 Task: Find connections with filter location Colatina with filter topic #happyfounderswith filter profile language German with filter current company Twitter with filter school Indraprastha Institute of Information Technology, Delhi with filter industry Telecommunications with filter service category Market Research with filter keywords title Pharmacy Assistant
Action: Mouse moved to (623, 116)
Screenshot: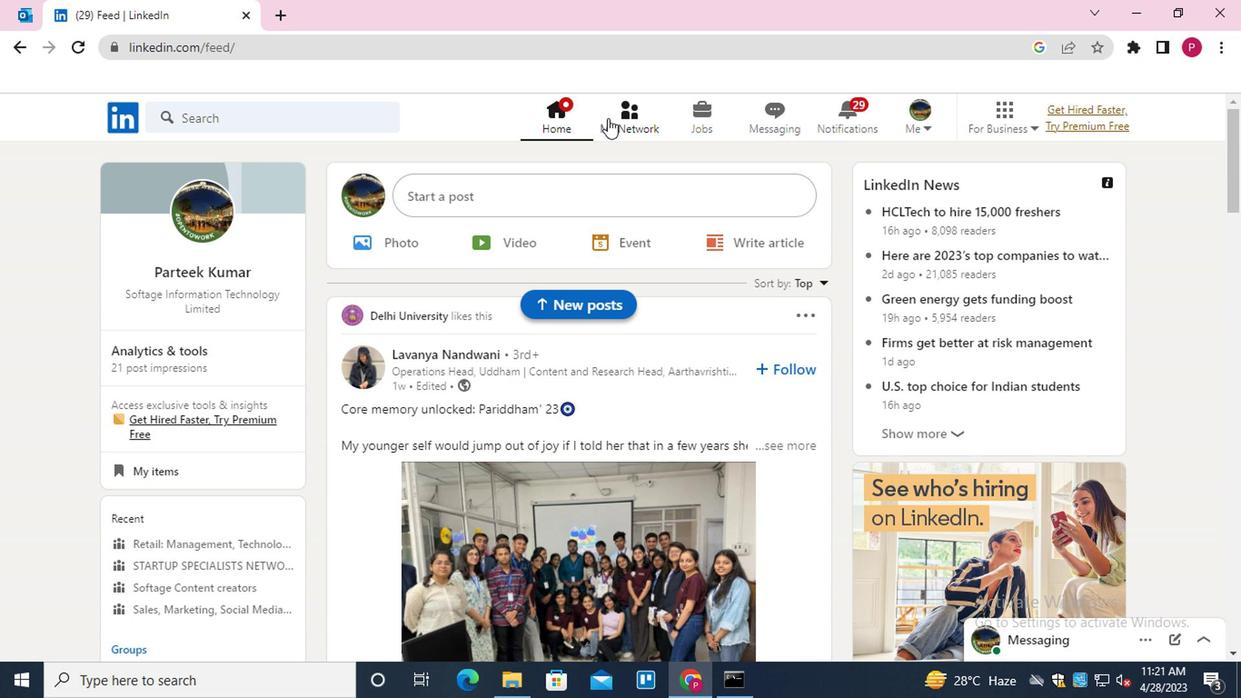 
Action: Mouse pressed left at (623, 116)
Screenshot: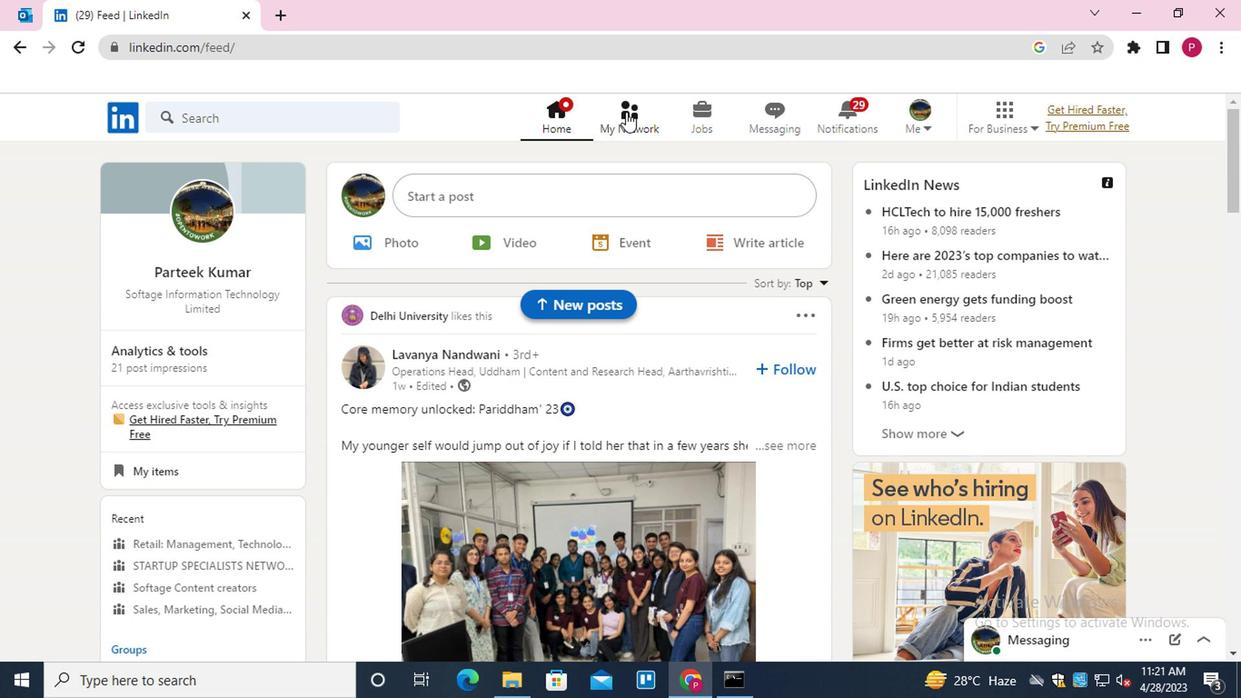 
Action: Mouse moved to (306, 219)
Screenshot: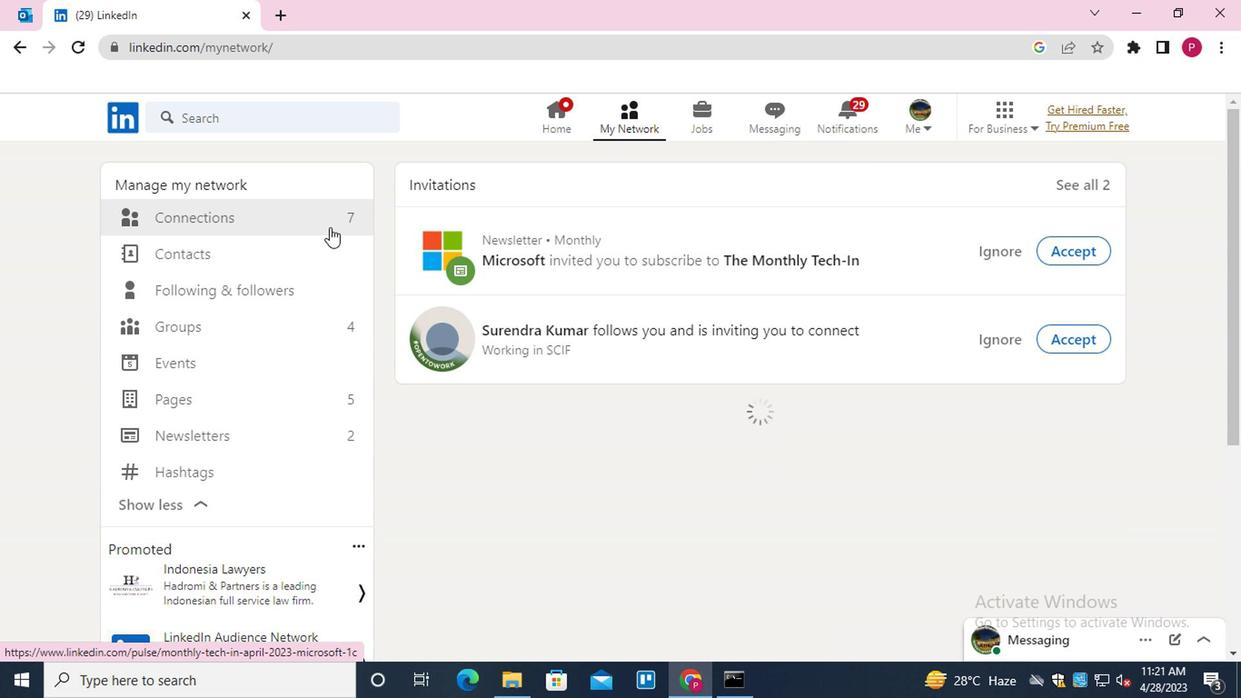 
Action: Mouse pressed left at (306, 219)
Screenshot: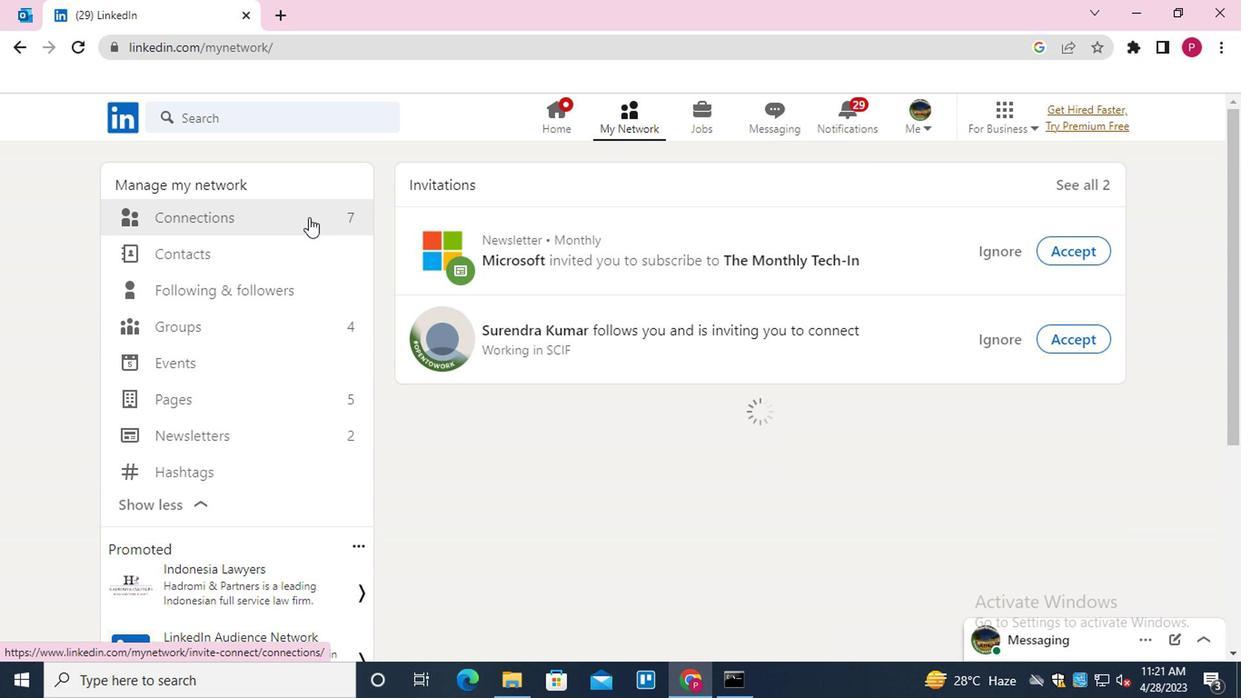 
Action: Mouse moved to (748, 227)
Screenshot: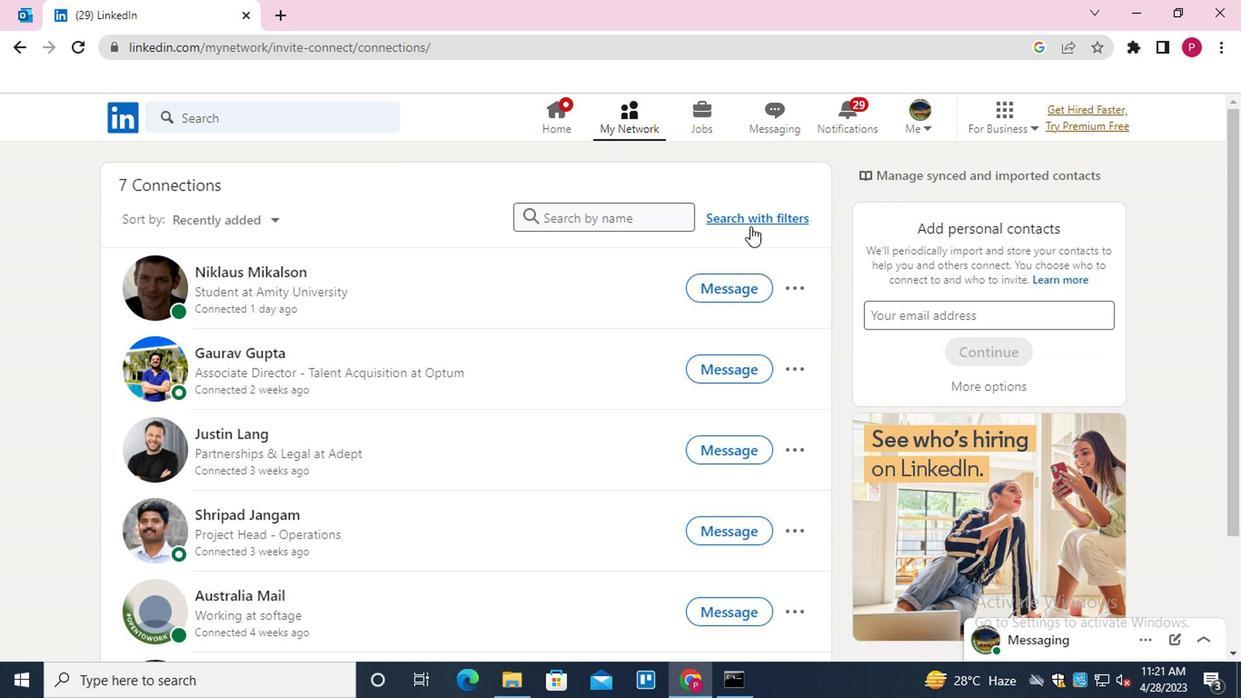 
Action: Mouse pressed left at (748, 227)
Screenshot: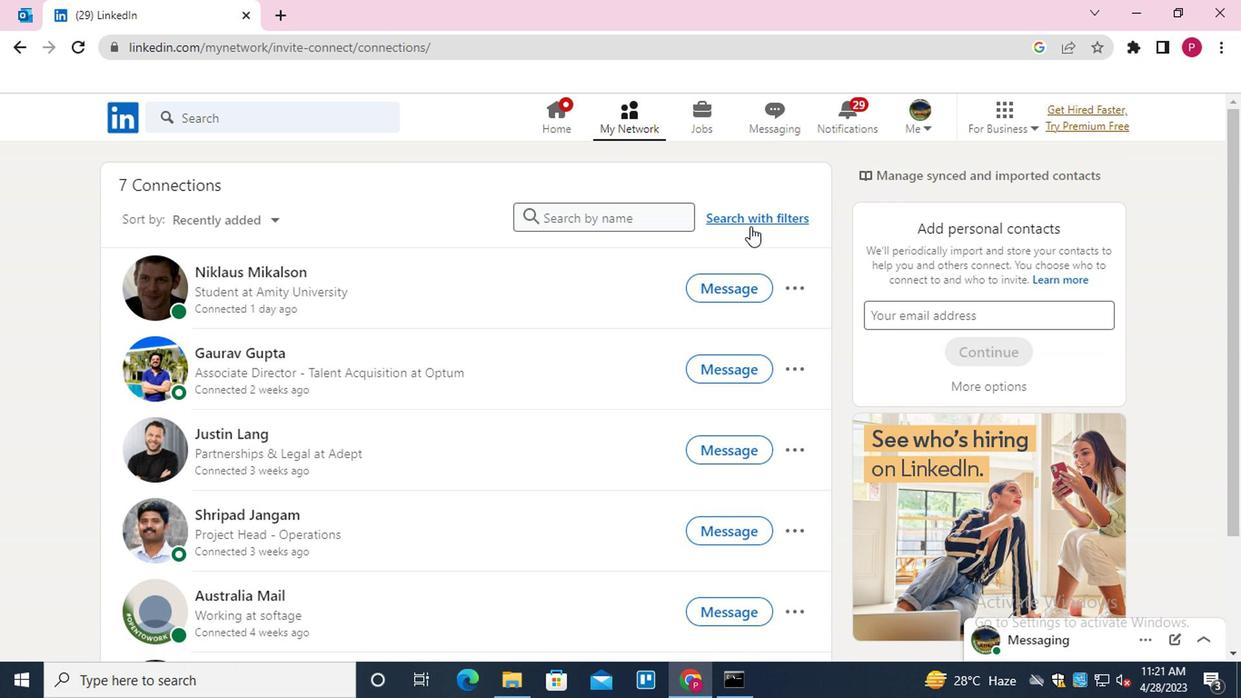 
Action: Mouse moved to (685, 169)
Screenshot: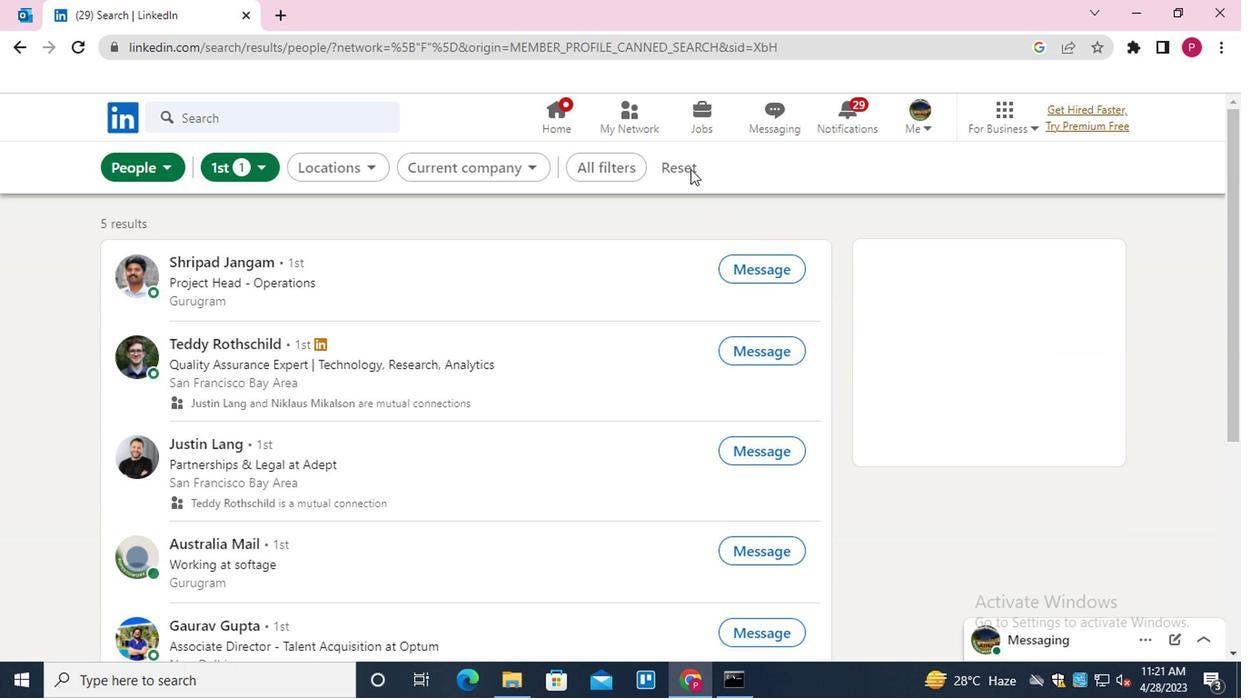 
Action: Mouse pressed left at (685, 169)
Screenshot: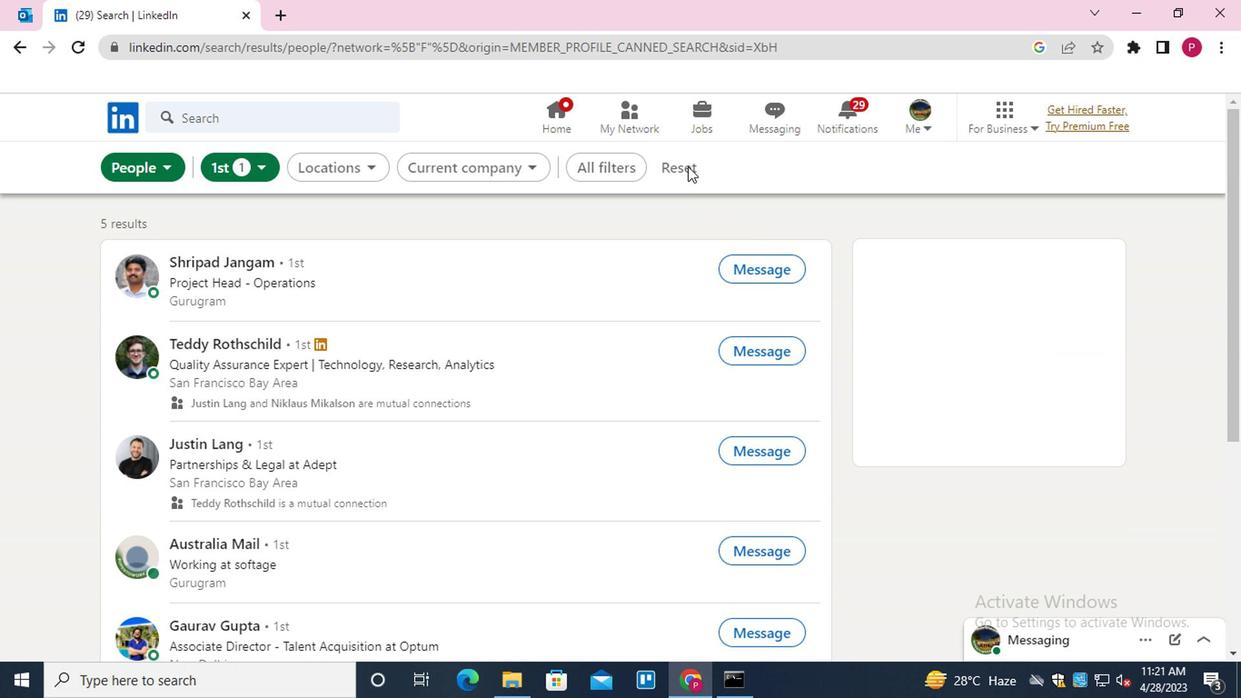 
Action: Mouse moved to (667, 169)
Screenshot: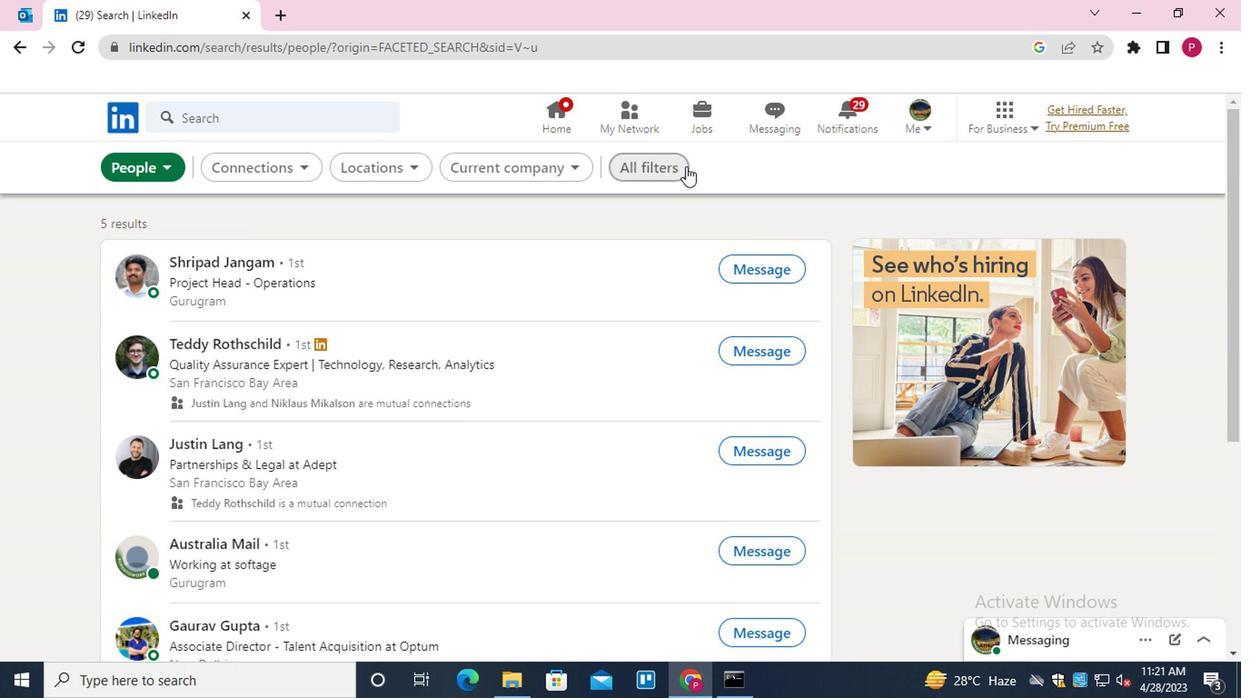 
Action: Mouse pressed left at (667, 169)
Screenshot: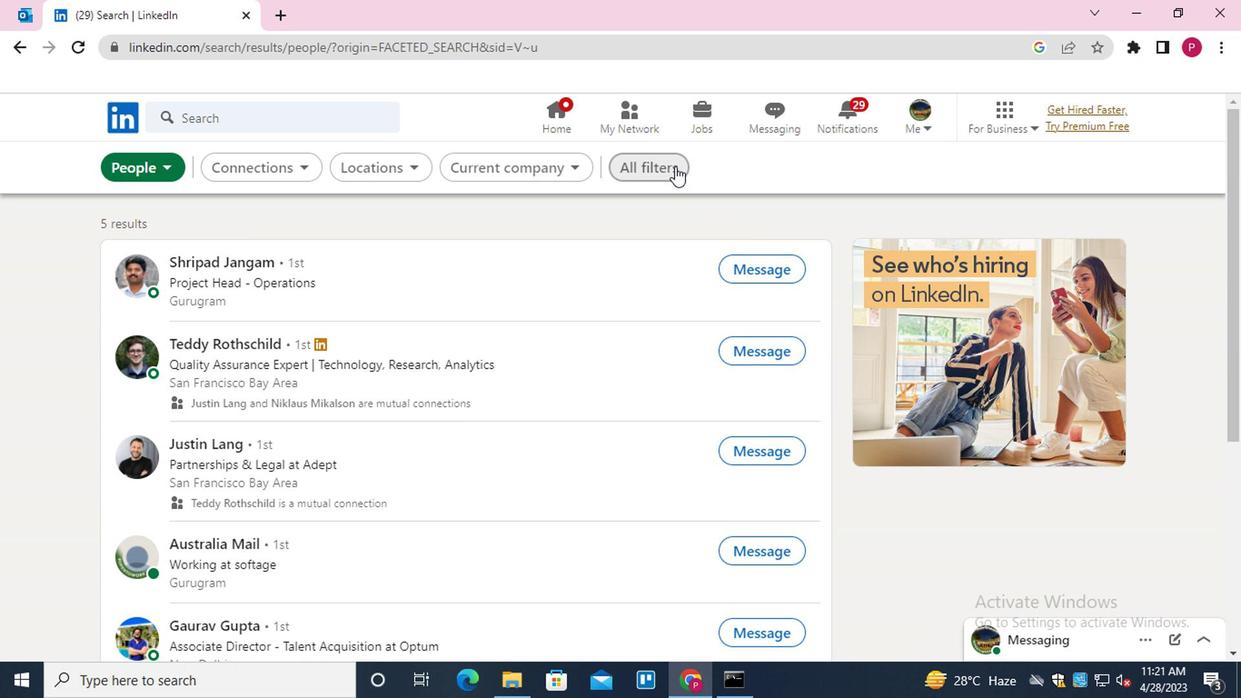 
Action: Mouse moved to (1001, 480)
Screenshot: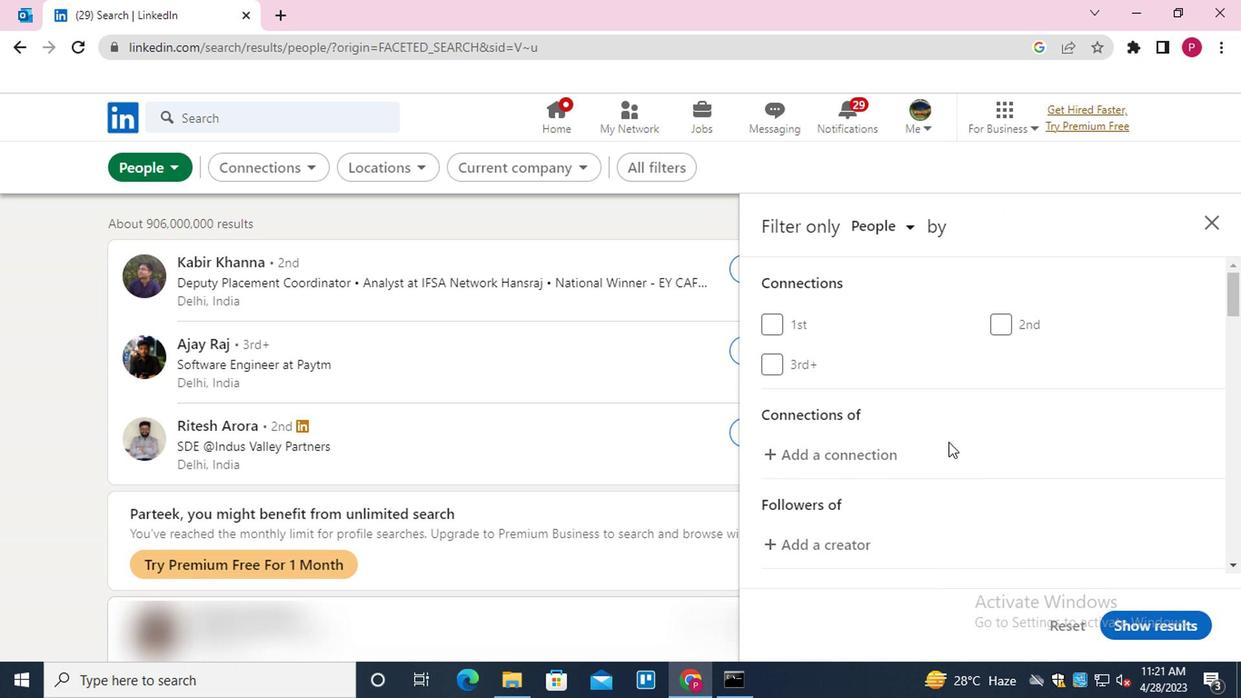
Action: Mouse scrolled (1001, 478) with delta (0, -1)
Screenshot: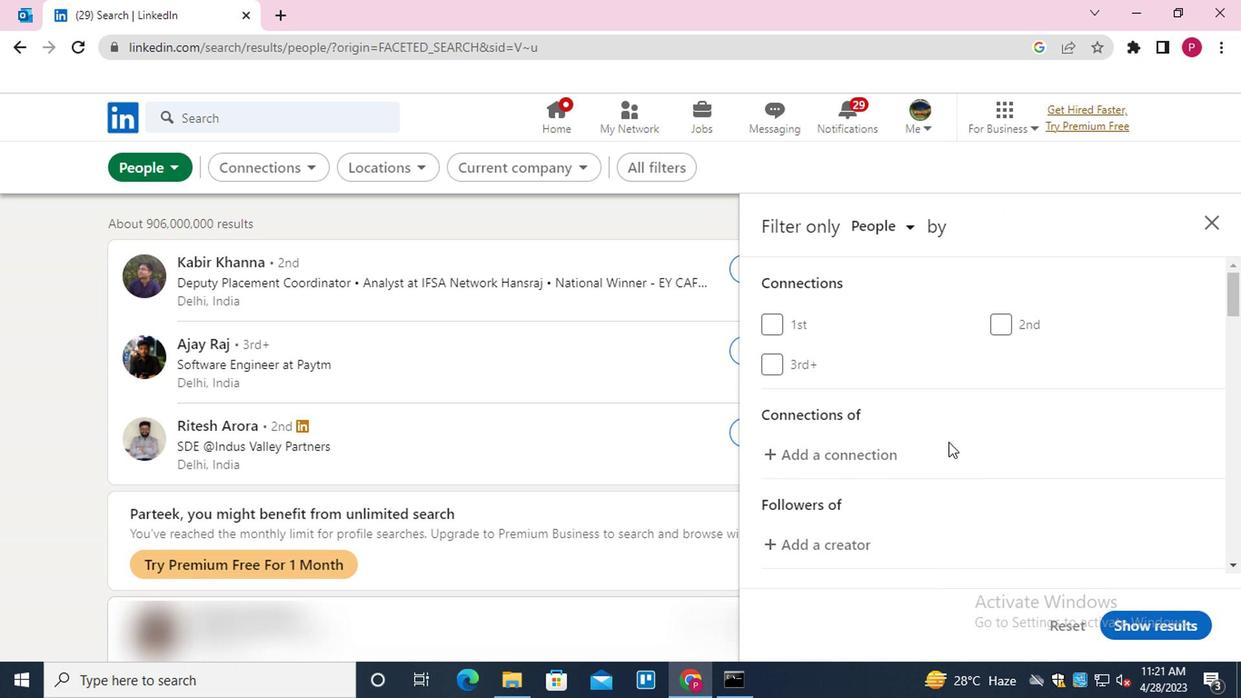 
Action: Mouse moved to (1005, 482)
Screenshot: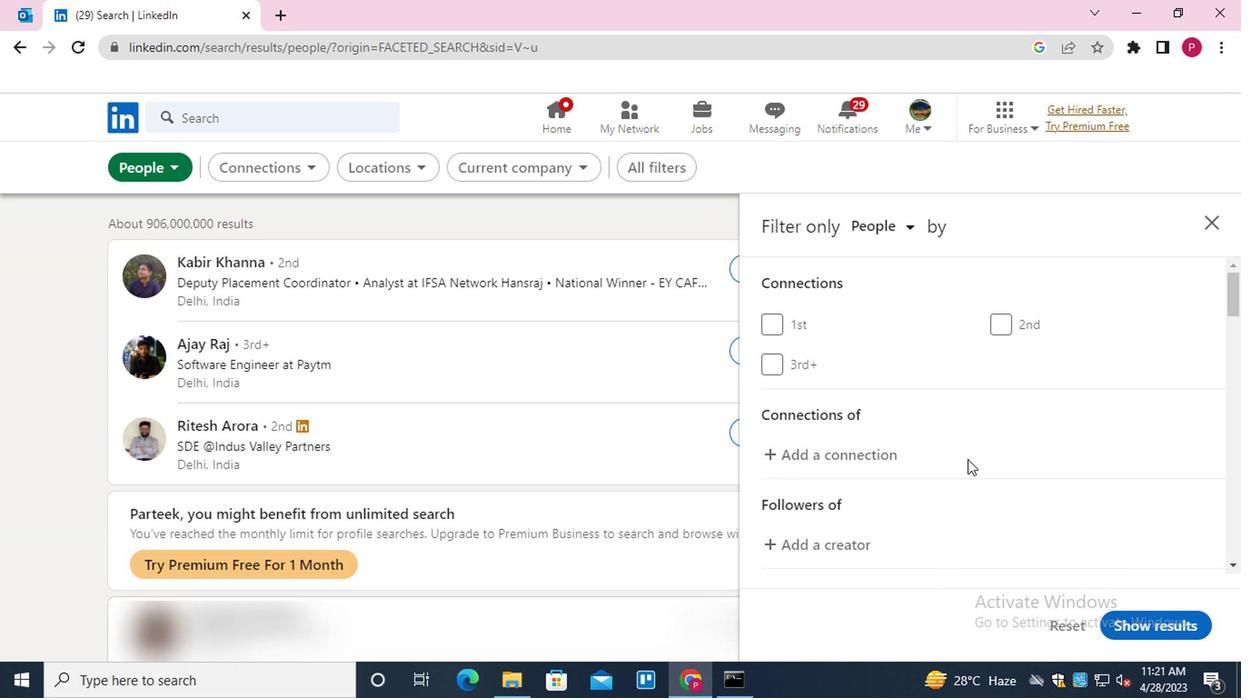 
Action: Mouse scrolled (1005, 481) with delta (0, -1)
Screenshot: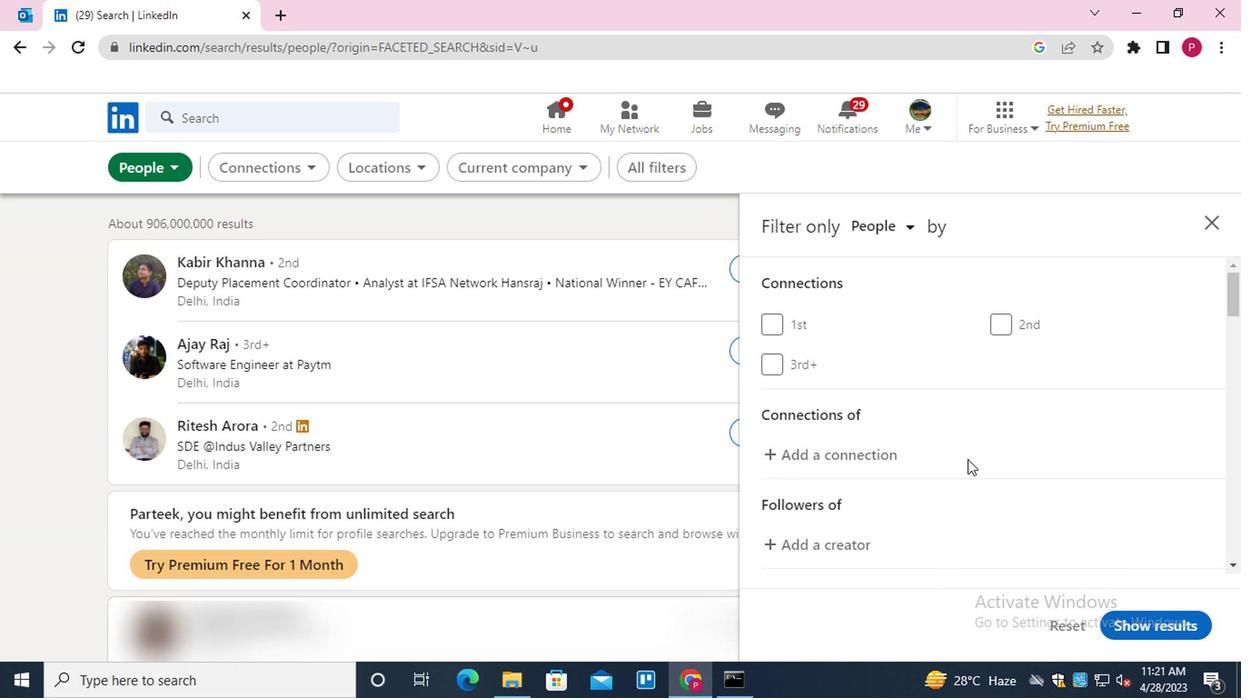 
Action: Mouse scrolled (1005, 481) with delta (0, -1)
Screenshot: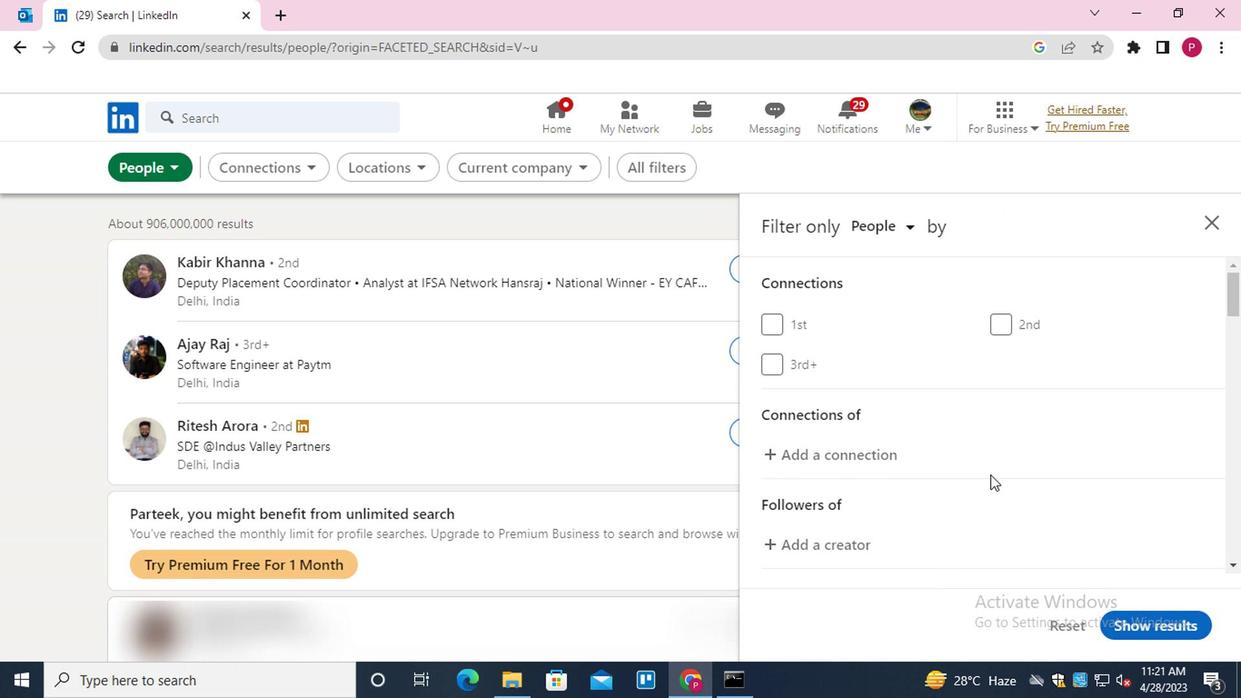 
Action: Mouse moved to (1063, 433)
Screenshot: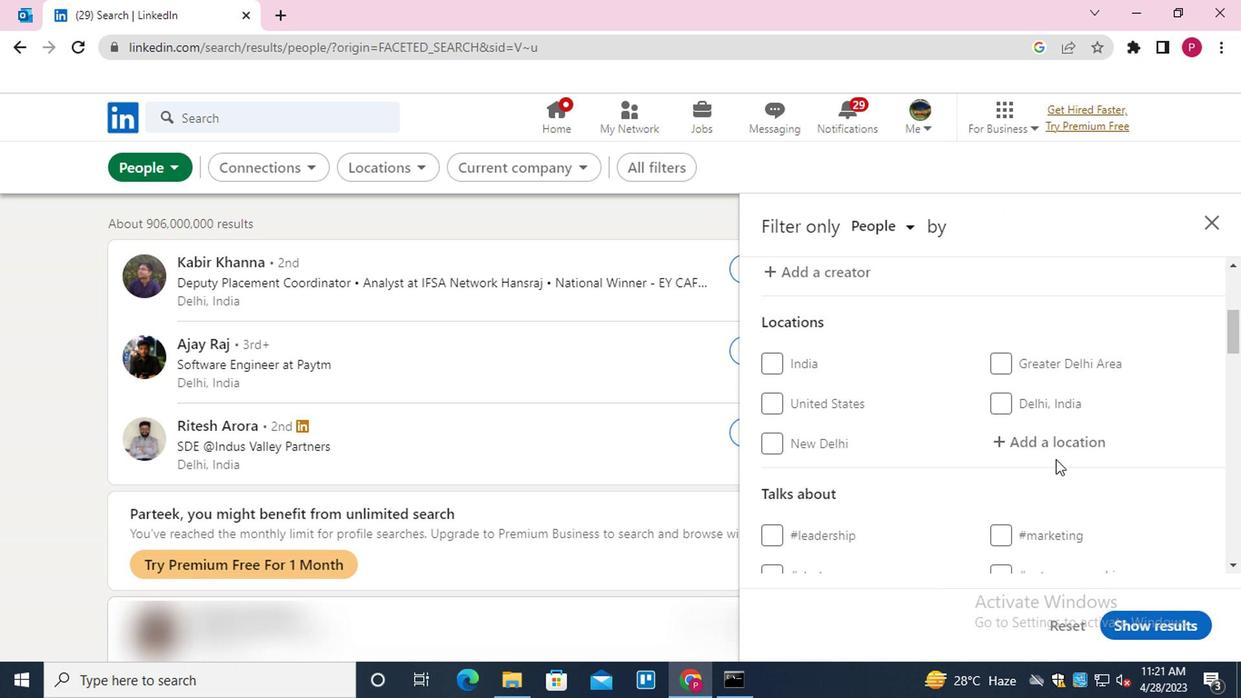 
Action: Mouse pressed left at (1063, 433)
Screenshot: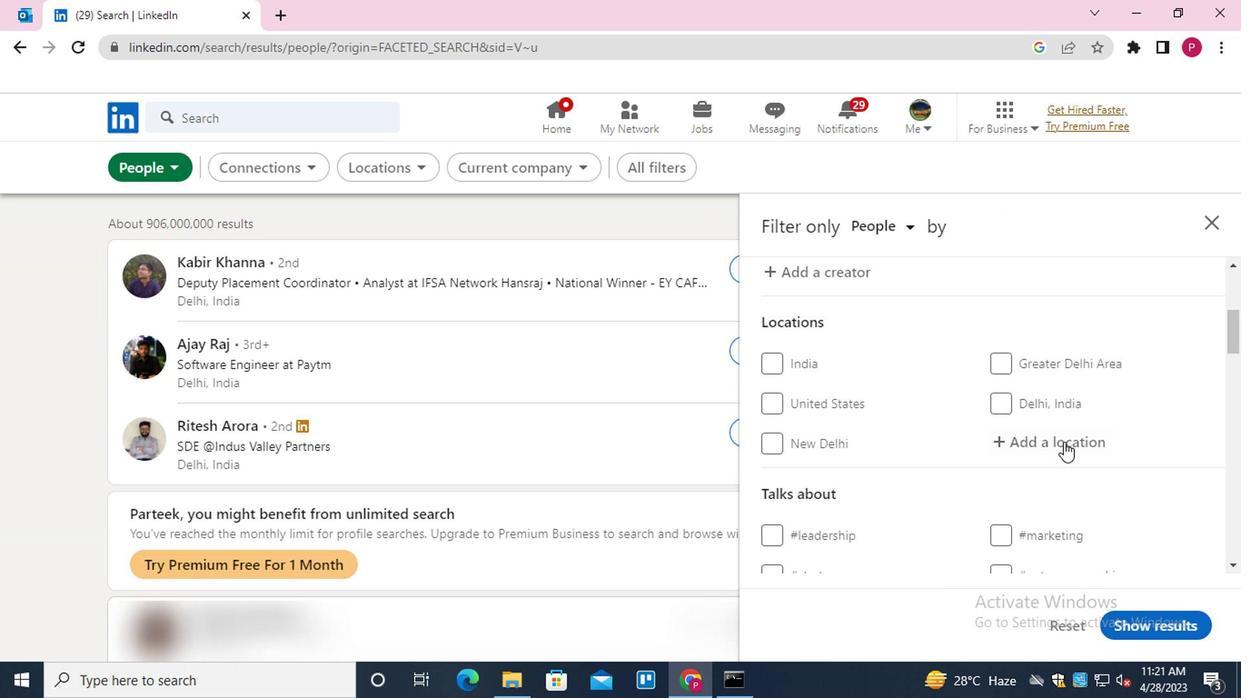 
Action: Key pressed <Key.shift>COLATINA<Key.down><Key.down><Key.enter>
Screenshot: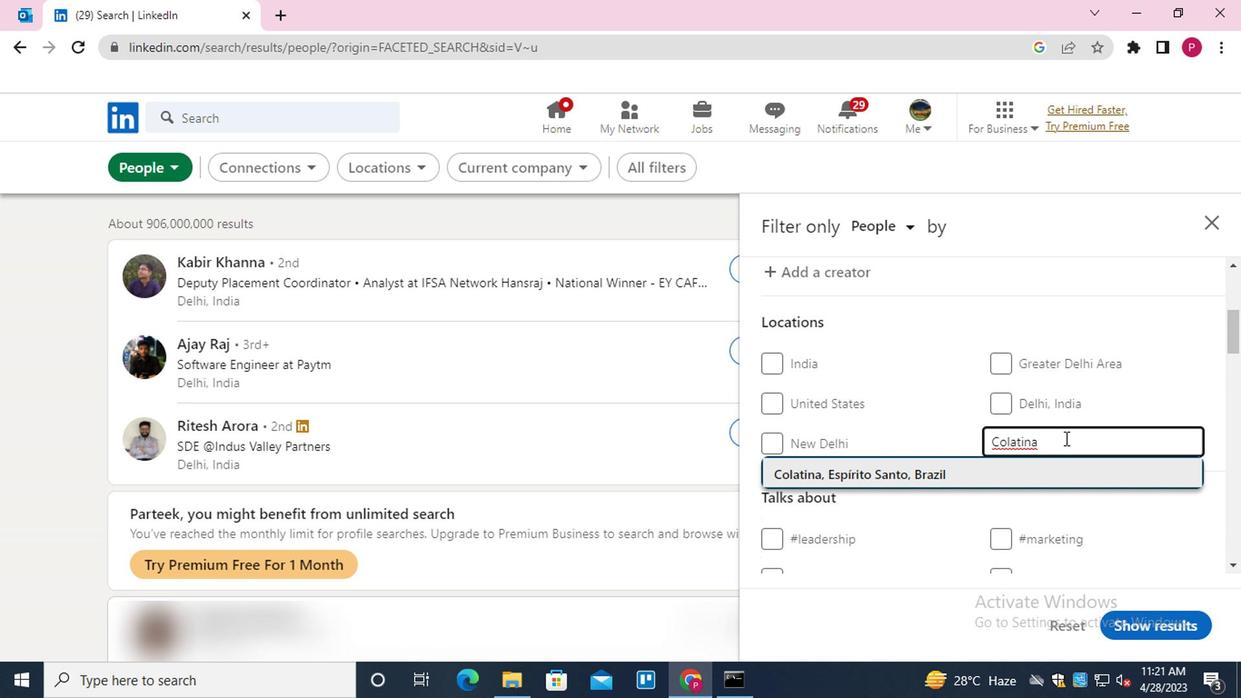 
Action: Mouse moved to (1056, 435)
Screenshot: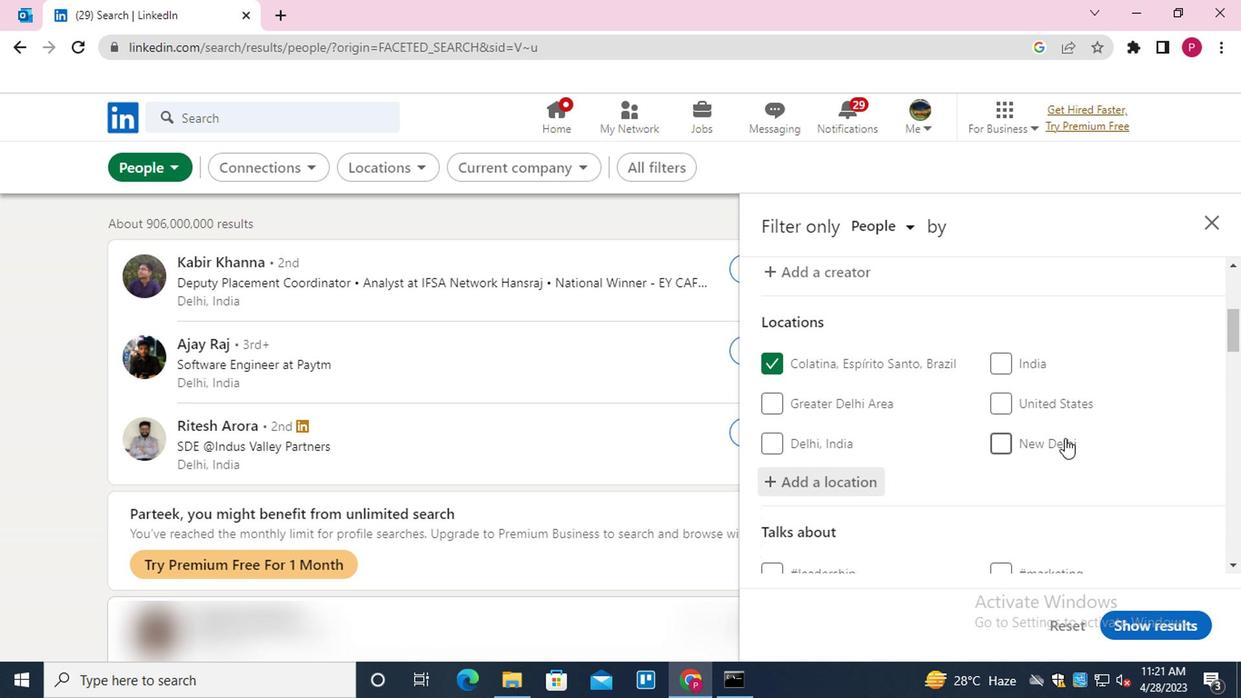 
Action: Mouse scrolled (1056, 435) with delta (0, 0)
Screenshot: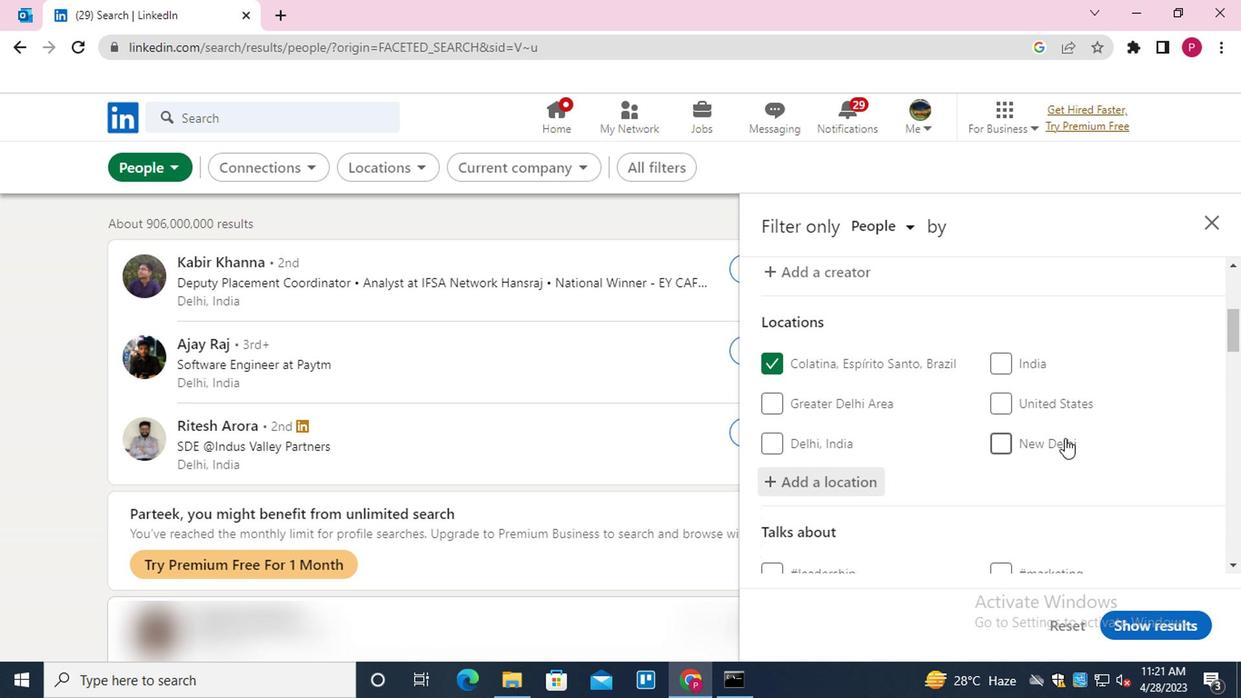 
Action: Mouse moved to (1048, 453)
Screenshot: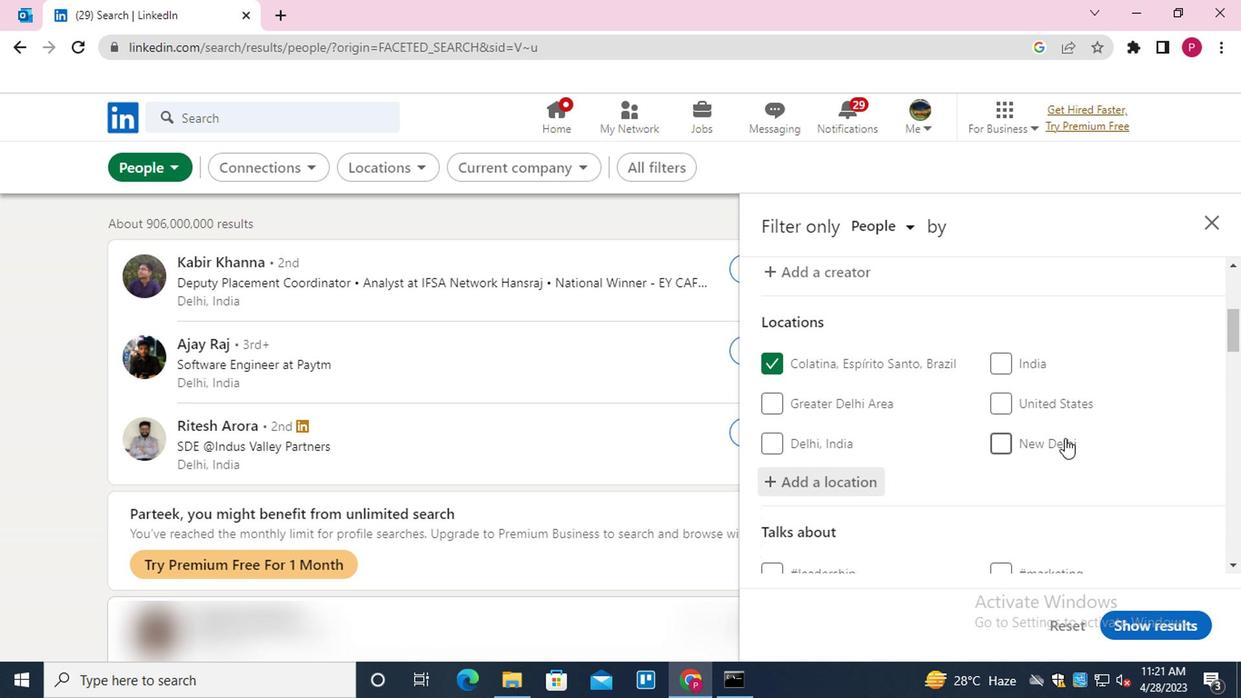 
Action: Mouse scrolled (1048, 452) with delta (0, -1)
Screenshot: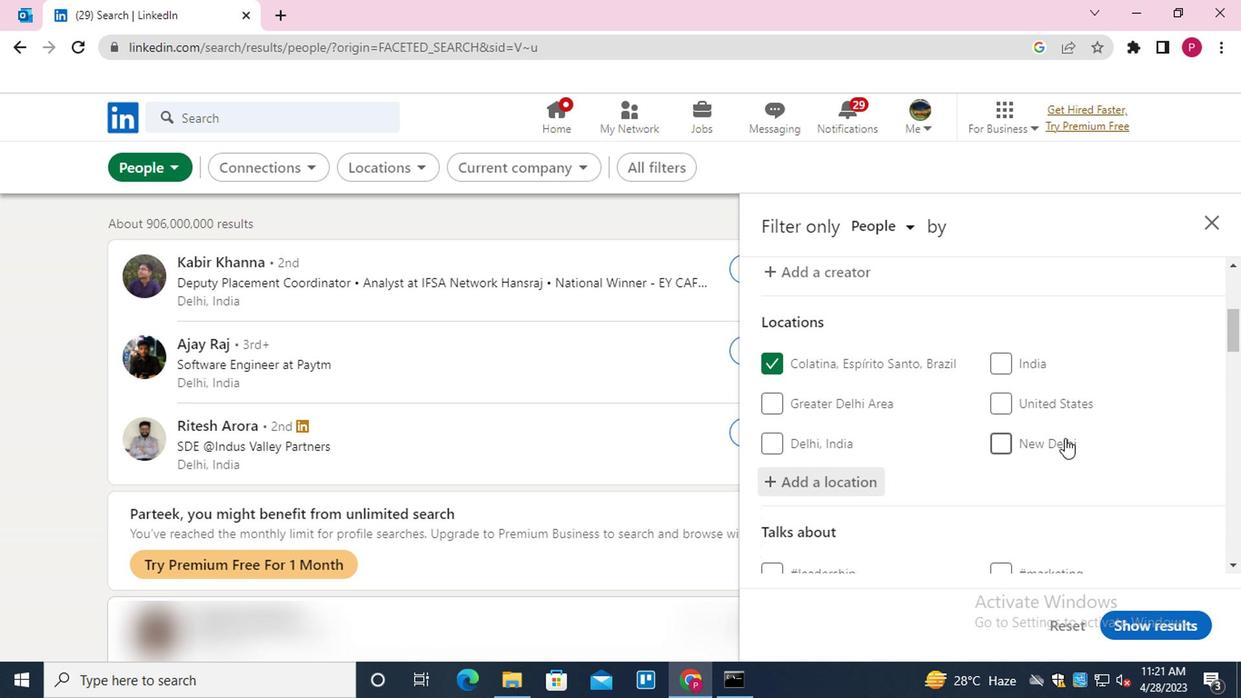 
Action: Mouse moved to (1025, 470)
Screenshot: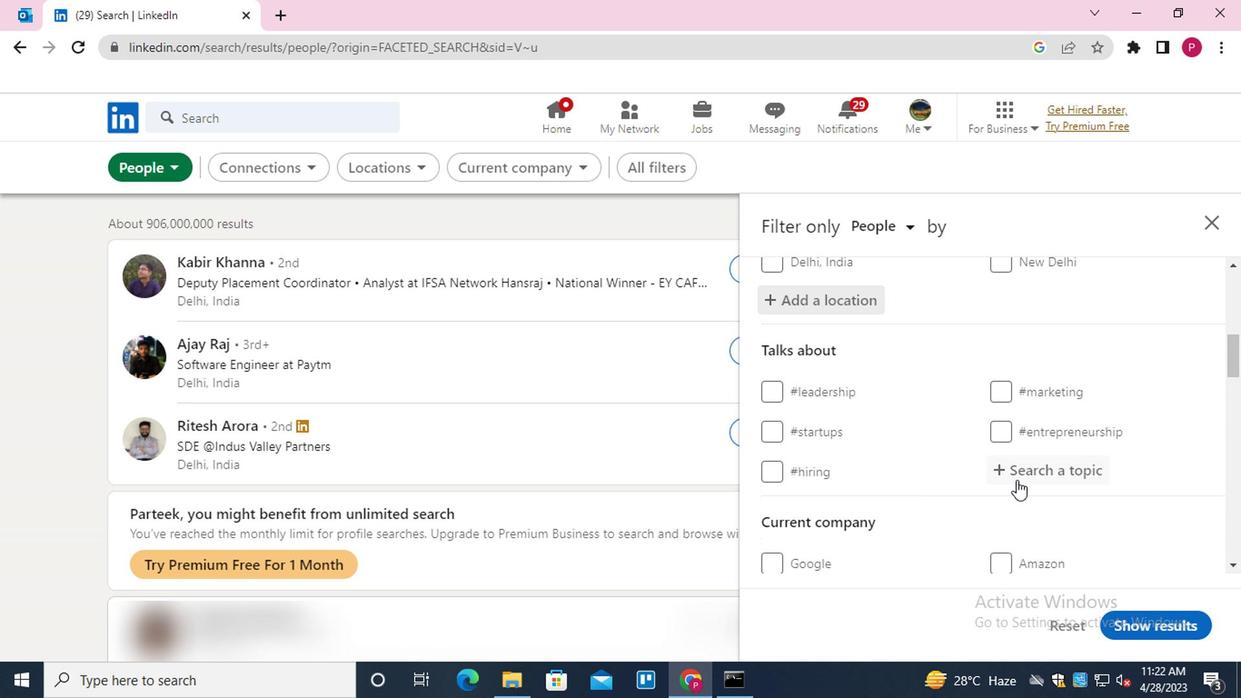 
Action: Mouse pressed left at (1025, 470)
Screenshot: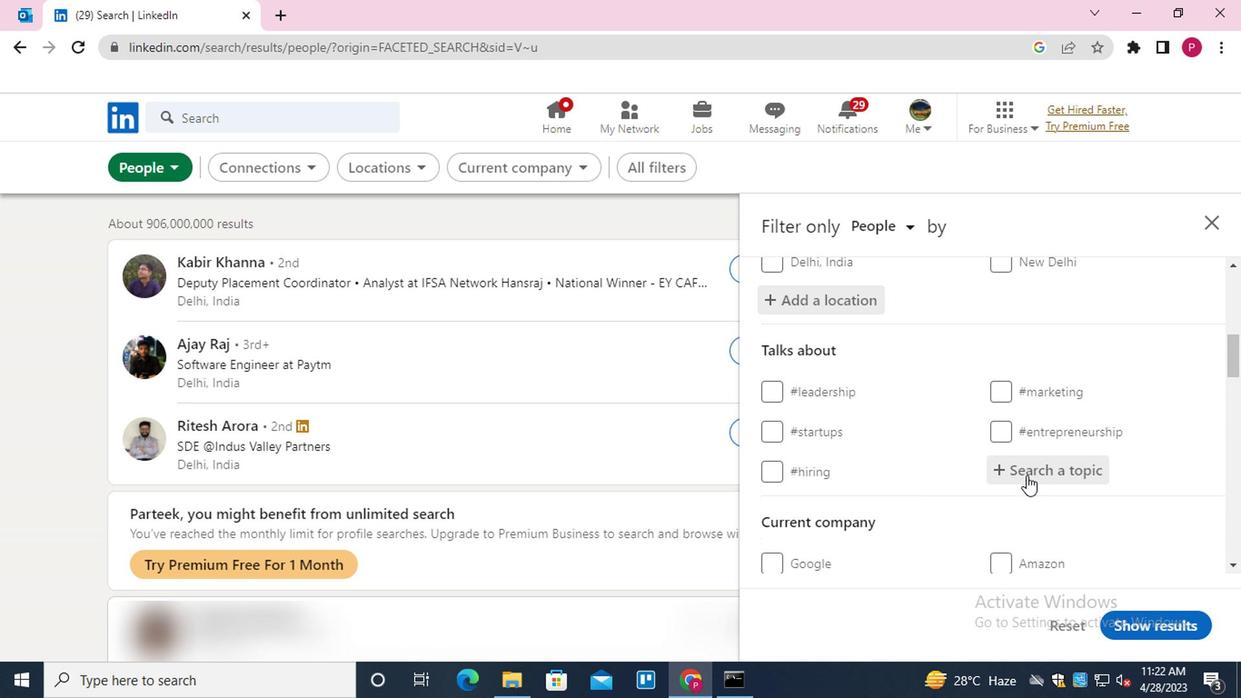 
Action: Key pressed <Key.shift>HAPPYFOUNDERS<Key.down><Key.down><Key.enter>
Screenshot: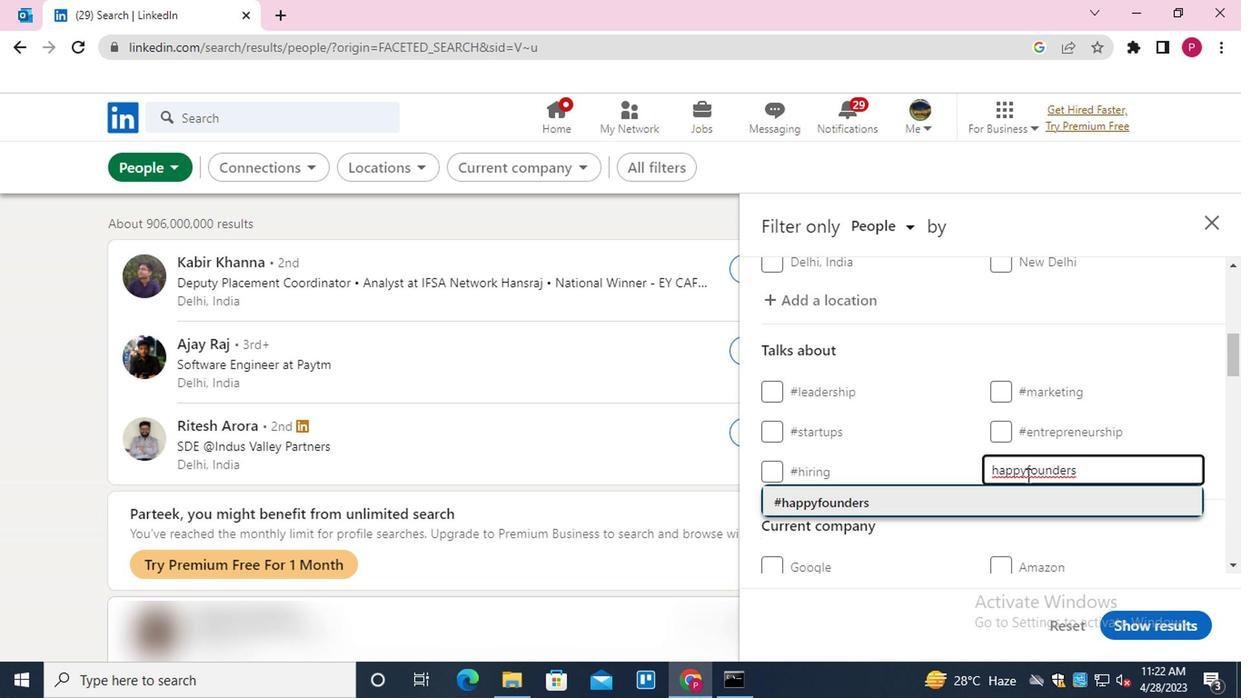 
Action: Mouse moved to (866, 471)
Screenshot: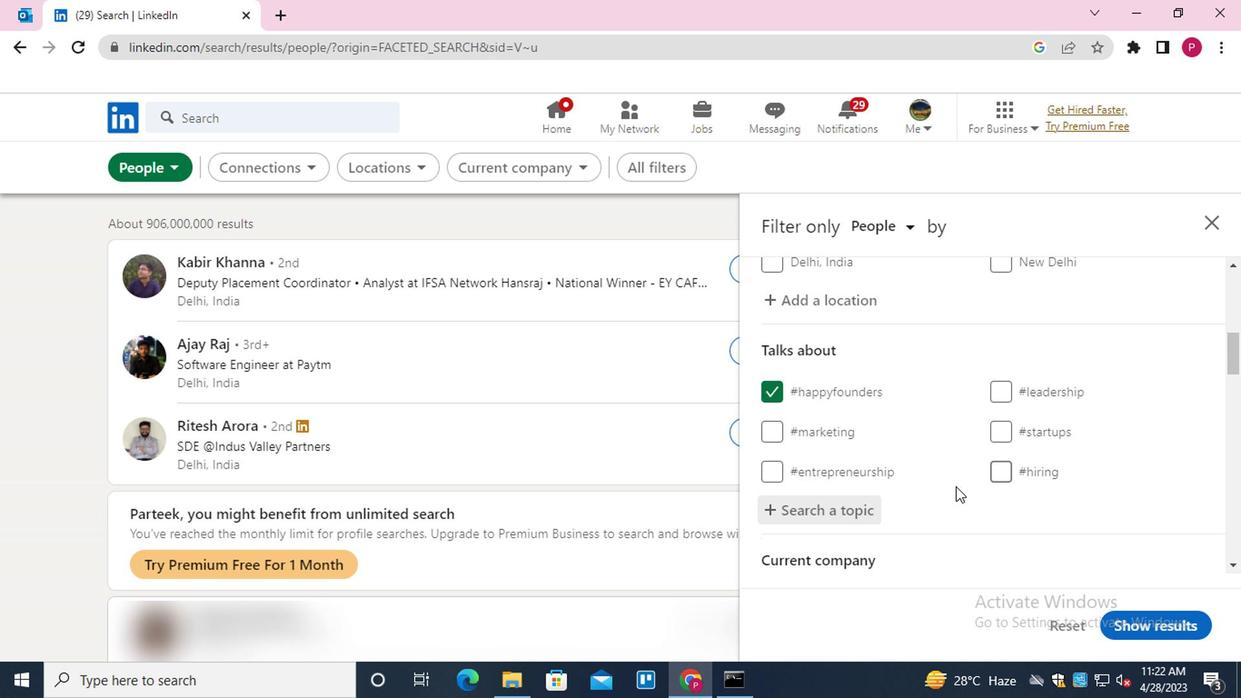 
Action: Mouse scrolled (866, 470) with delta (0, 0)
Screenshot: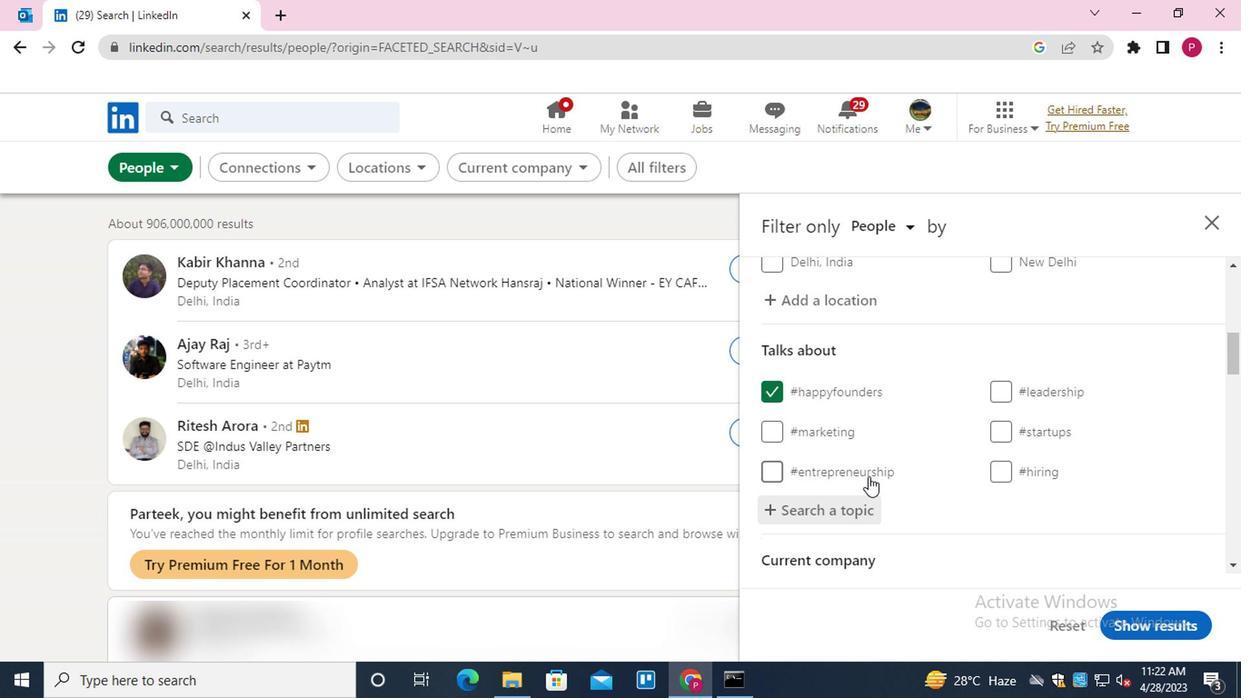 
Action: Mouse scrolled (866, 470) with delta (0, 0)
Screenshot: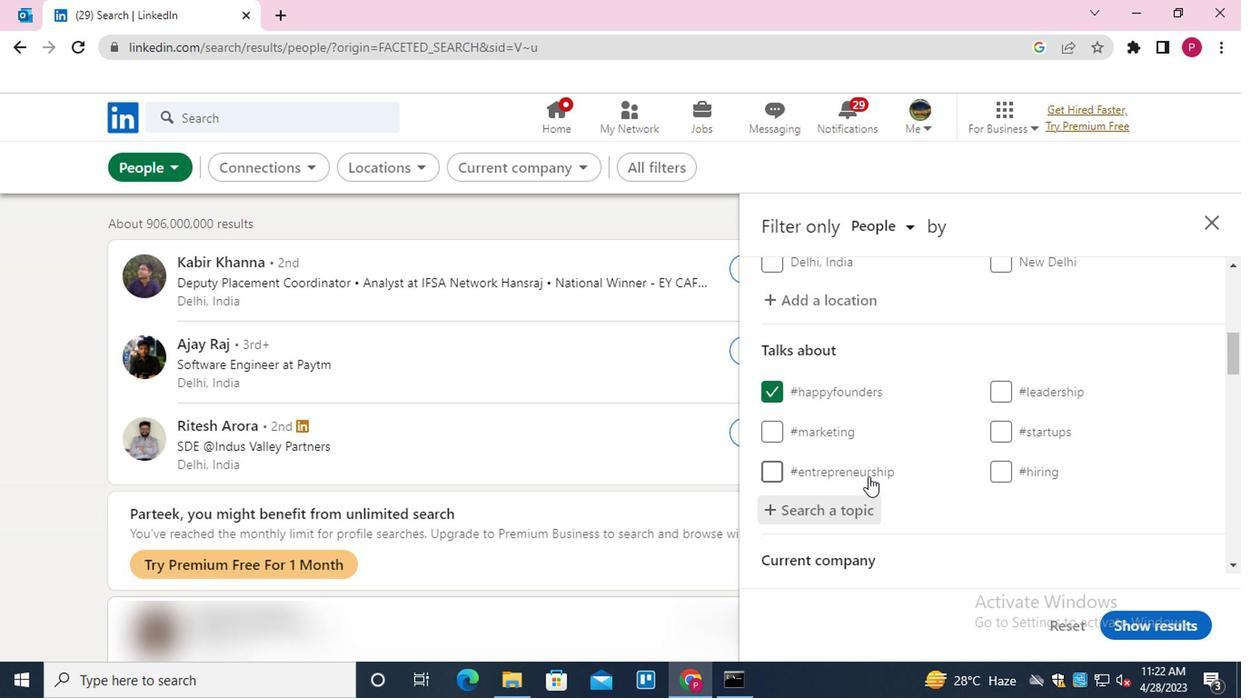 
Action: Mouse scrolled (866, 470) with delta (0, 0)
Screenshot: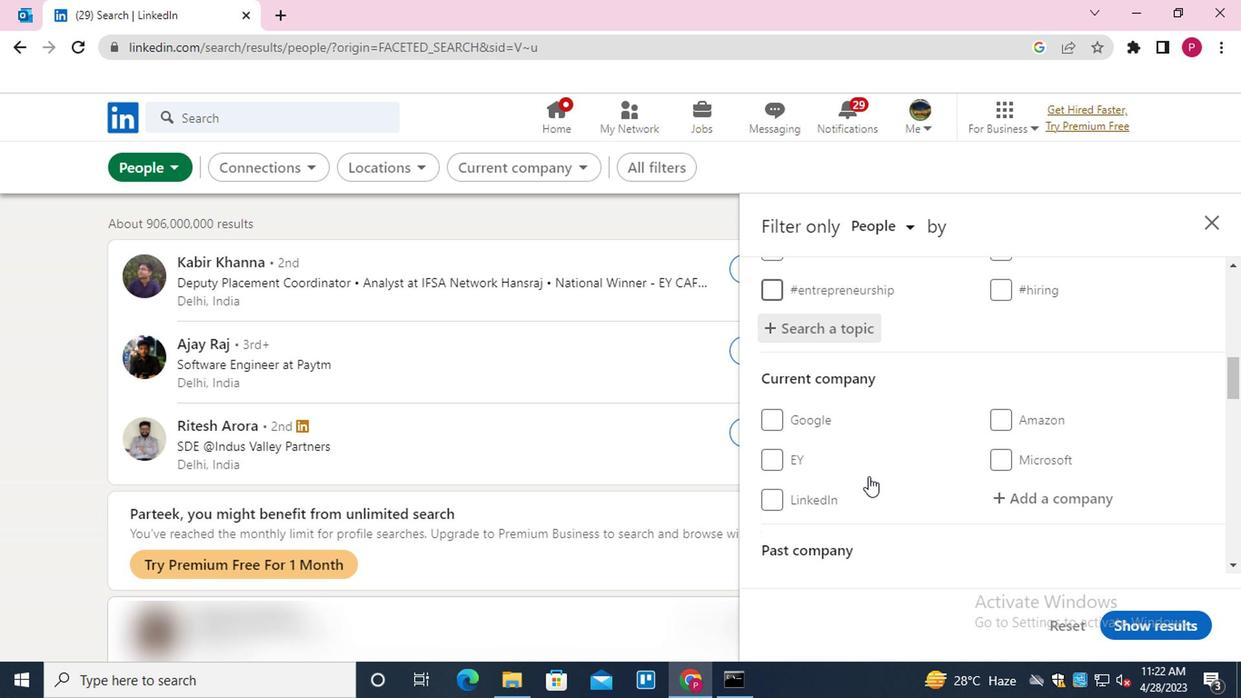 
Action: Mouse scrolled (866, 470) with delta (0, 0)
Screenshot: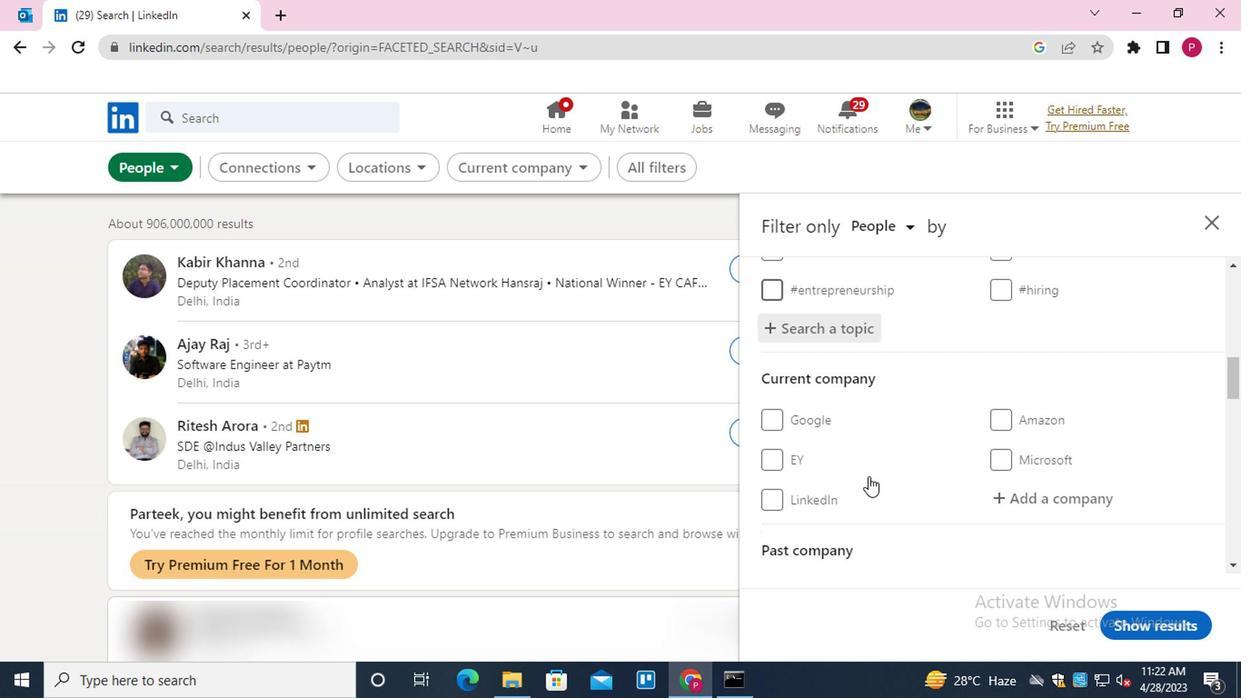 
Action: Mouse scrolled (866, 470) with delta (0, 0)
Screenshot: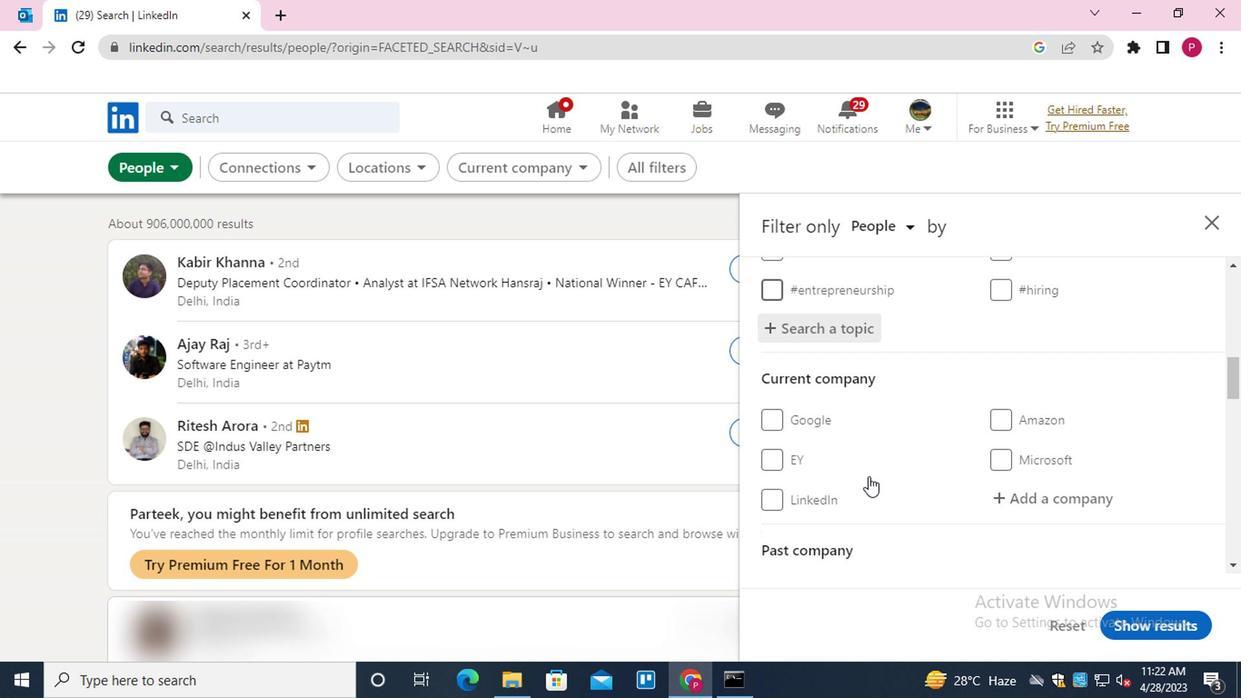 
Action: Mouse scrolled (866, 470) with delta (0, 0)
Screenshot: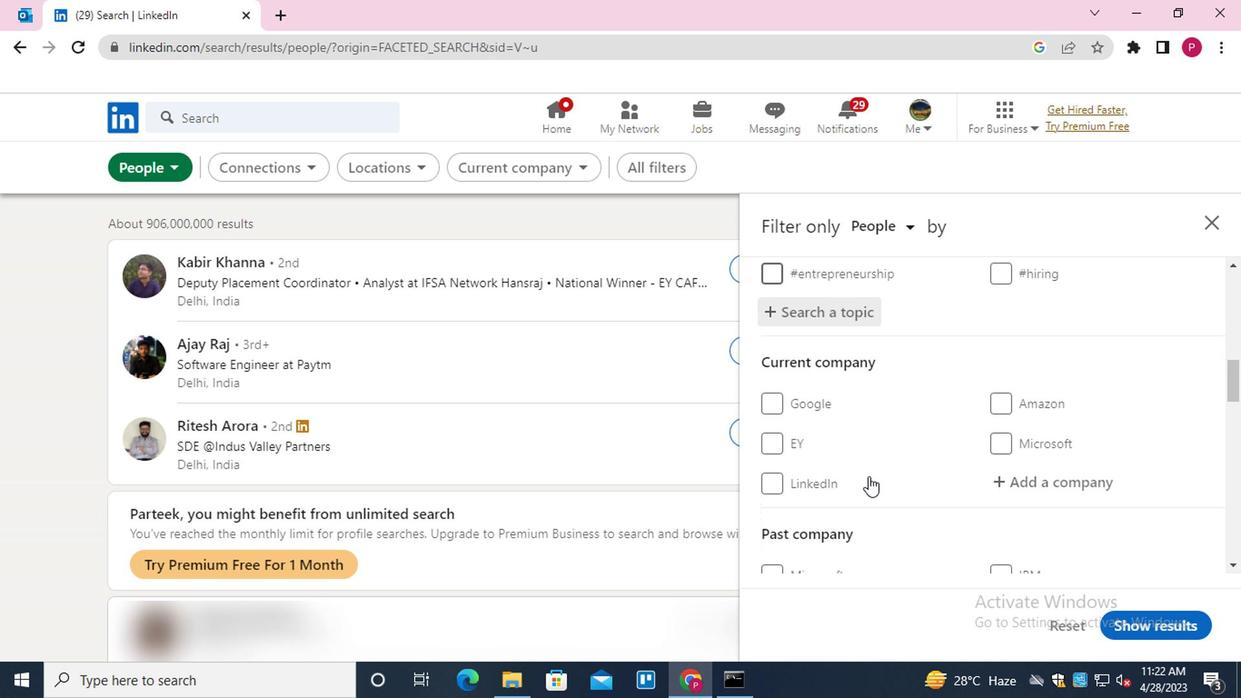 
Action: Mouse scrolled (866, 470) with delta (0, 0)
Screenshot: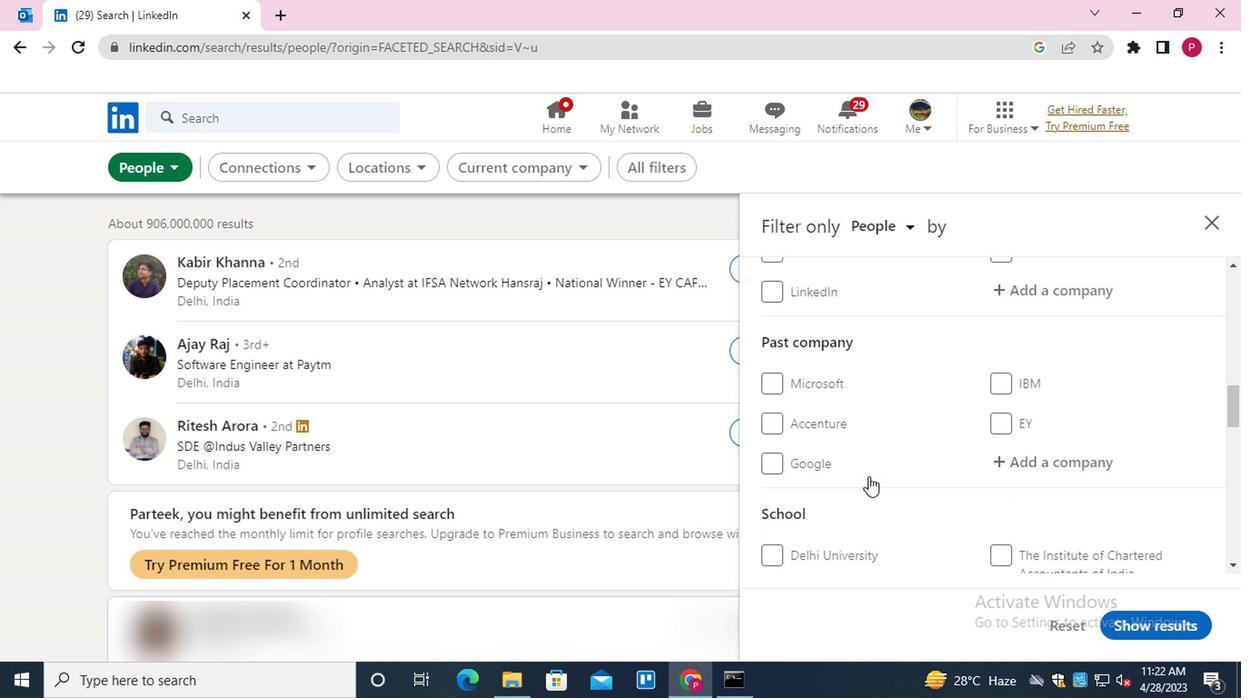 
Action: Mouse scrolled (866, 470) with delta (0, 0)
Screenshot: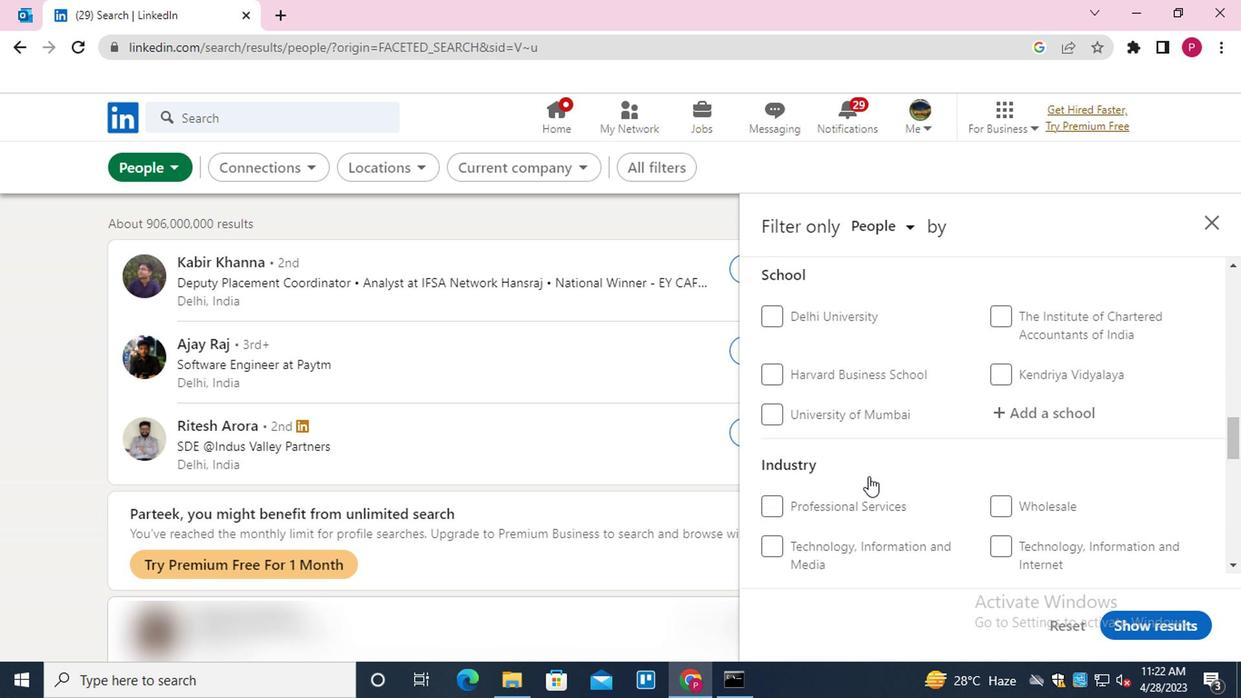 
Action: Mouse scrolled (866, 470) with delta (0, 0)
Screenshot: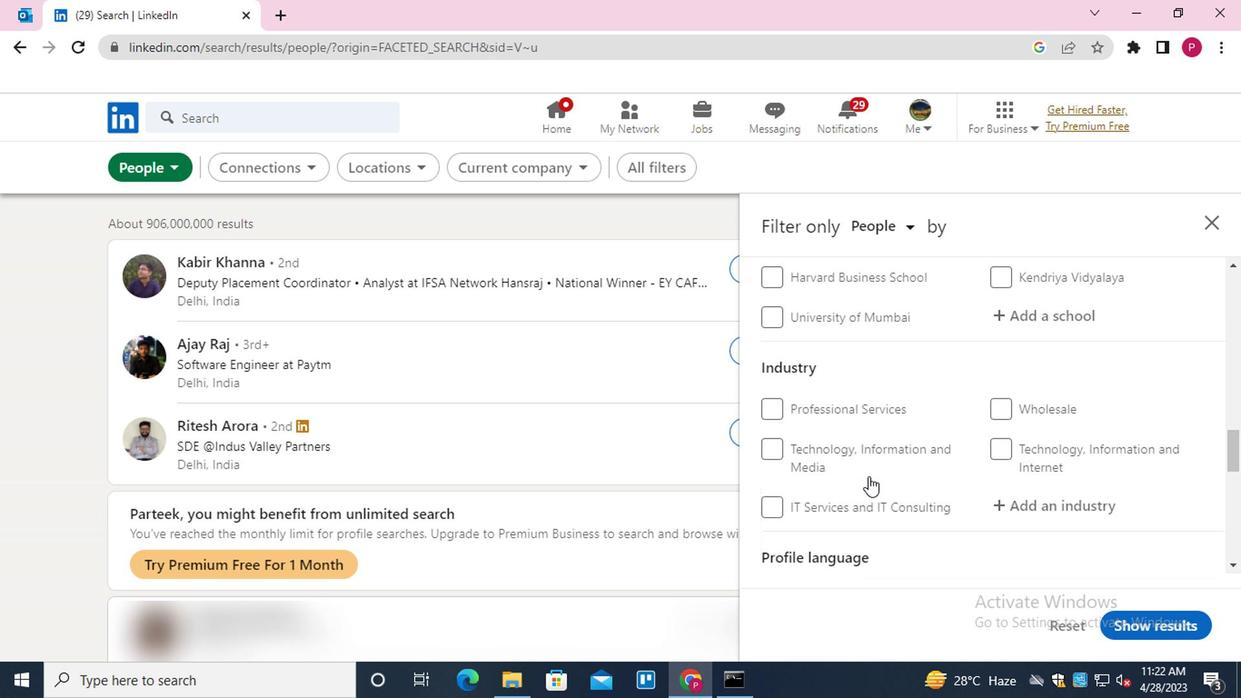 
Action: Mouse scrolled (866, 470) with delta (0, 0)
Screenshot: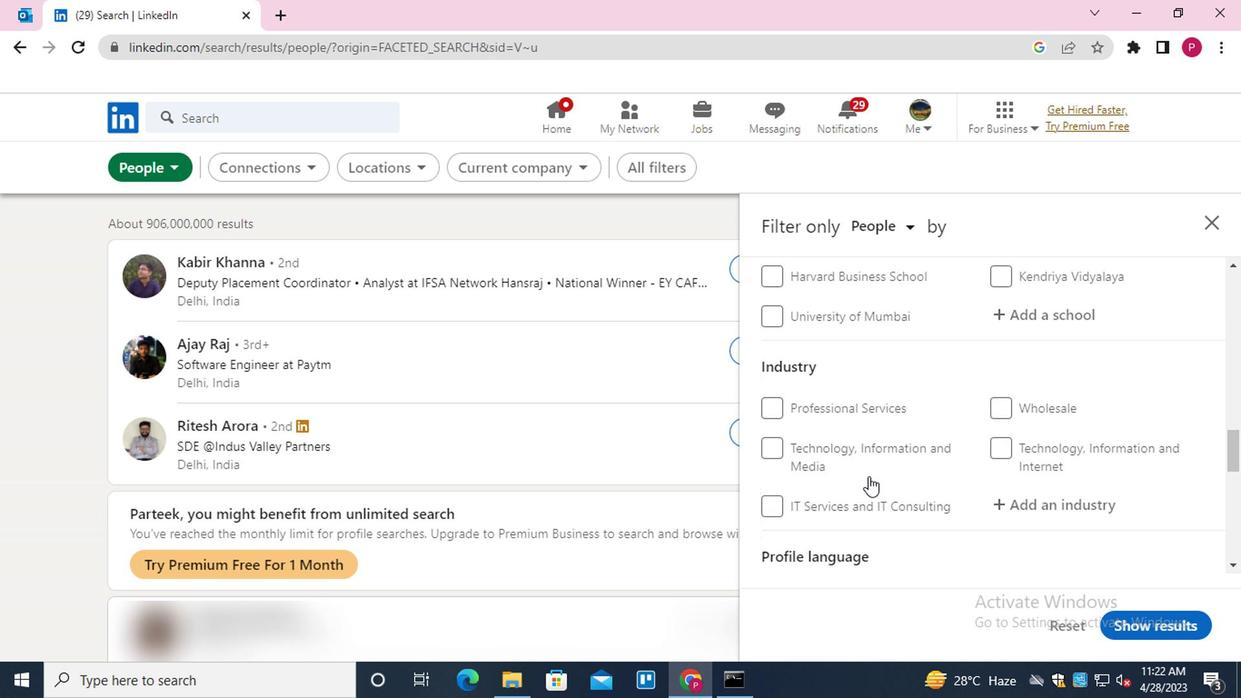 
Action: Mouse scrolled (866, 470) with delta (0, 0)
Screenshot: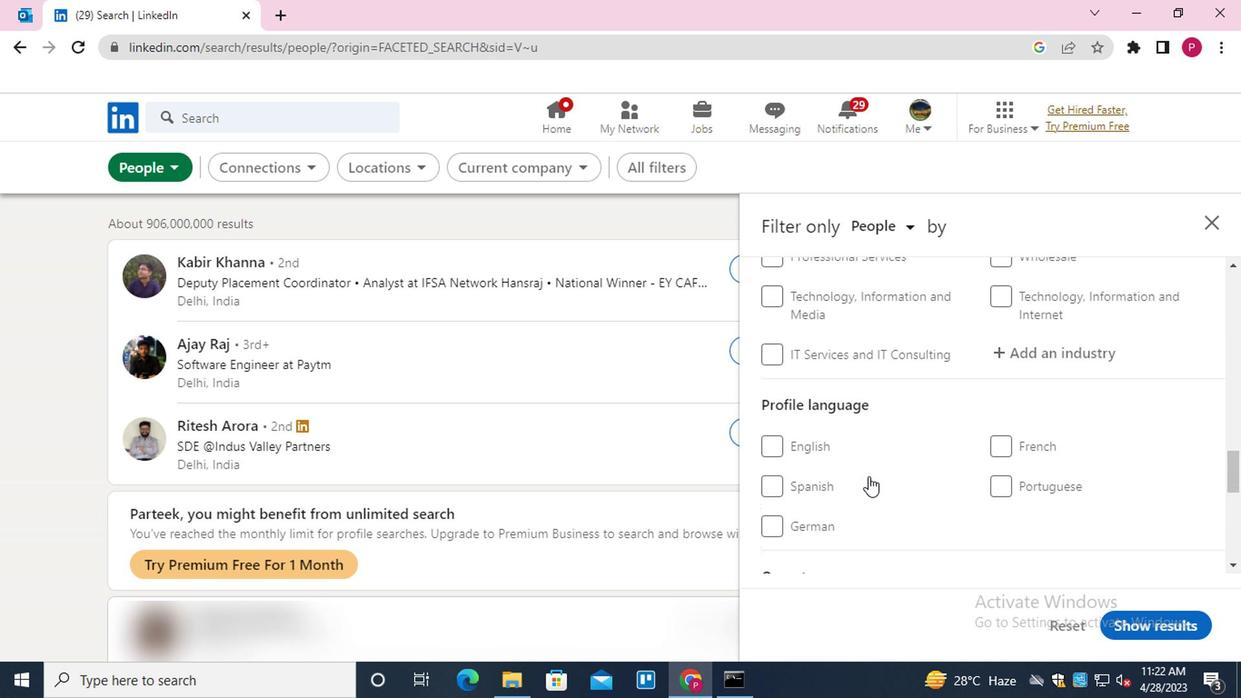 
Action: Mouse moved to (808, 409)
Screenshot: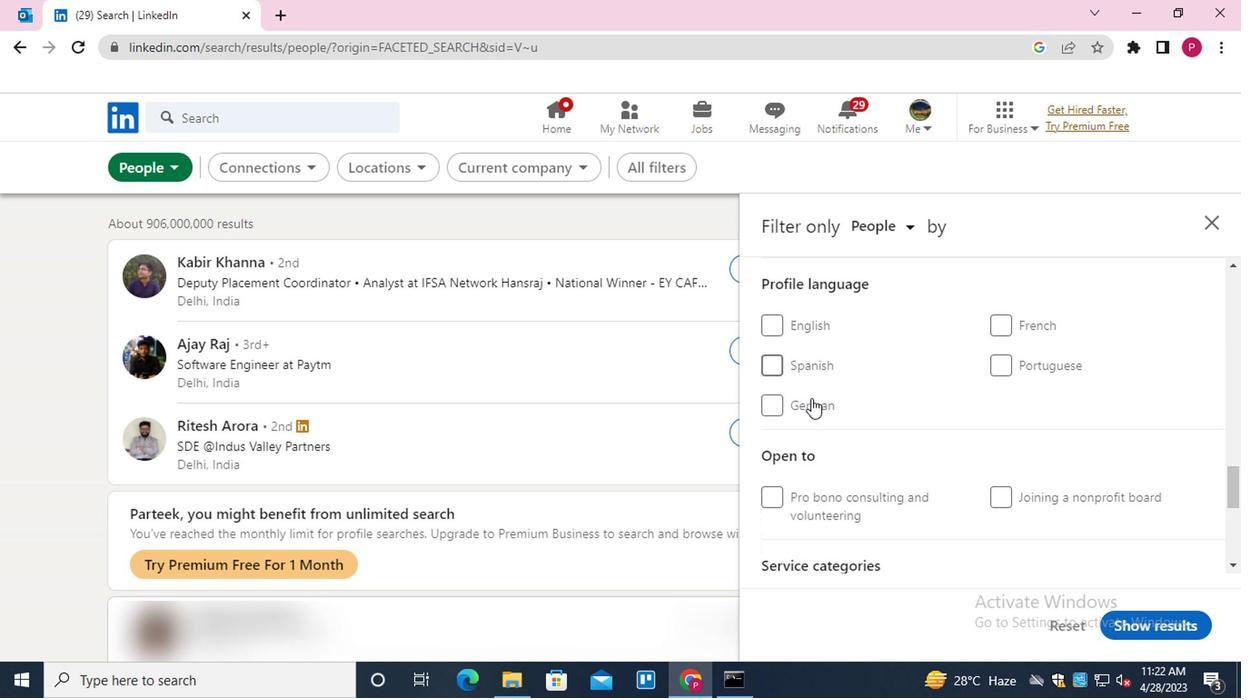 
Action: Mouse pressed left at (808, 409)
Screenshot: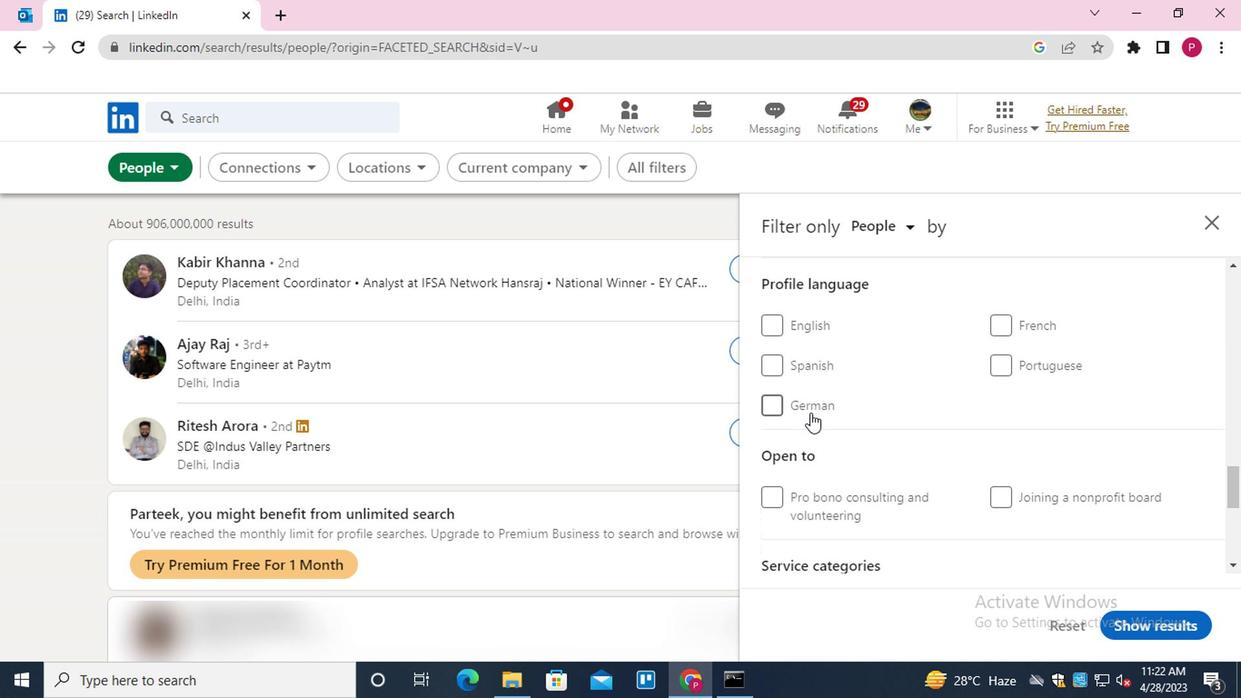 
Action: Mouse moved to (945, 407)
Screenshot: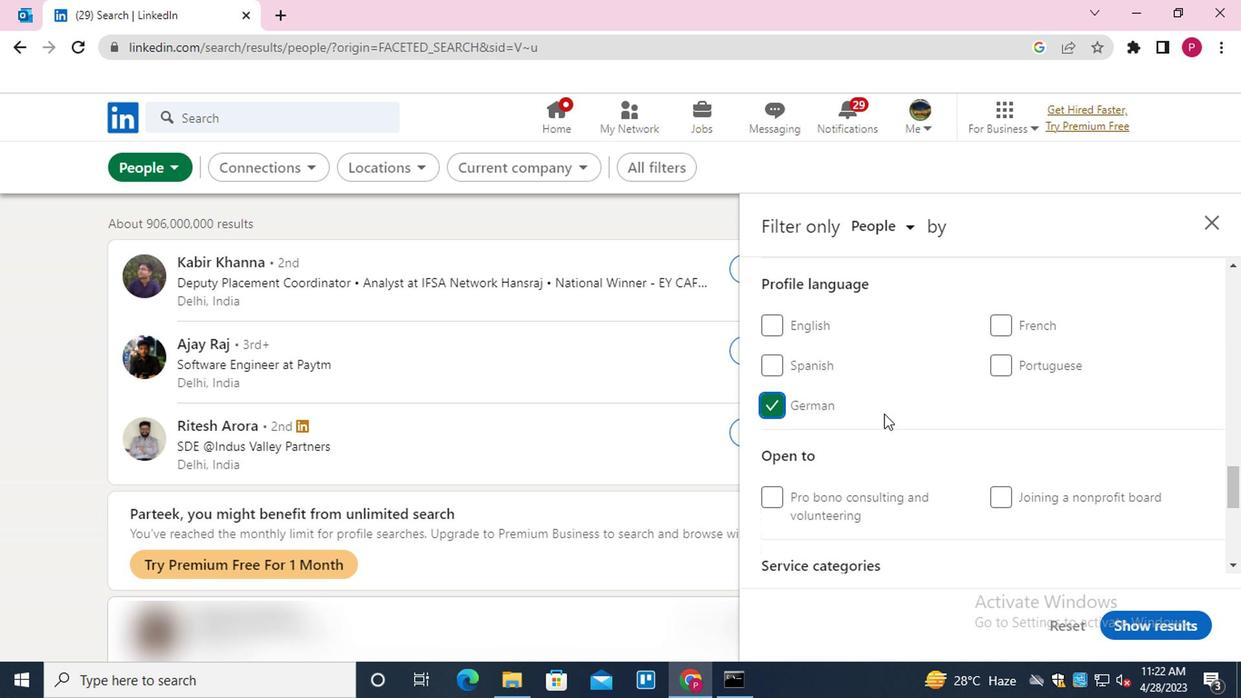 
Action: Mouse scrolled (945, 408) with delta (0, 1)
Screenshot: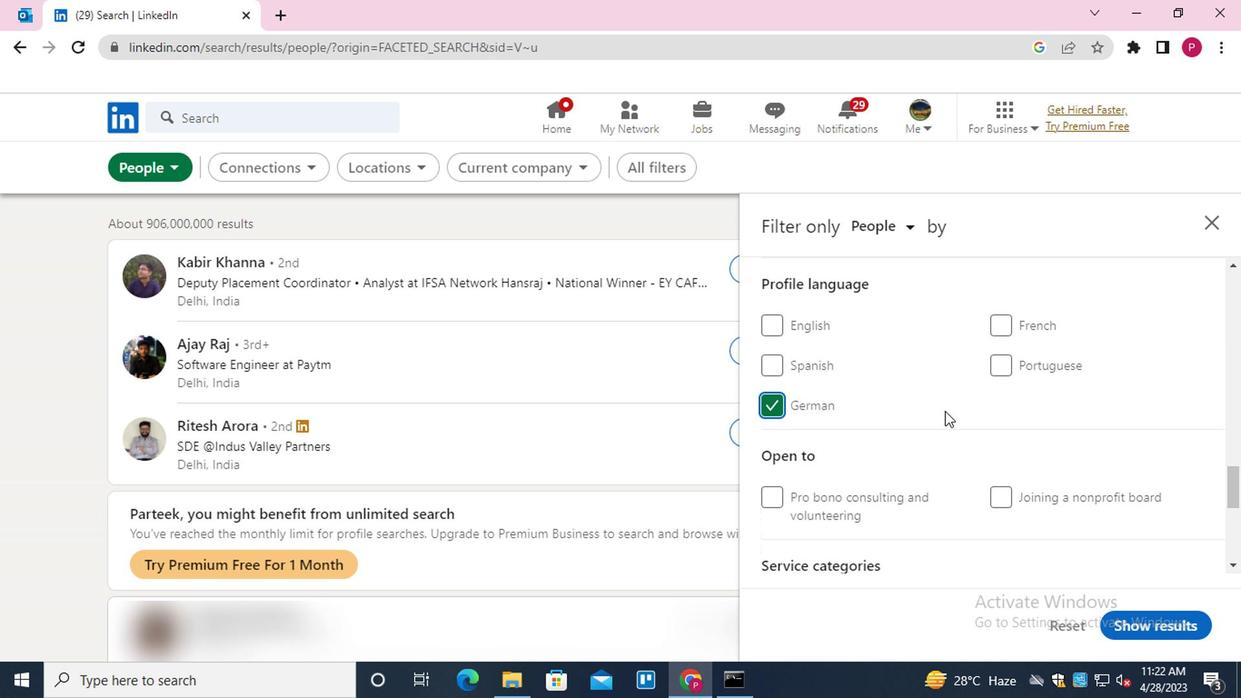
Action: Mouse scrolled (945, 408) with delta (0, 1)
Screenshot: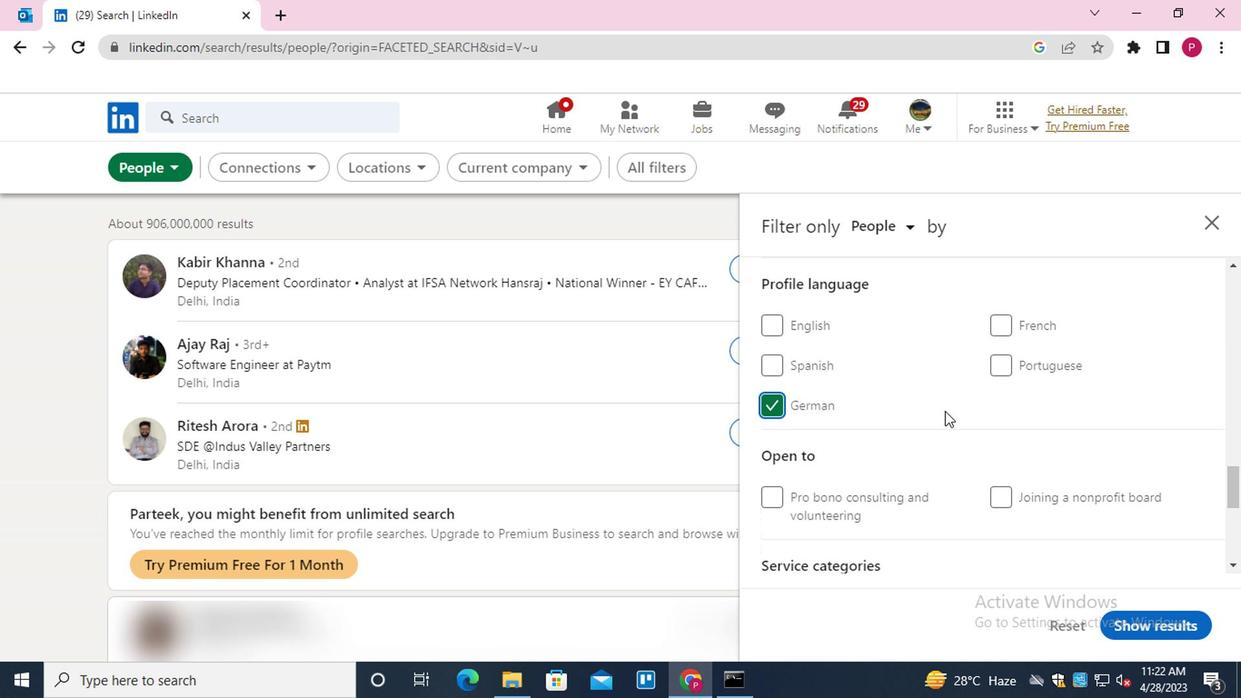 
Action: Mouse scrolled (945, 408) with delta (0, 1)
Screenshot: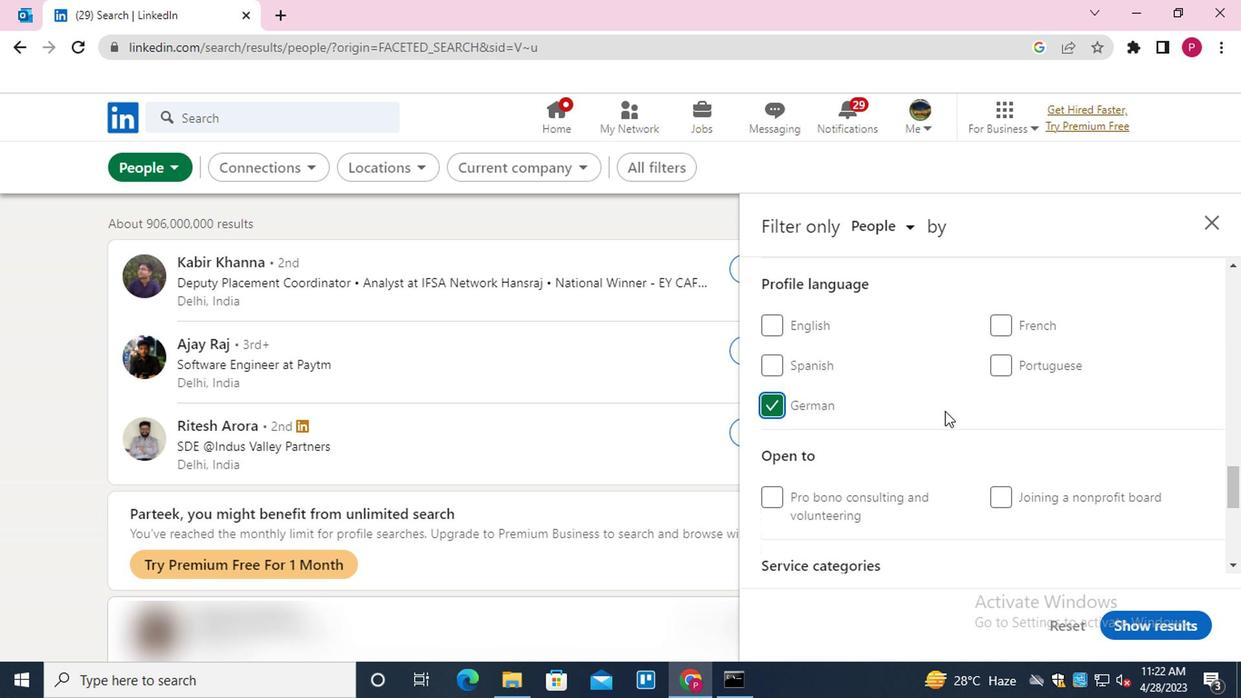 
Action: Mouse scrolled (945, 408) with delta (0, 1)
Screenshot: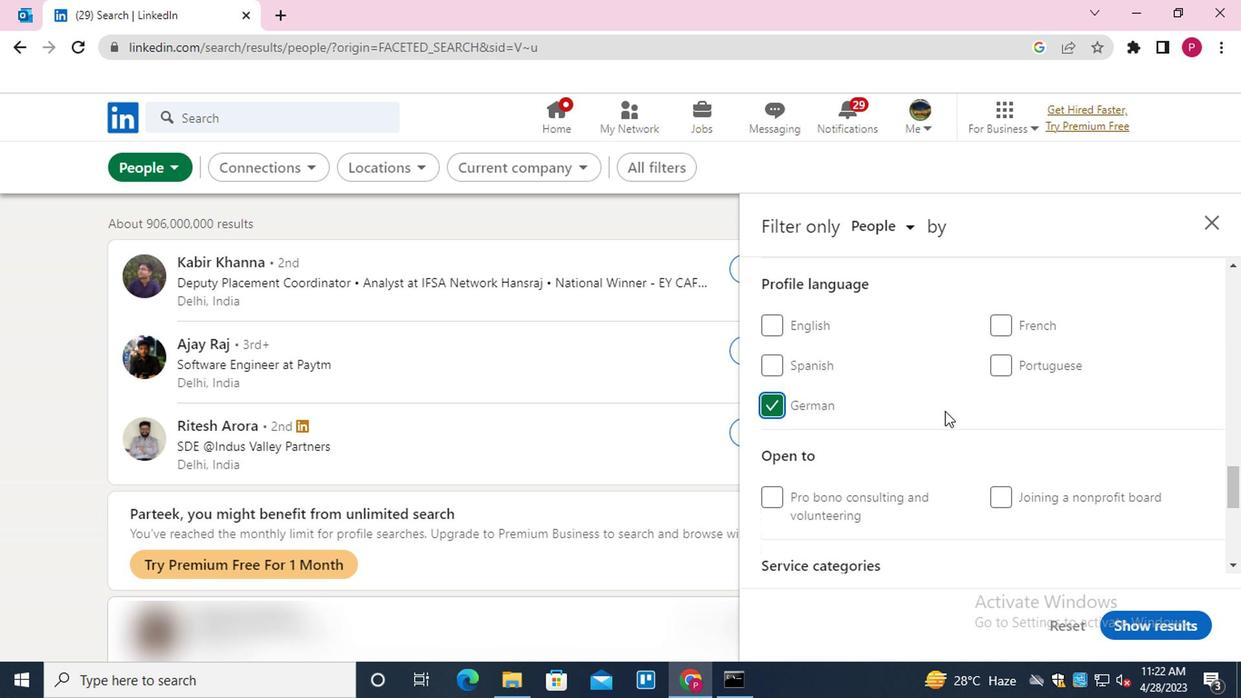 
Action: Mouse scrolled (945, 408) with delta (0, 1)
Screenshot: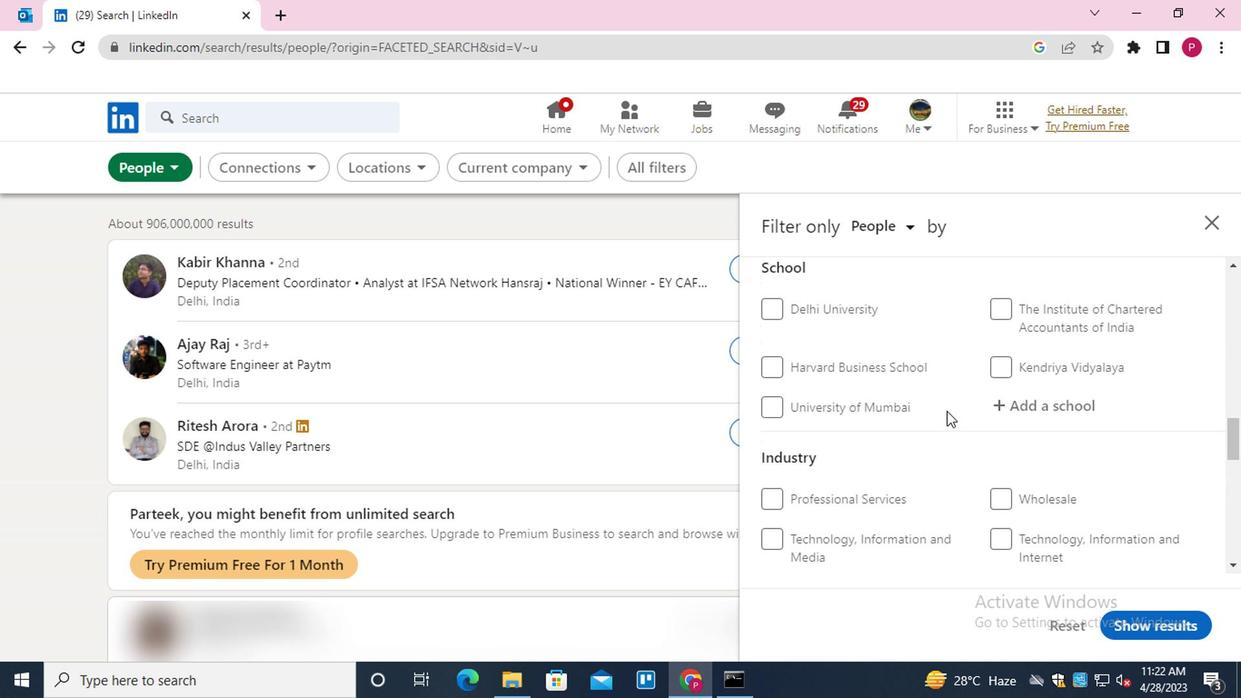 
Action: Mouse scrolled (945, 408) with delta (0, 1)
Screenshot: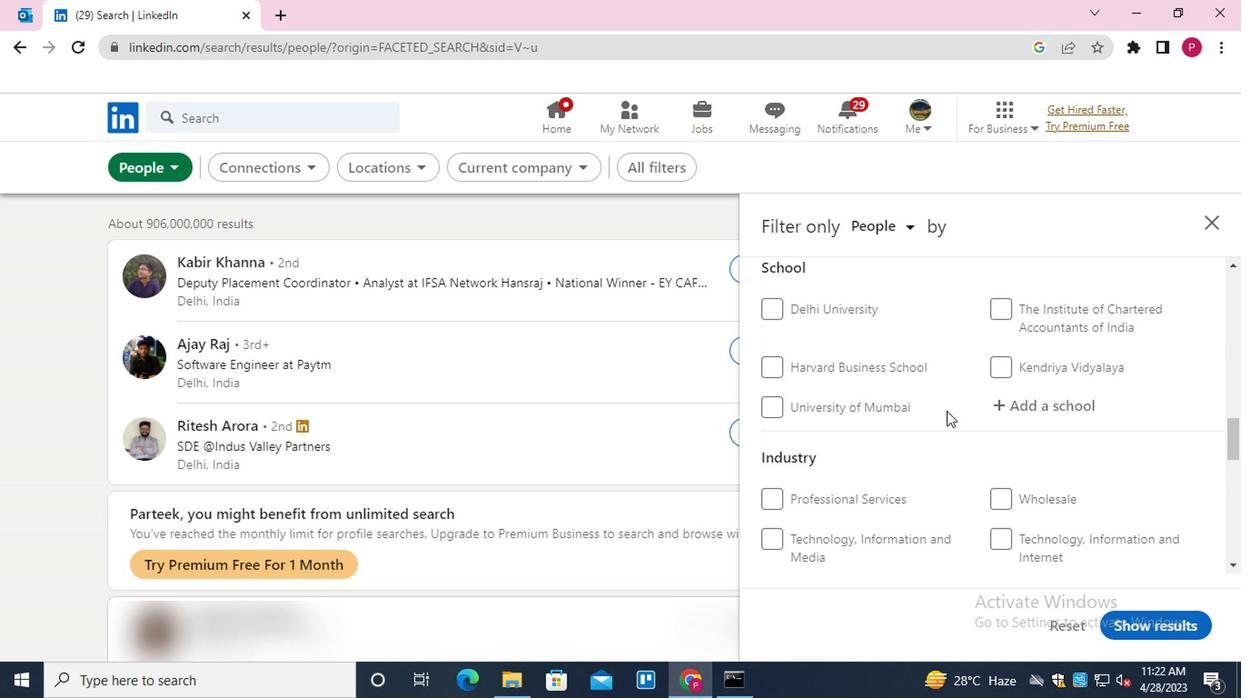 
Action: Mouse scrolled (945, 408) with delta (0, 1)
Screenshot: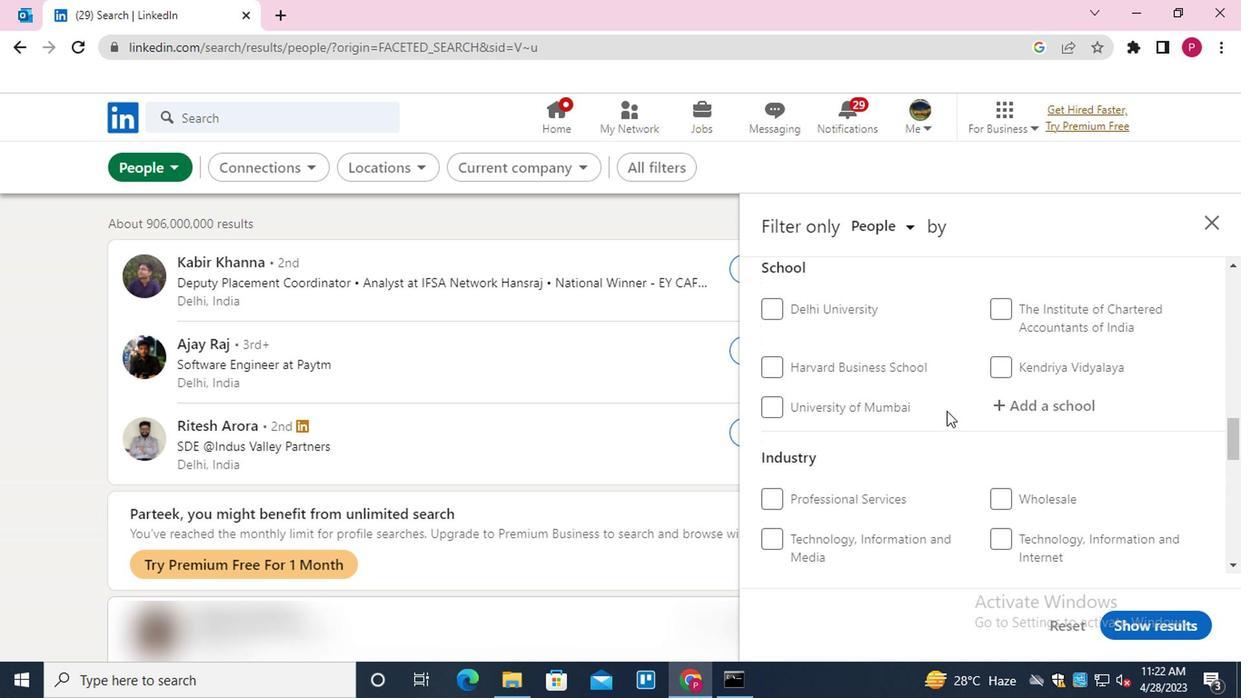 
Action: Mouse scrolled (945, 408) with delta (0, 1)
Screenshot: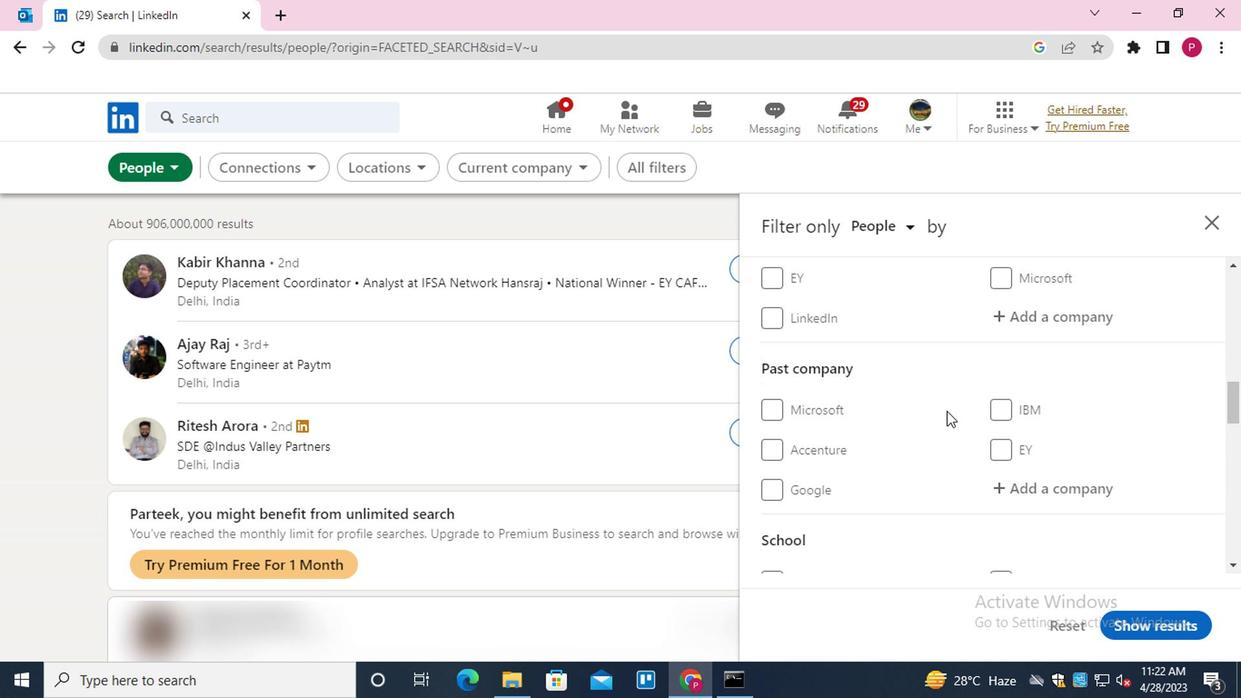 
Action: Mouse moved to (1043, 409)
Screenshot: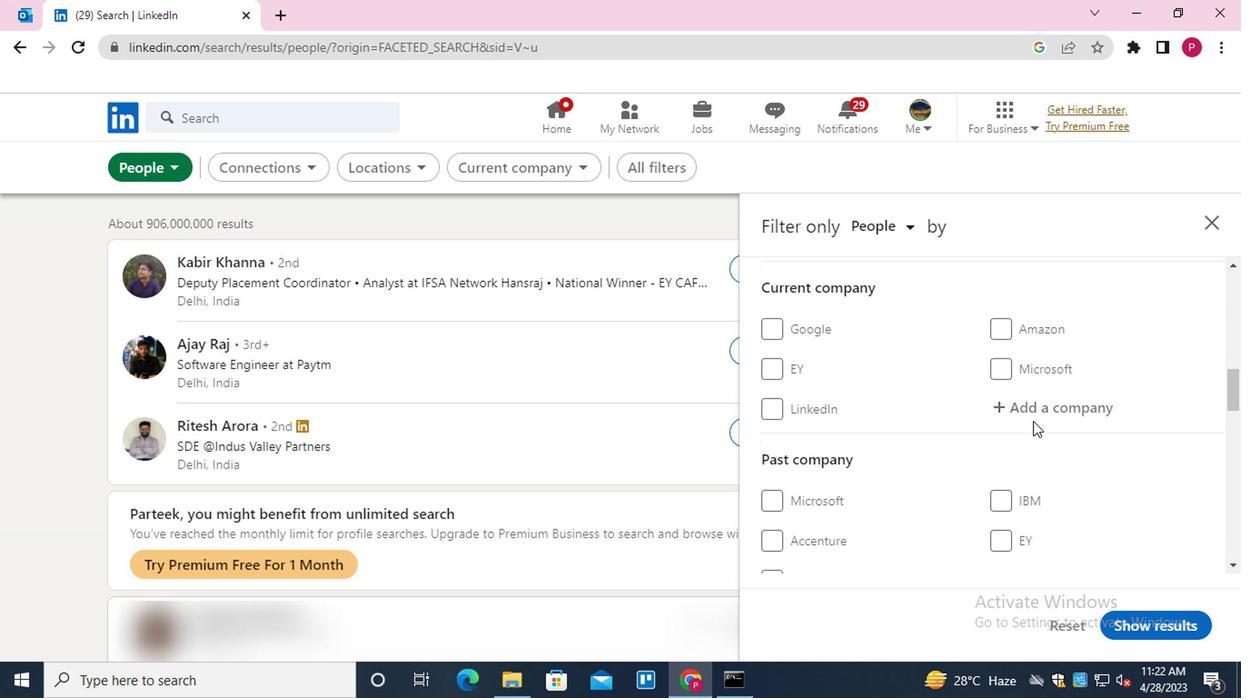 
Action: Mouse pressed left at (1043, 409)
Screenshot: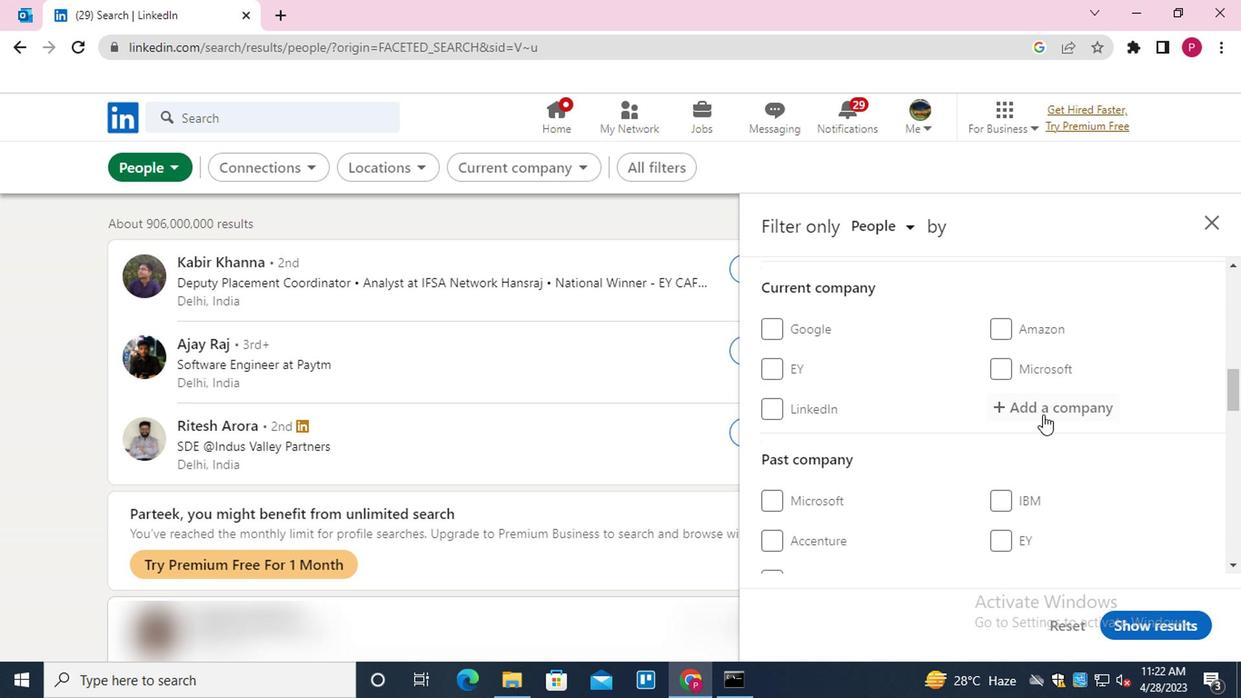 
Action: Key pressed <Key.shift><Key.shift><Key.shift><Key.shift>TWITTWE<Key.backspace><Key.backspace><Key.down><Key.enter>
Screenshot: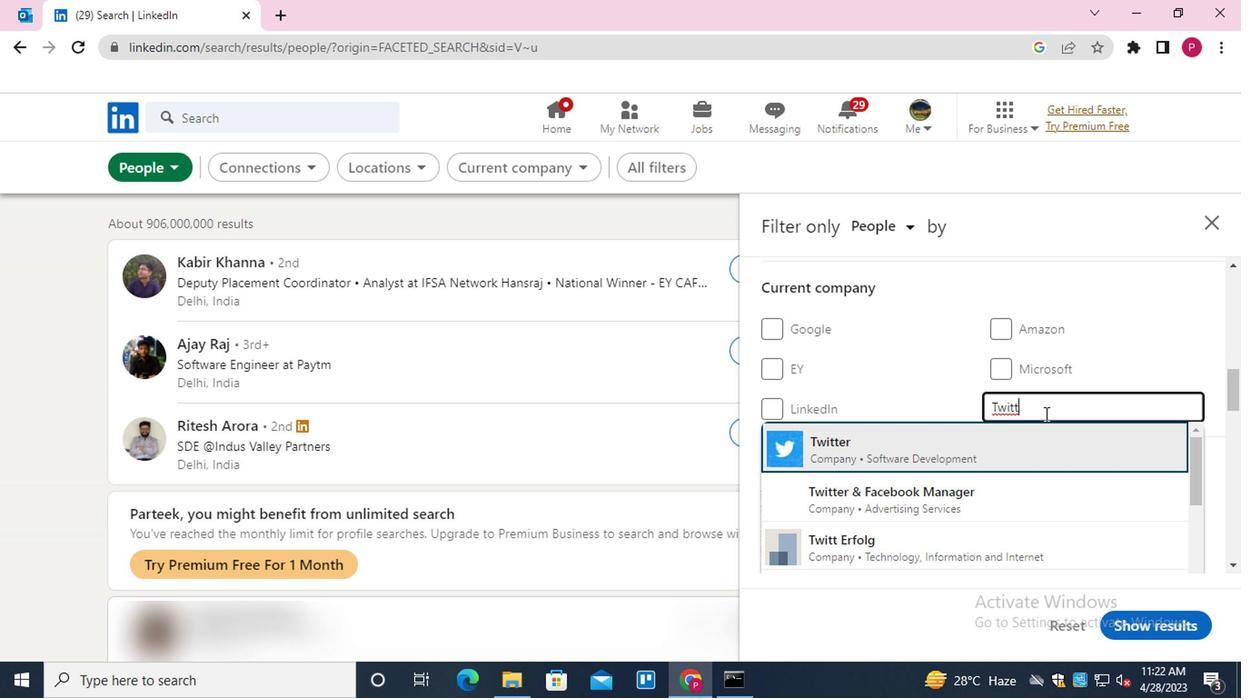 
Action: Mouse moved to (929, 440)
Screenshot: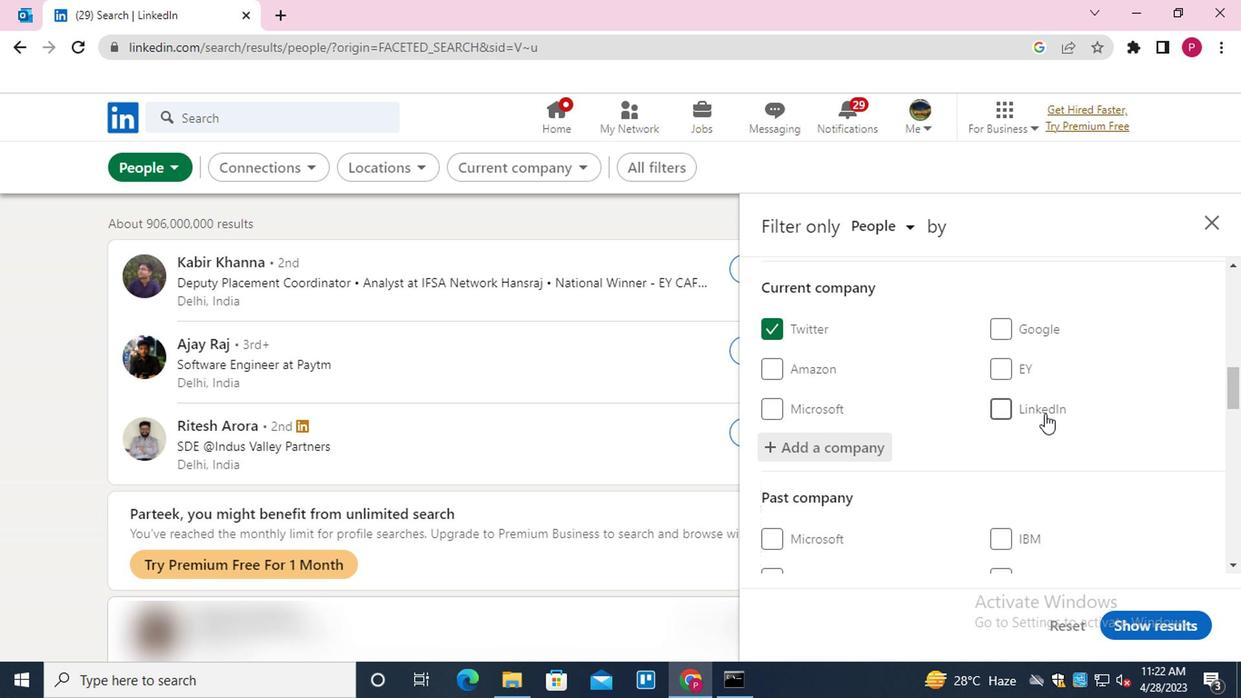 
Action: Mouse scrolled (929, 439) with delta (0, 0)
Screenshot: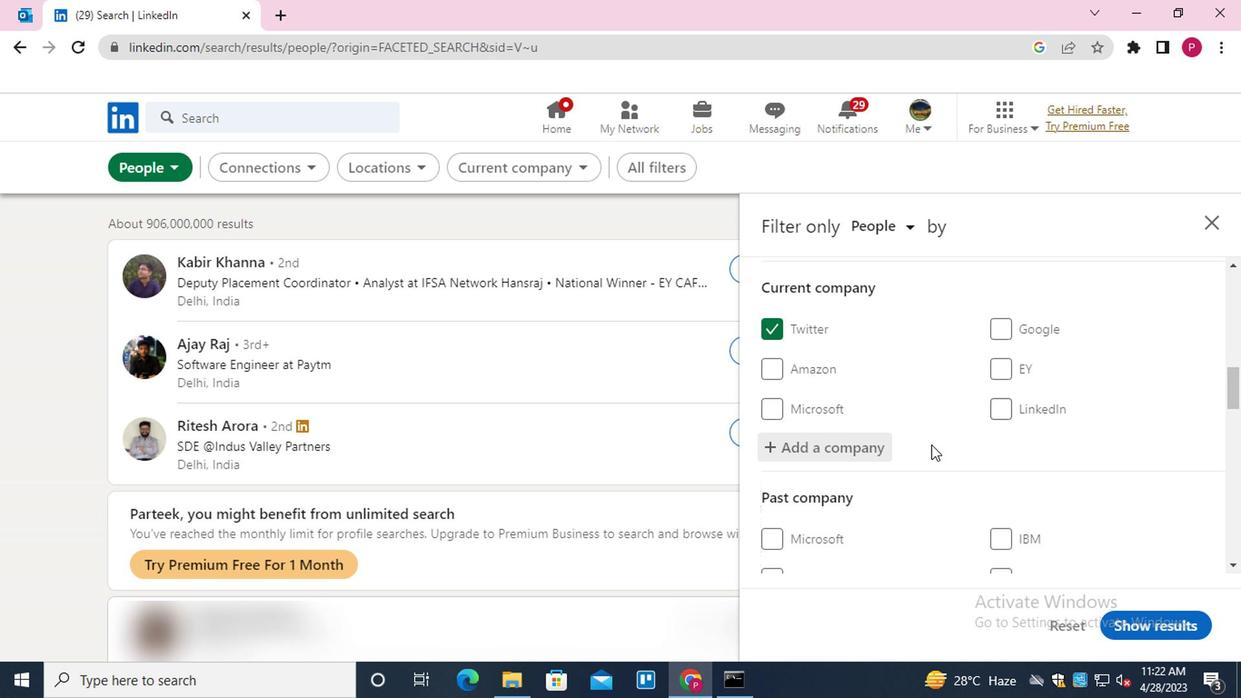 
Action: Mouse scrolled (929, 439) with delta (0, 0)
Screenshot: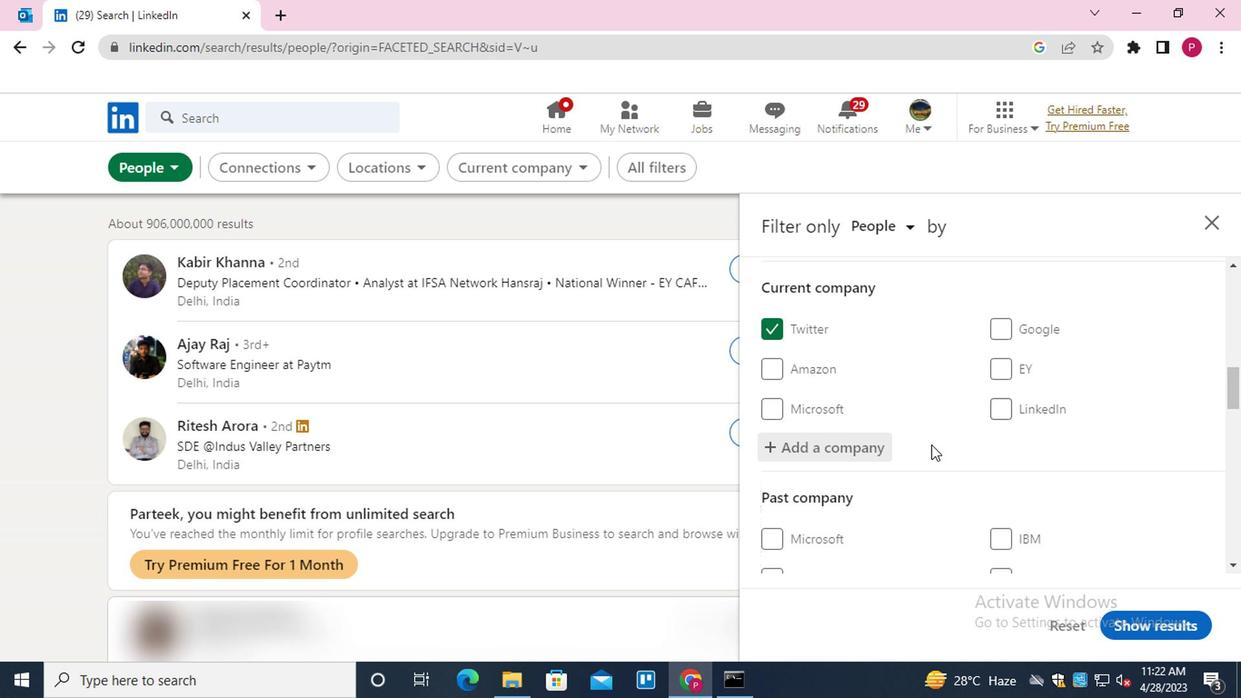 
Action: Mouse scrolled (929, 439) with delta (0, 0)
Screenshot: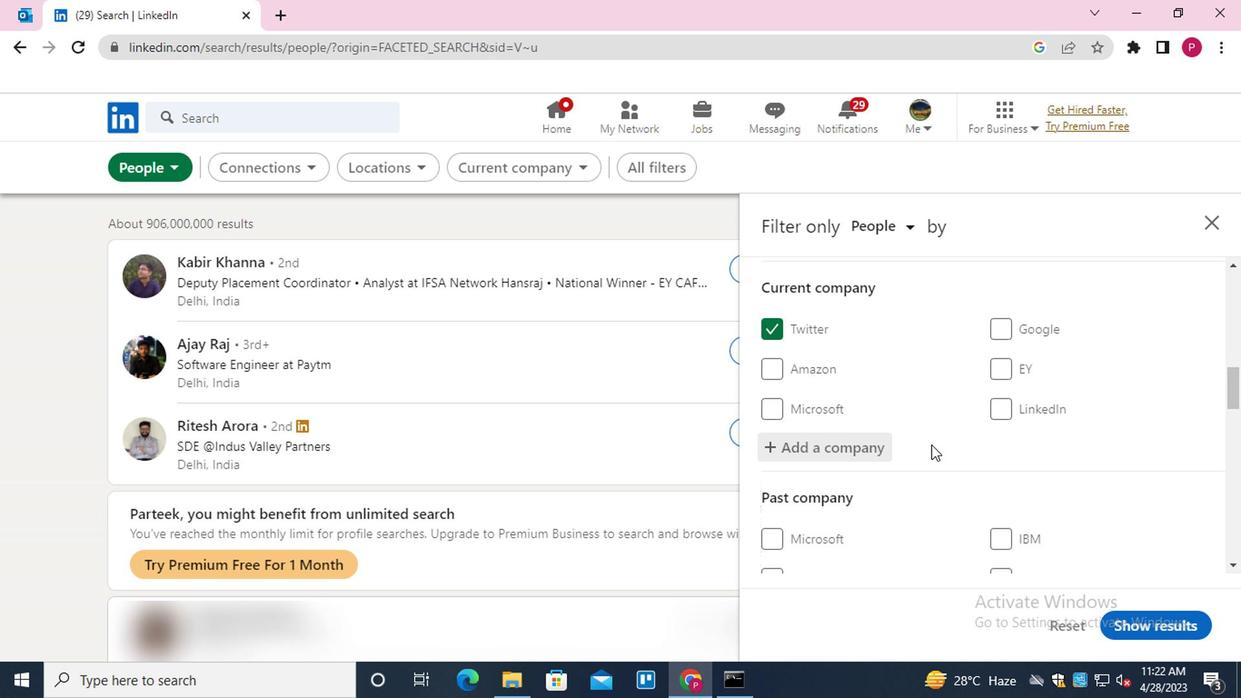 
Action: Mouse moved to (921, 439)
Screenshot: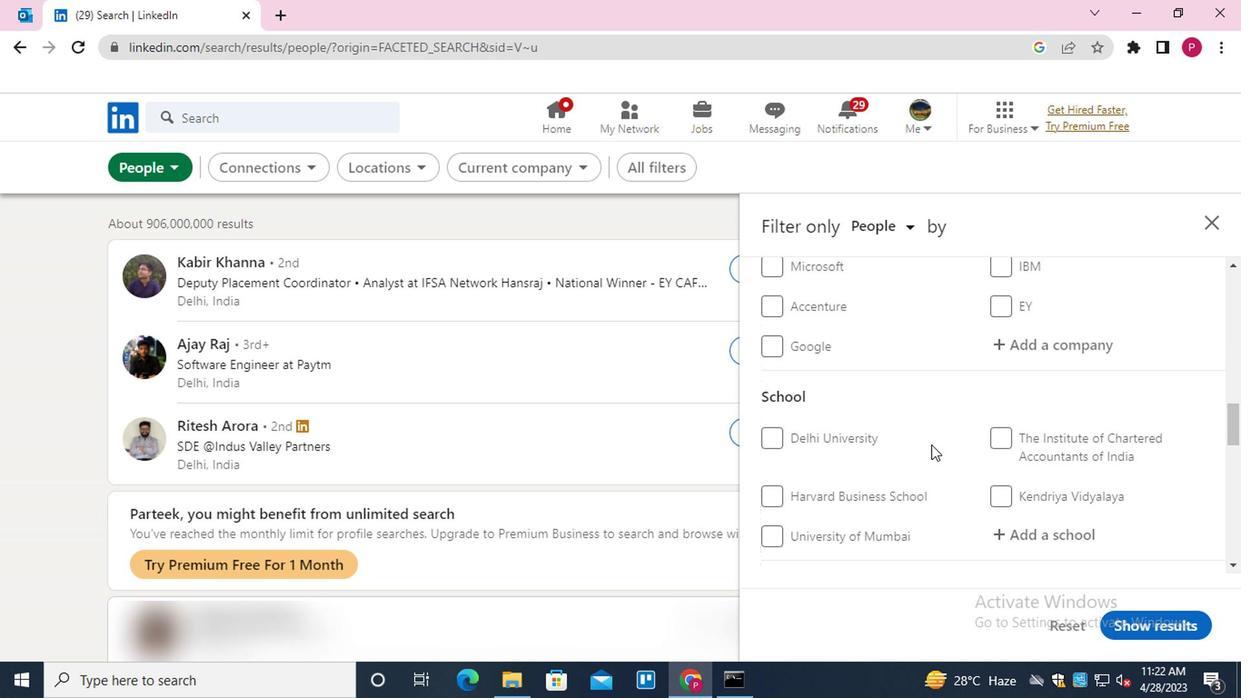 
Action: Mouse scrolled (921, 438) with delta (0, -1)
Screenshot: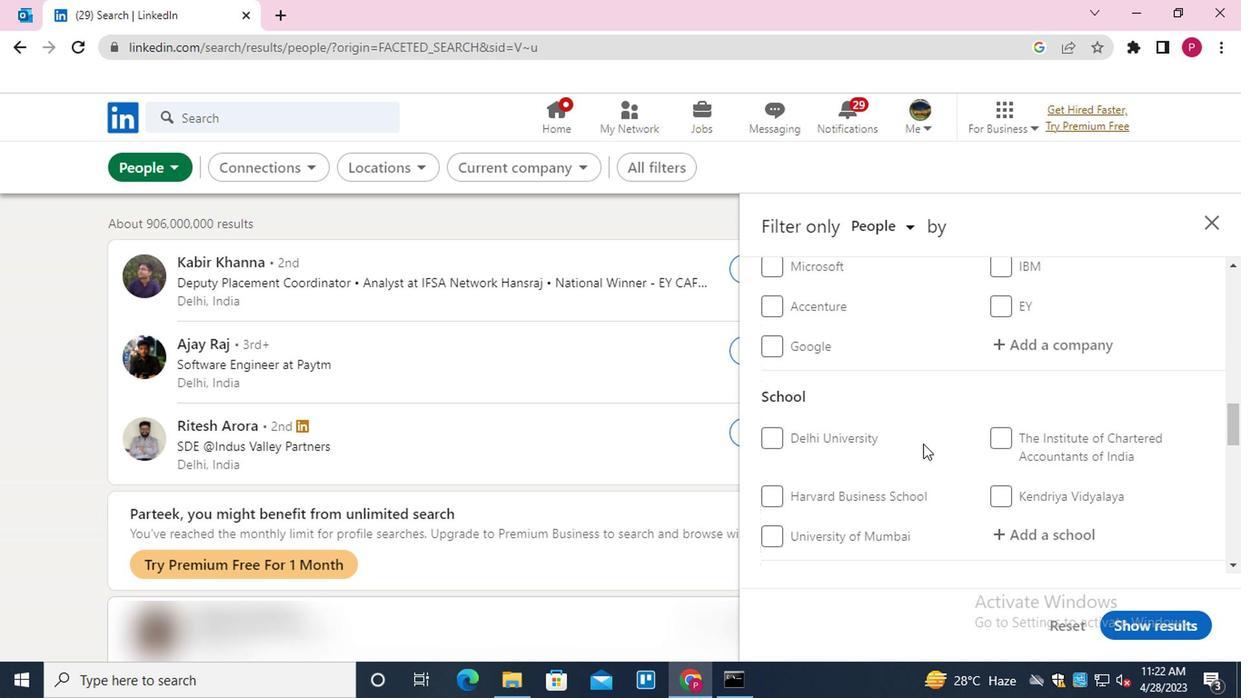 
Action: Mouse scrolled (921, 438) with delta (0, -1)
Screenshot: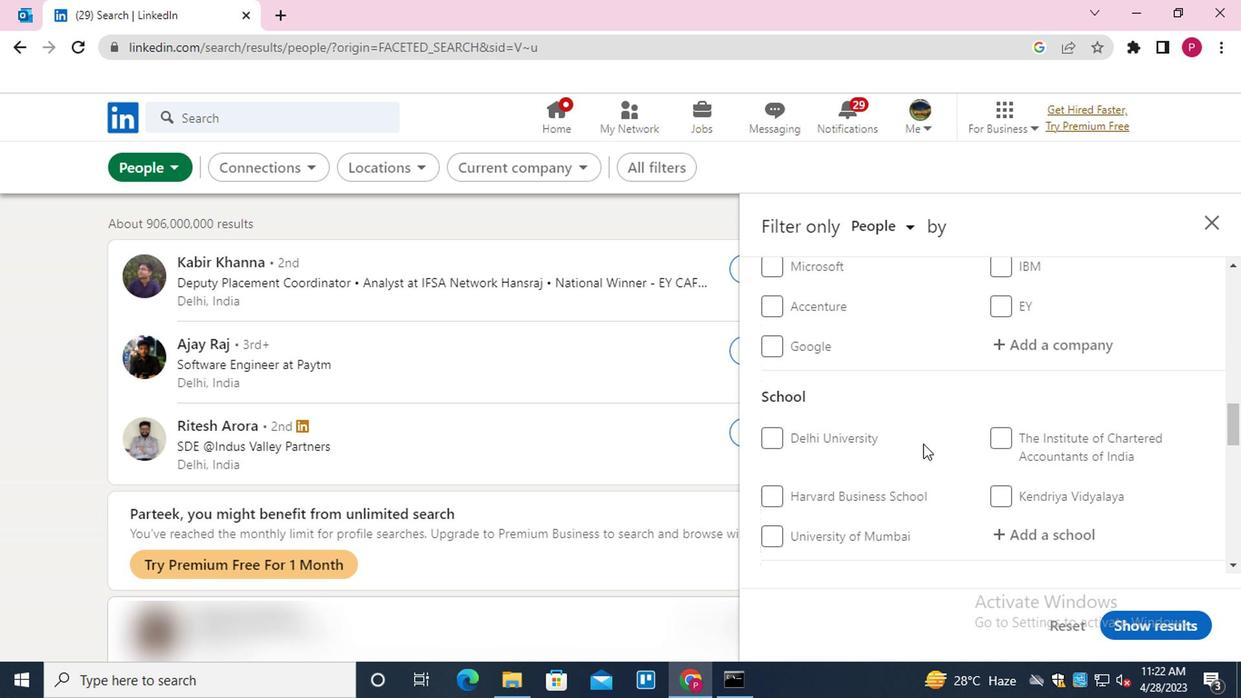 
Action: Mouse moved to (1029, 354)
Screenshot: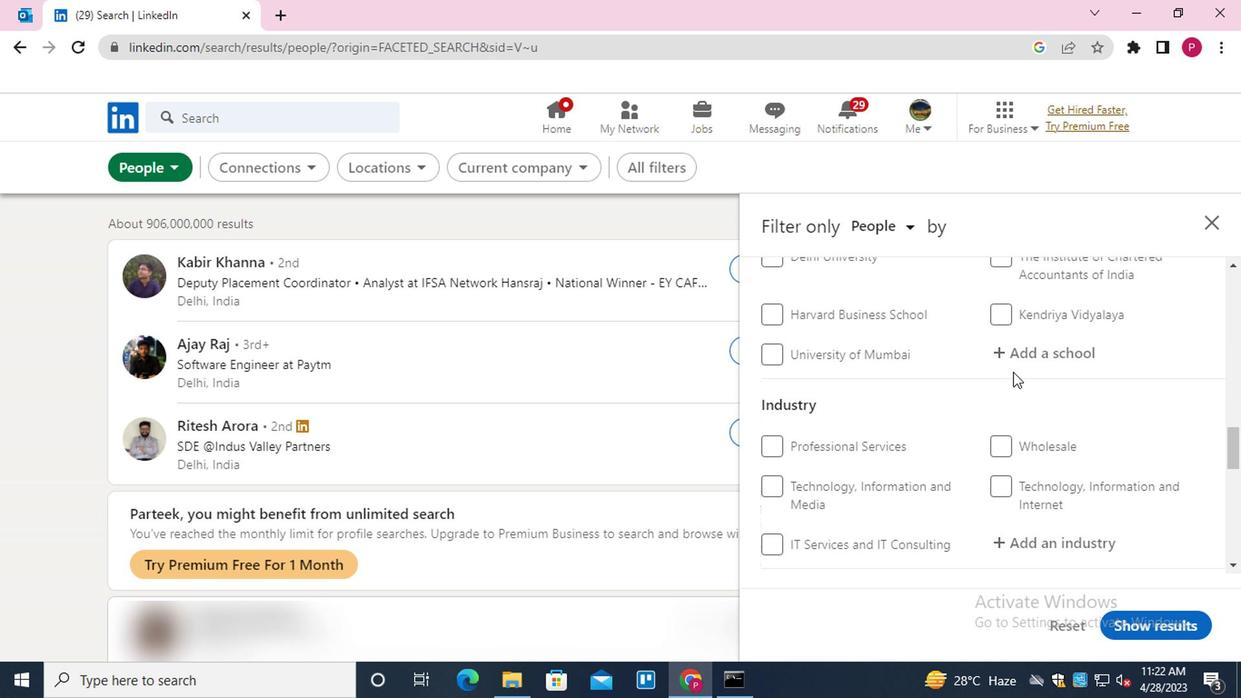 
Action: Mouse pressed left at (1029, 354)
Screenshot: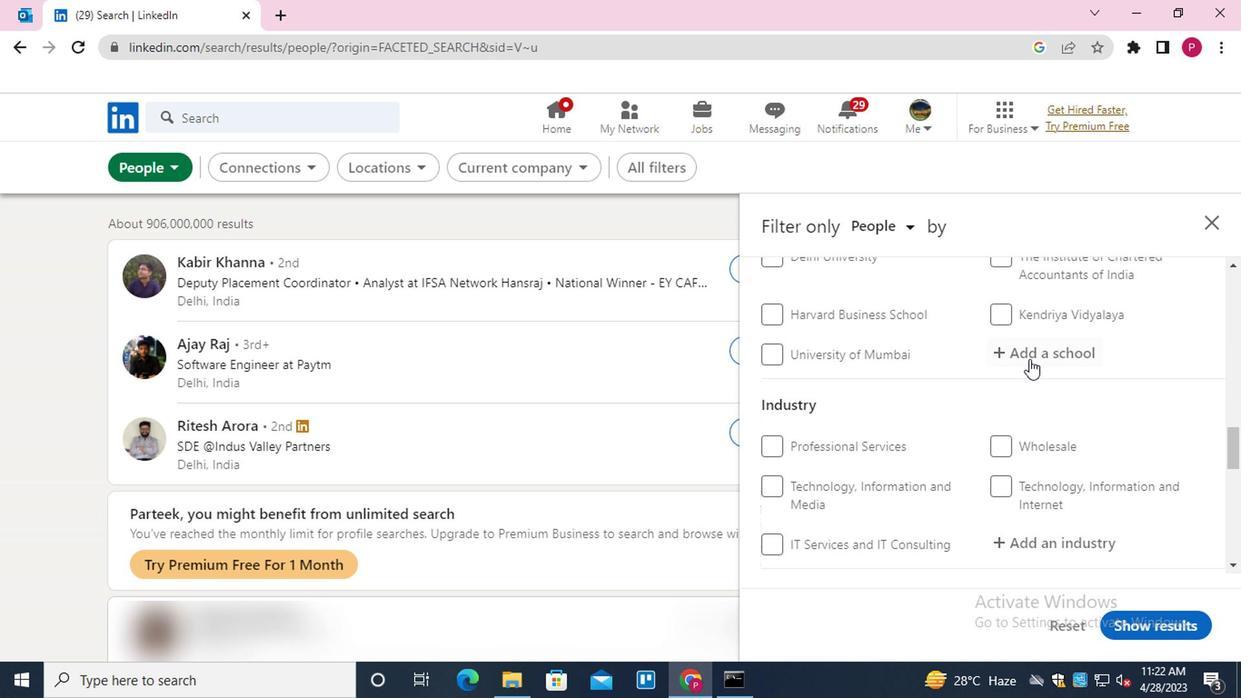 
Action: Key pressed <Key.shift>INDRAPRAS<Key.down><Key.down><Key.enter>
Screenshot: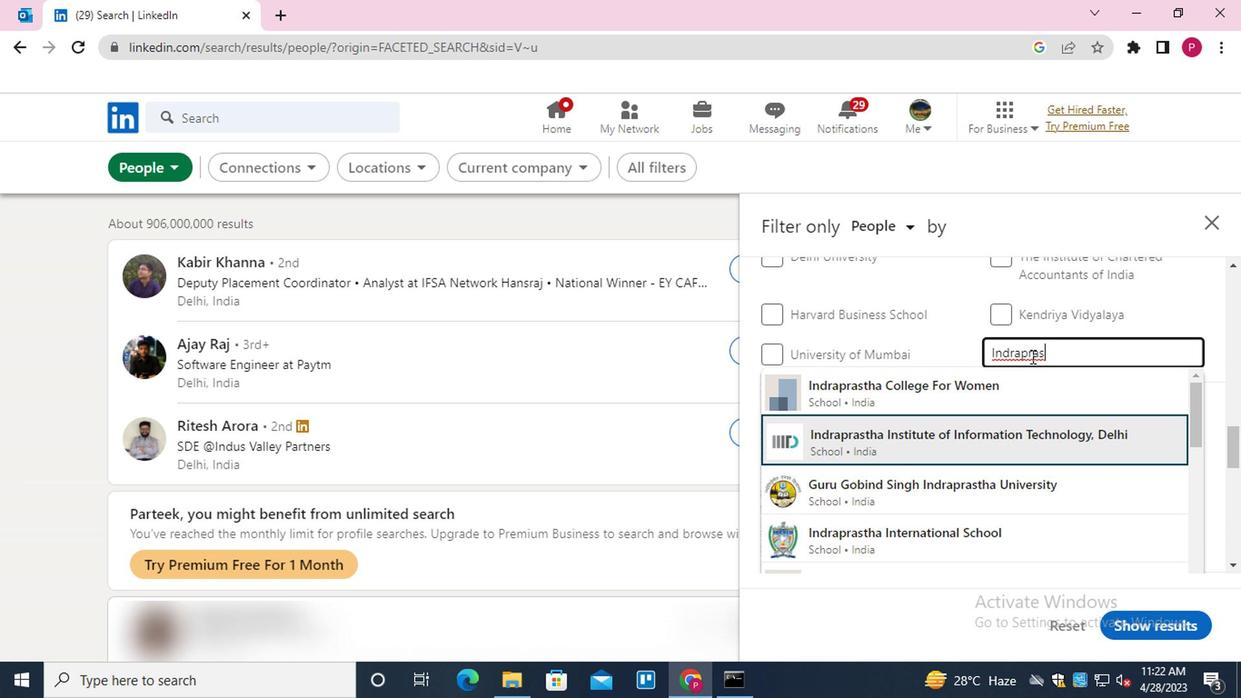 
Action: Mouse scrolled (1029, 353) with delta (0, 0)
Screenshot: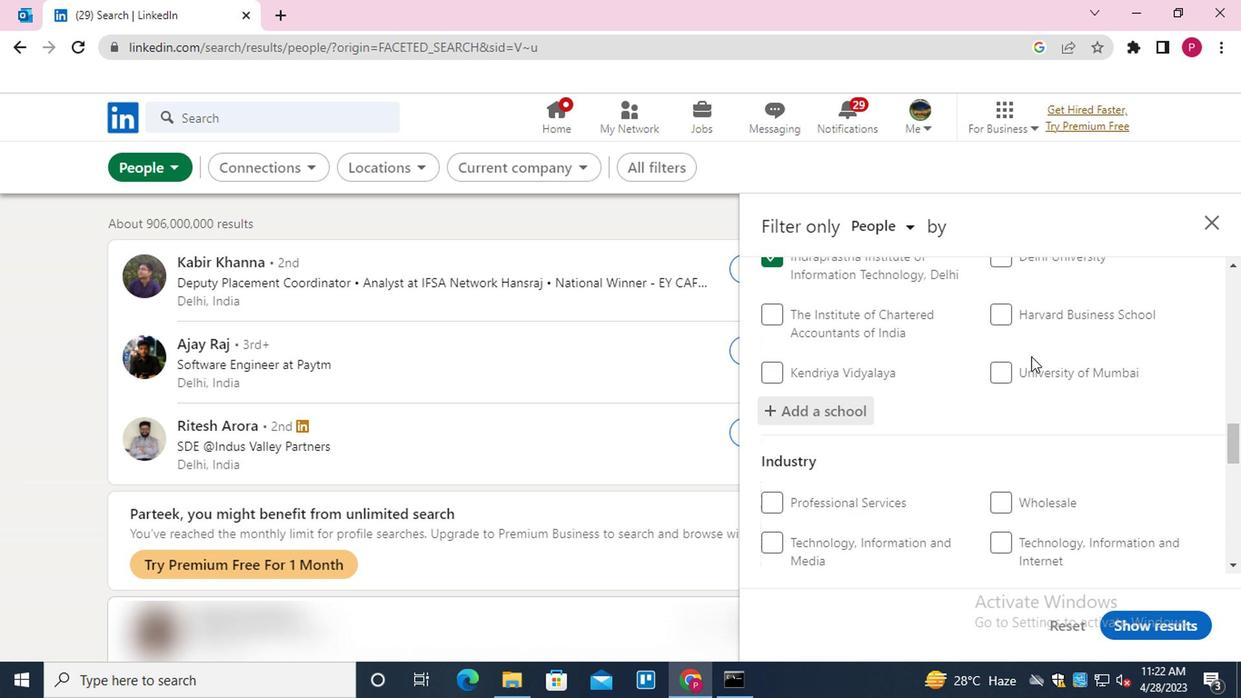 
Action: Mouse scrolled (1029, 353) with delta (0, 0)
Screenshot: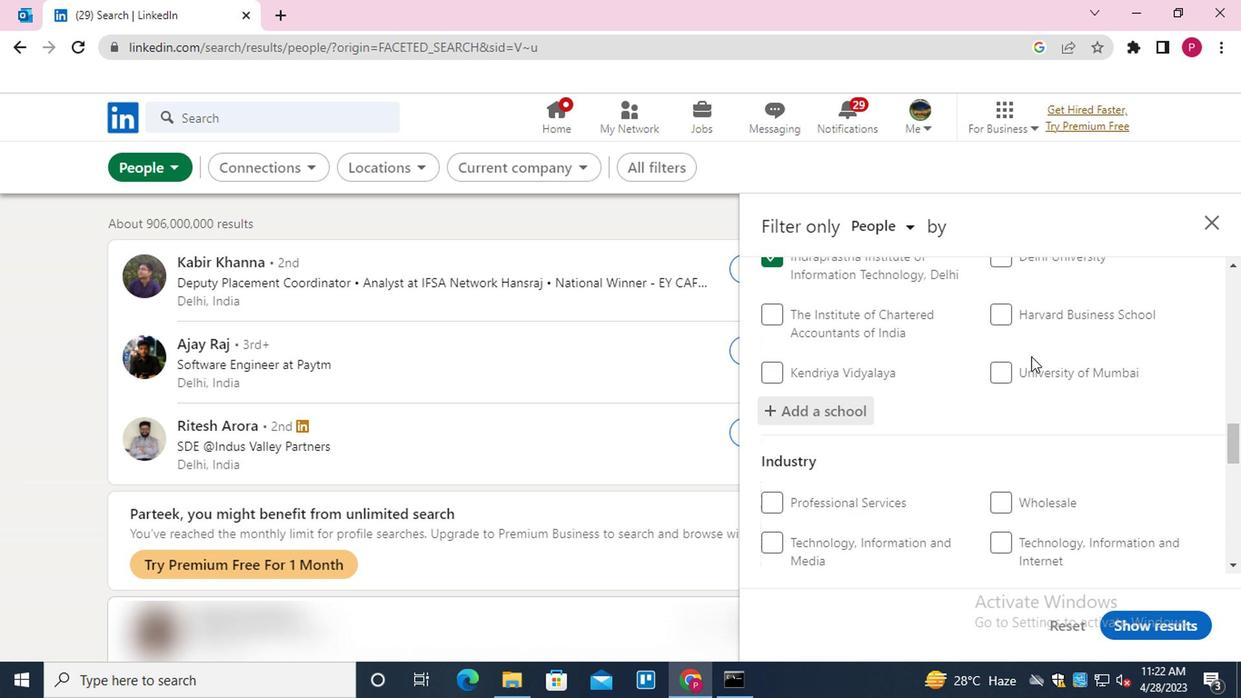 
Action: Mouse scrolled (1029, 353) with delta (0, 0)
Screenshot: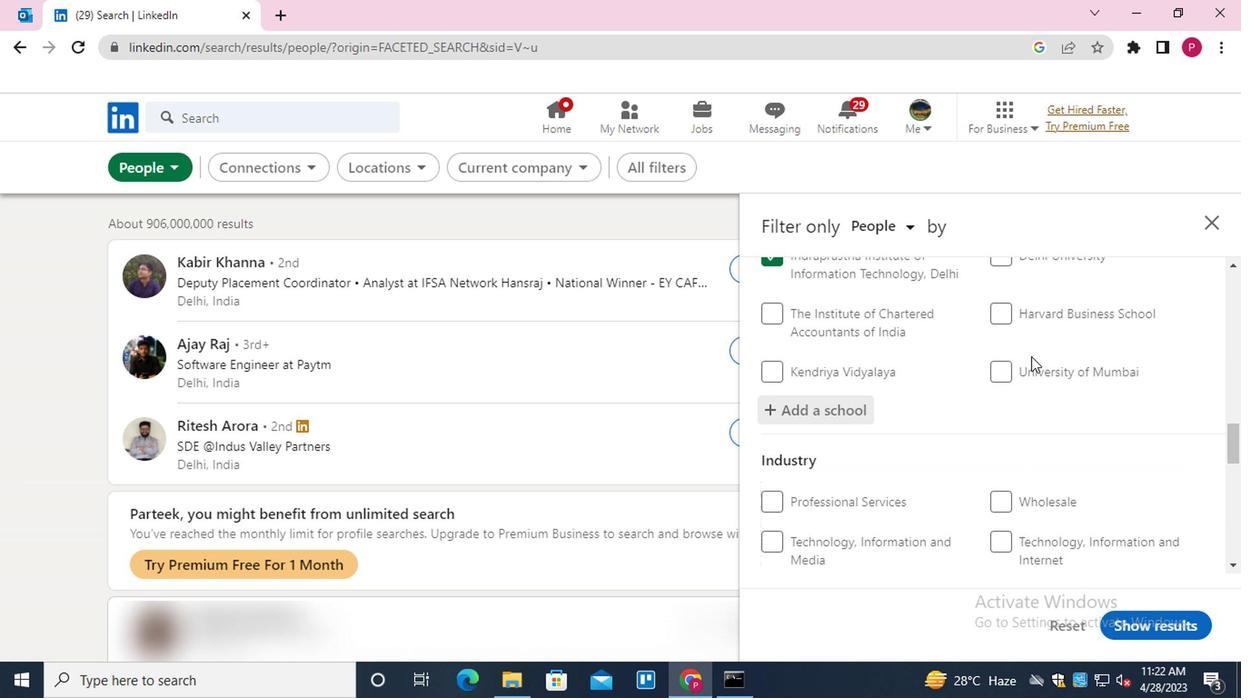 
Action: Mouse scrolled (1029, 353) with delta (0, 0)
Screenshot: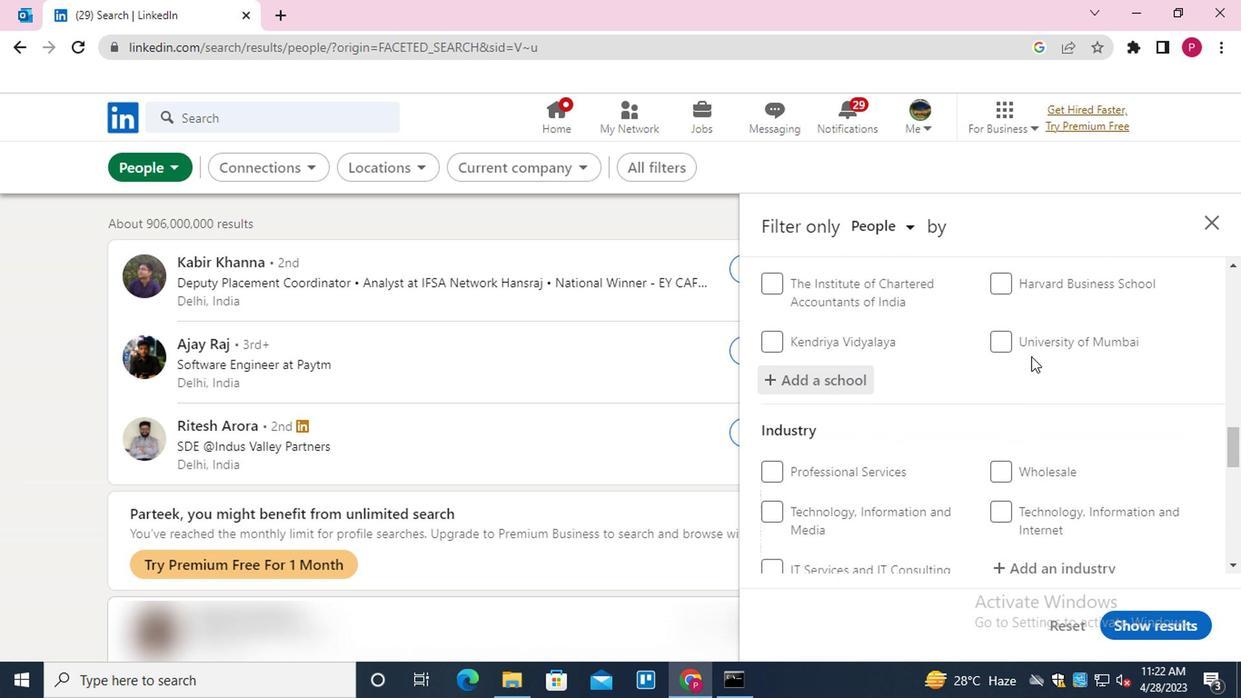 
Action: Mouse moved to (1050, 281)
Screenshot: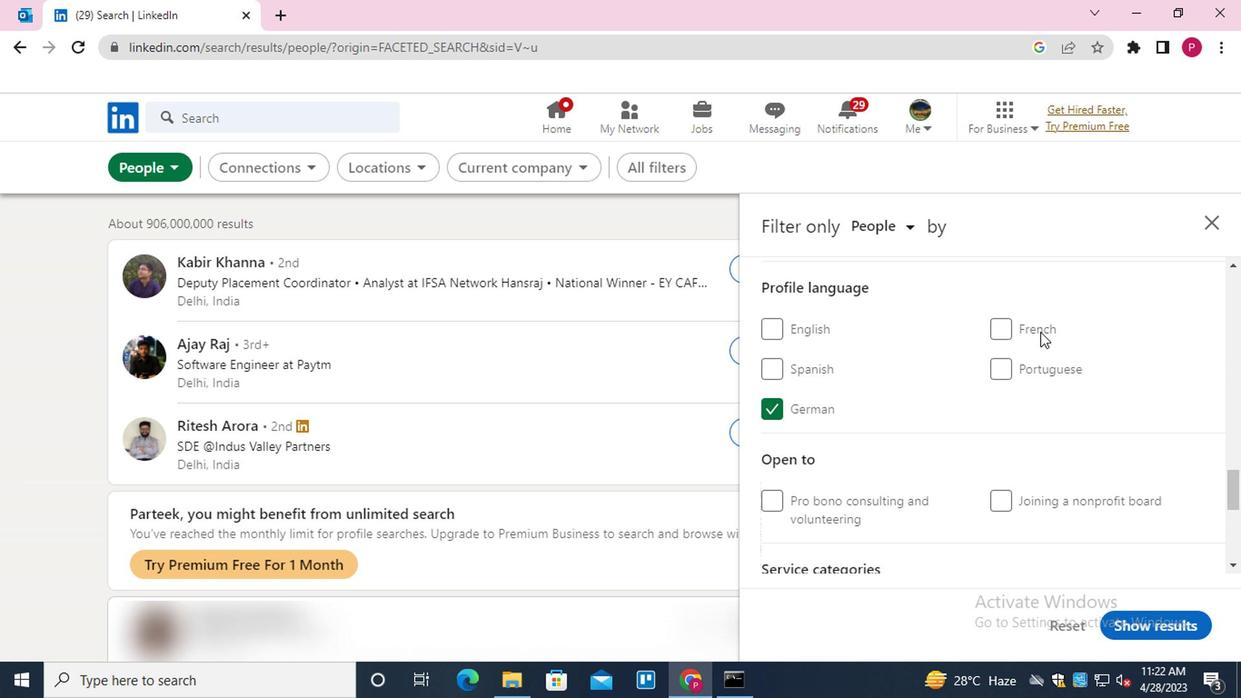 
Action: Mouse scrolled (1050, 281) with delta (0, 0)
Screenshot: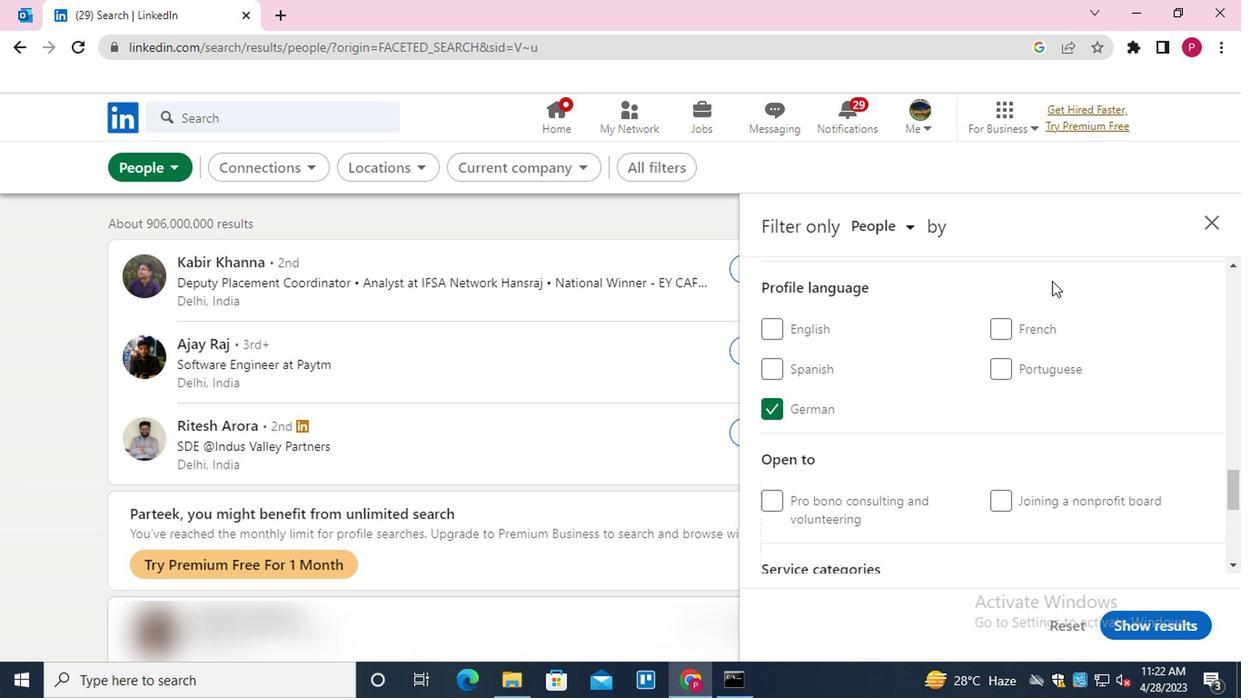 
Action: Mouse scrolled (1050, 281) with delta (0, 0)
Screenshot: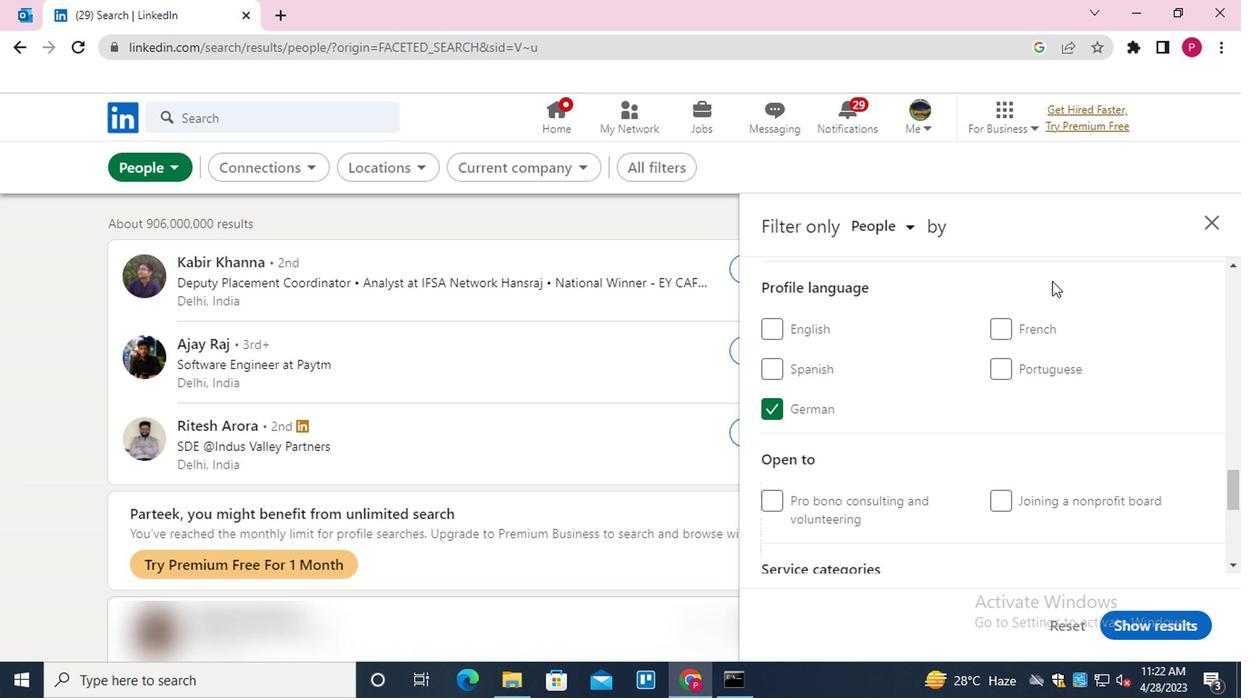 
Action: Mouse moved to (1078, 402)
Screenshot: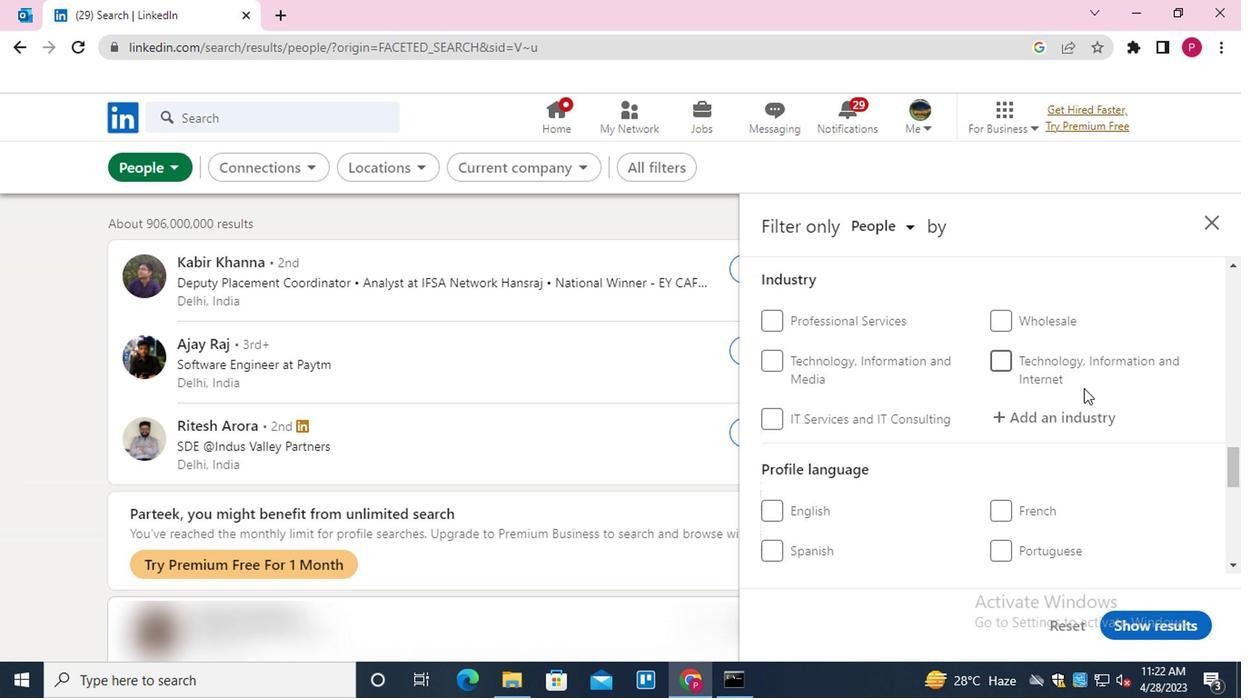 
Action: Mouse pressed left at (1078, 402)
Screenshot: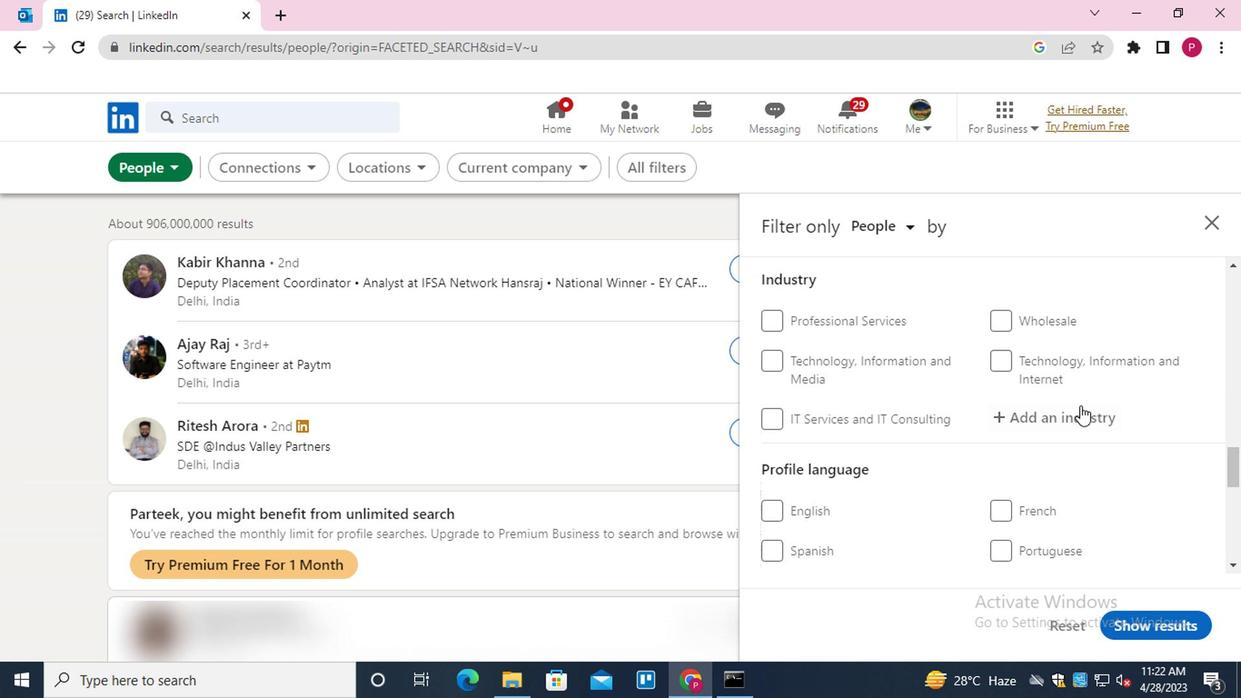 
Action: Key pressed <Key.shift>TELECOMMUNI<Key.down><Key.enter>
Screenshot: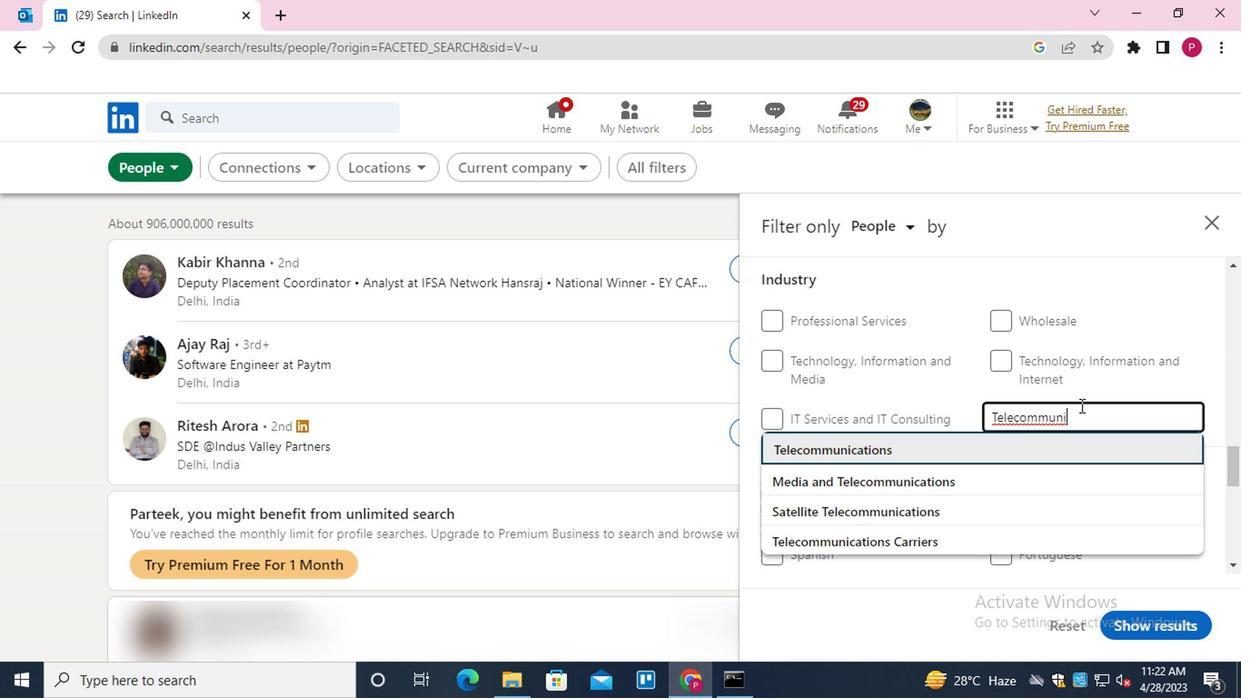 
Action: Mouse scrolled (1078, 401) with delta (0, 0)
Screenshot: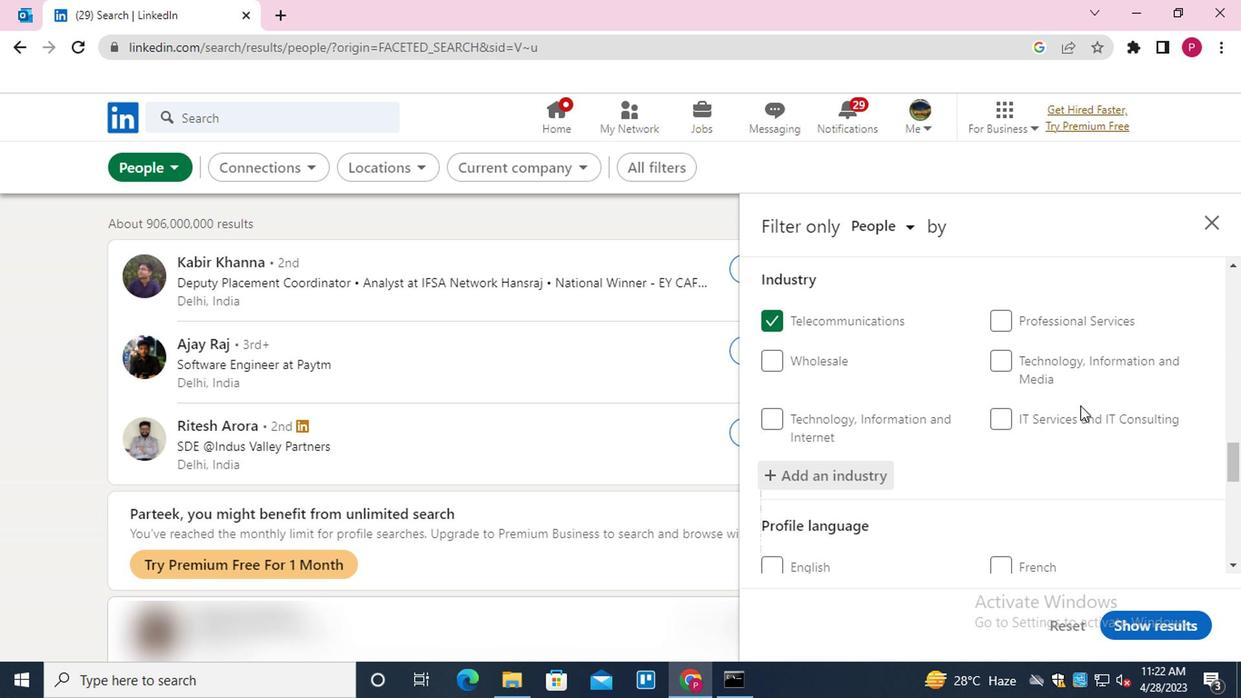 
Action: Mouse scrolled (1078, 401) with delta (0, 0)
Screenshot: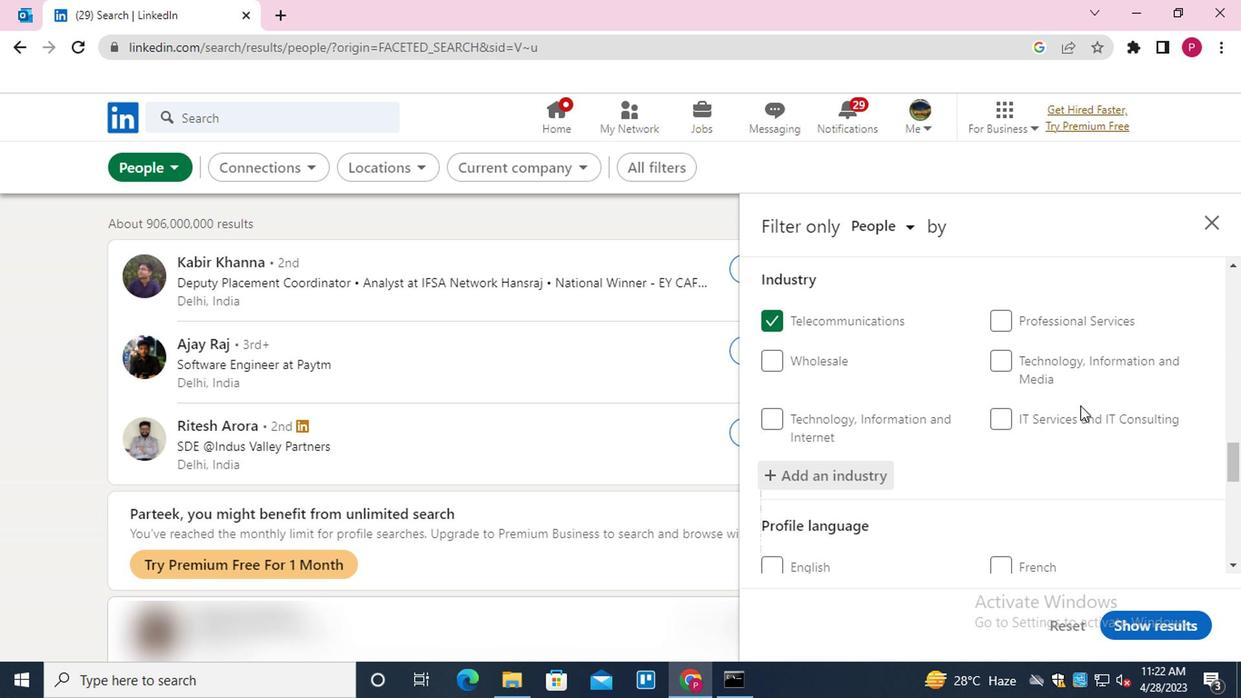 
Action: Mouse moved to (1071, 408)
Screenshot: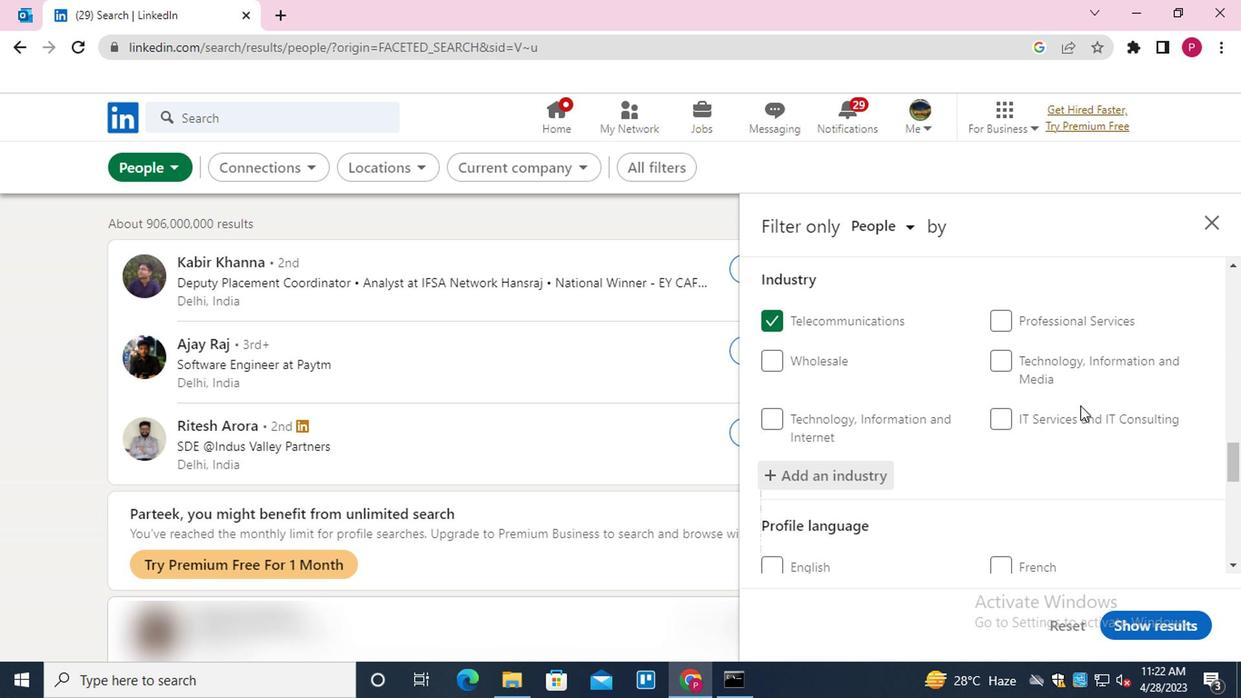
Action: Mouse scrolled (1071, 407) with delta (0, -1)
Screenshot: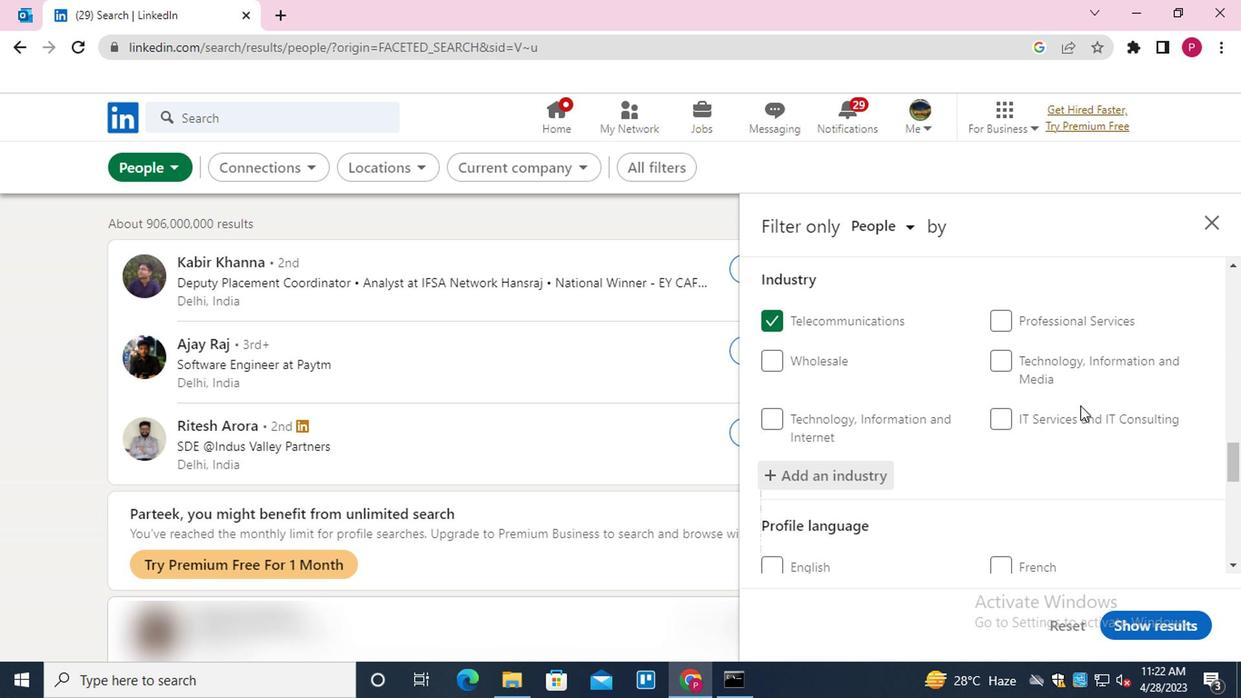 
Action: Mouse moved to (870, 389)
Screenshot: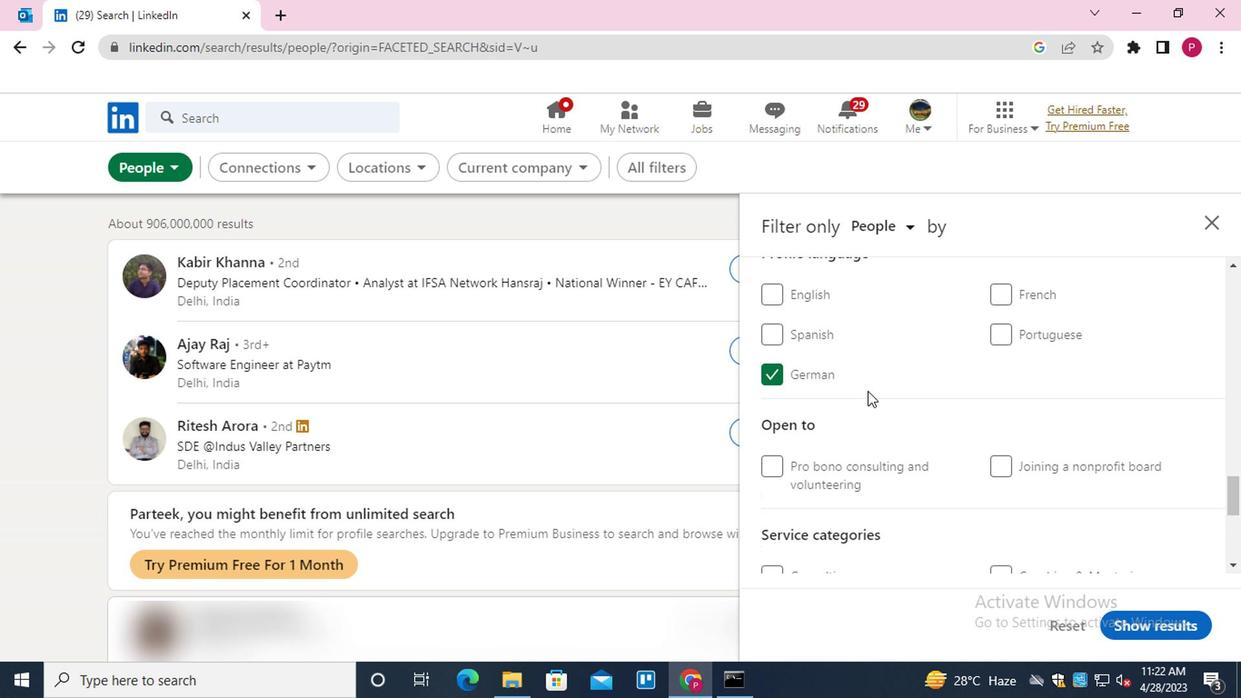 
Action: Mouse scrolled (870, 387) with delta (0, -1)
Screenshot: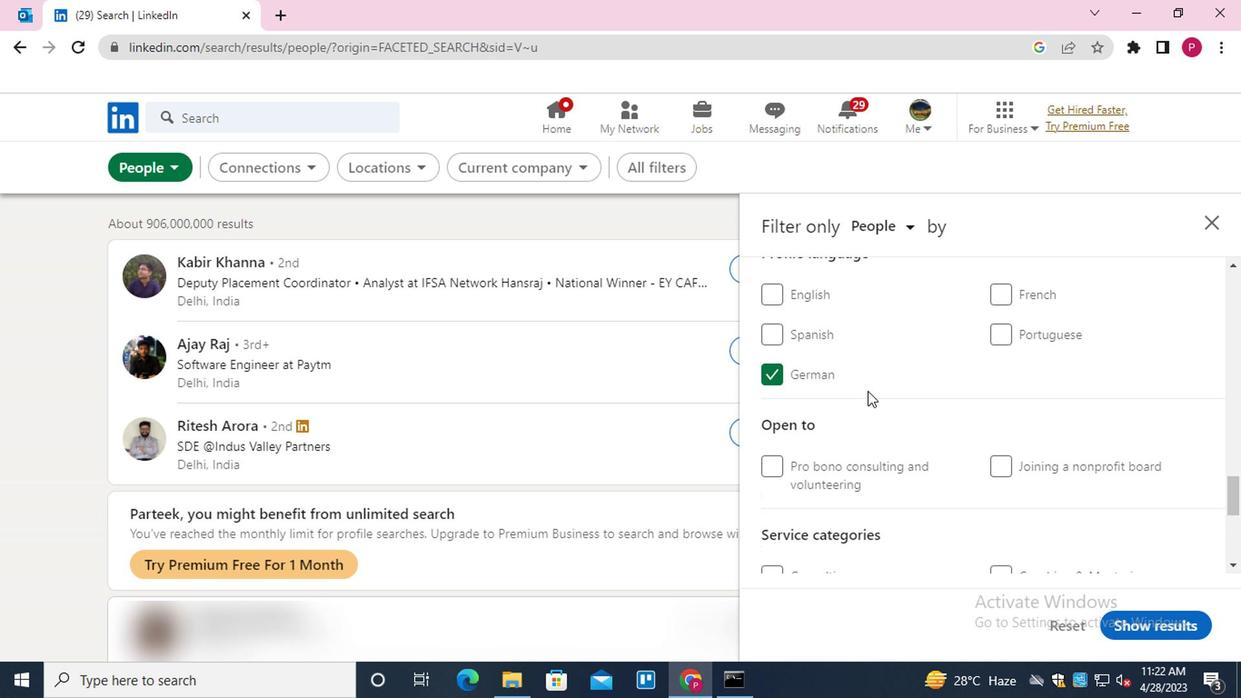 
Action: Mouse scrolled (870, 387) with delta (0, -1)
Screenshot: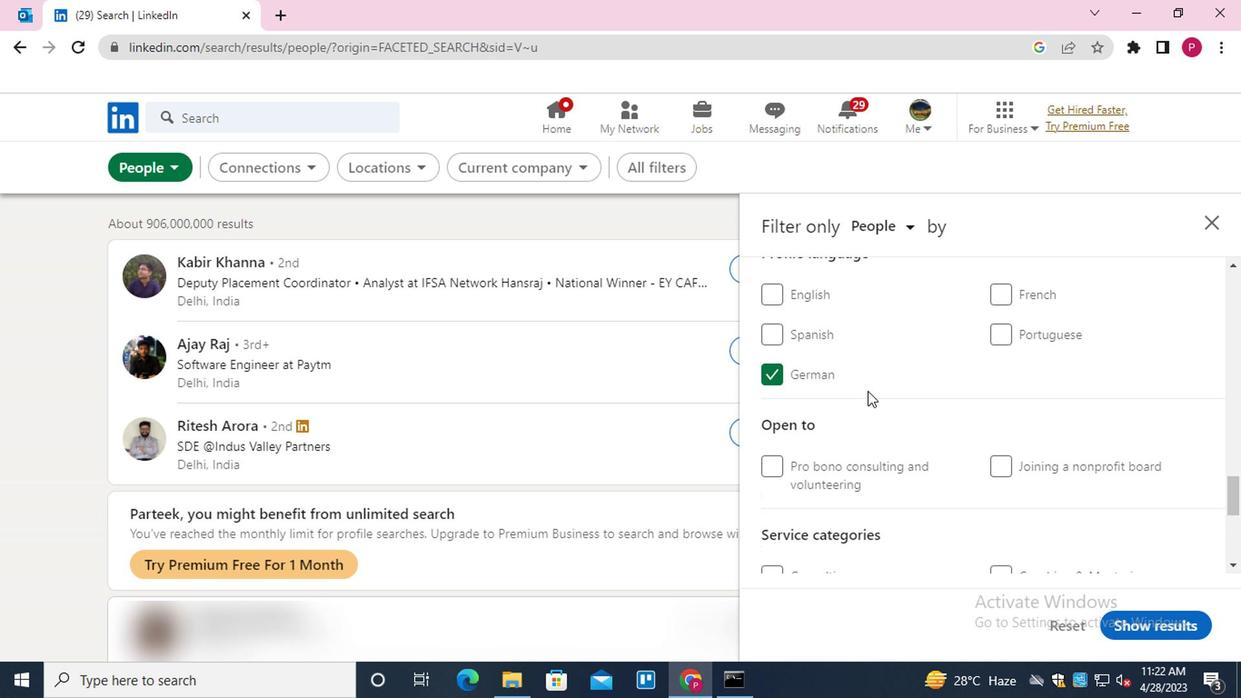 
Action: Mouse scrolled (870, 387) with delta (0, -1)
Screenshot: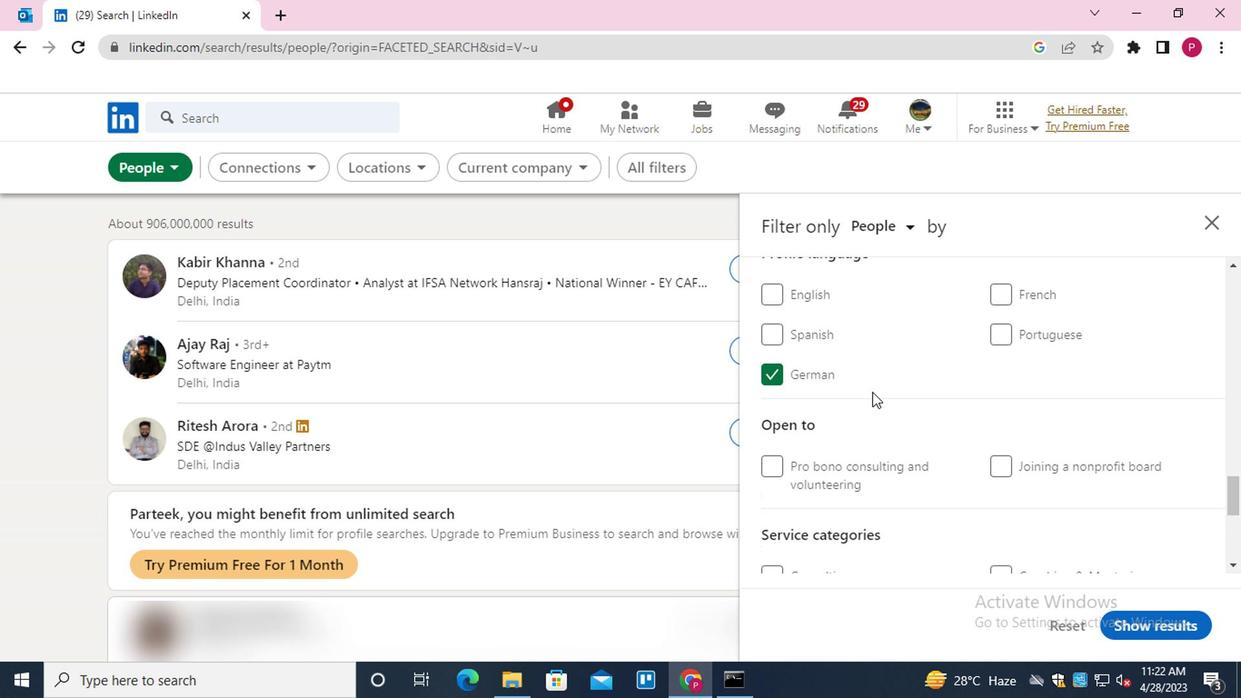 
Action: Mouse moved to (1014, 383)
Screenshot: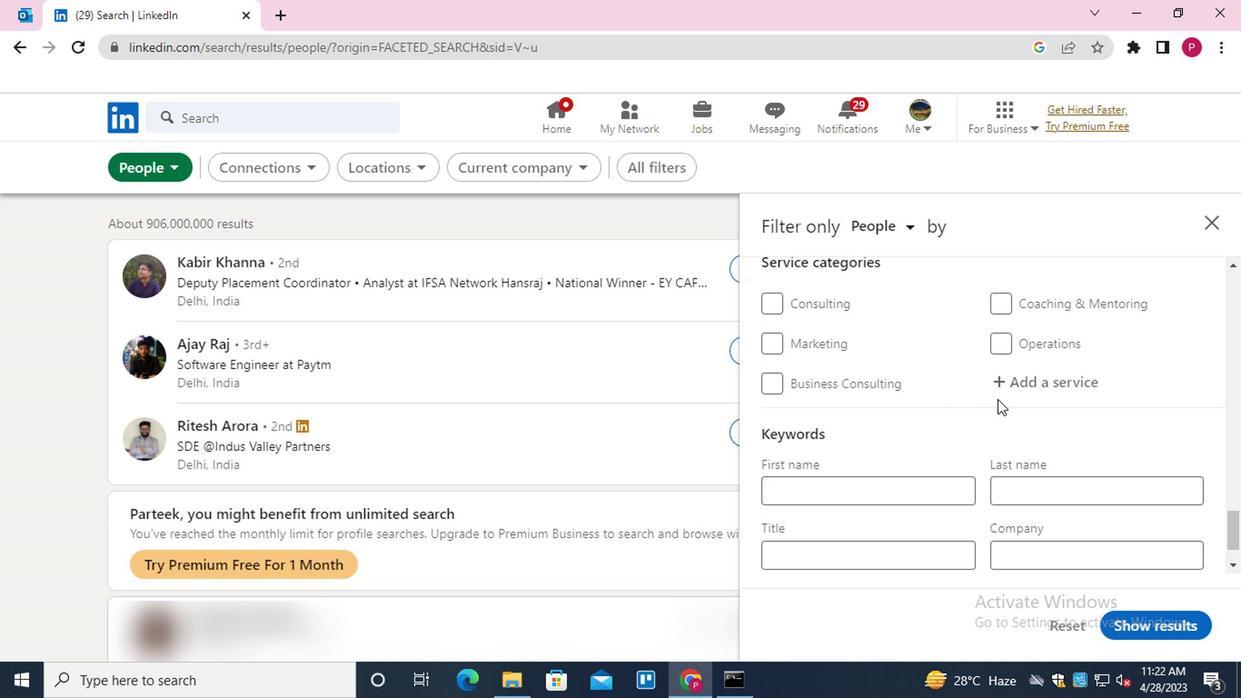
Action: Mouse pressed left at (1014, 383)
Screenshot: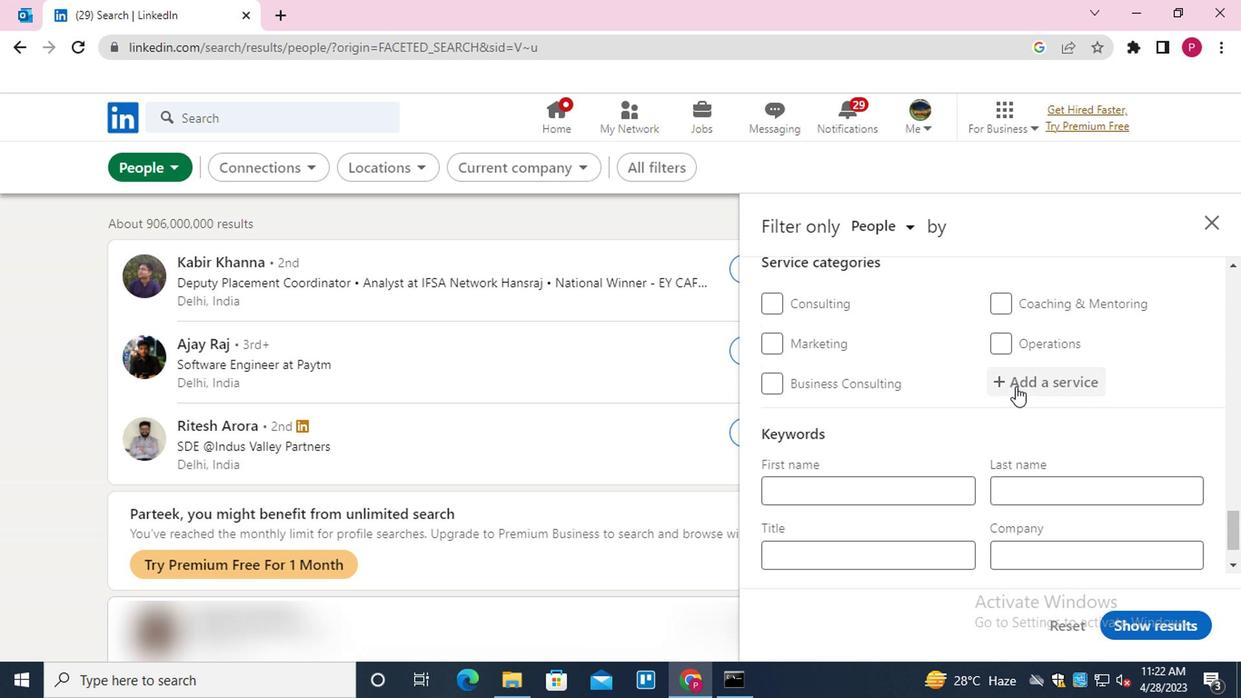 
Action: Key pressed <Key.shift>MARKET<Key.down><Key.down><Key.enter>
Screenshot: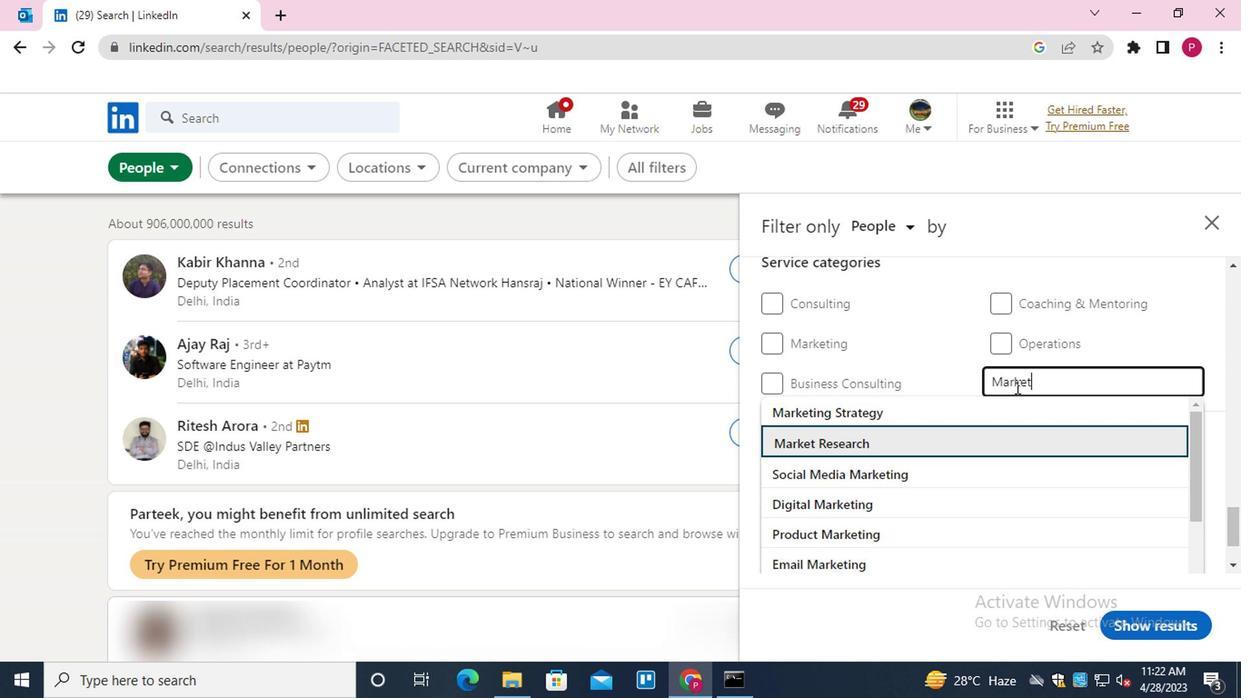 
Action: Mouse scrolled (1014, 382) with delta (0, 0)
Screenshot: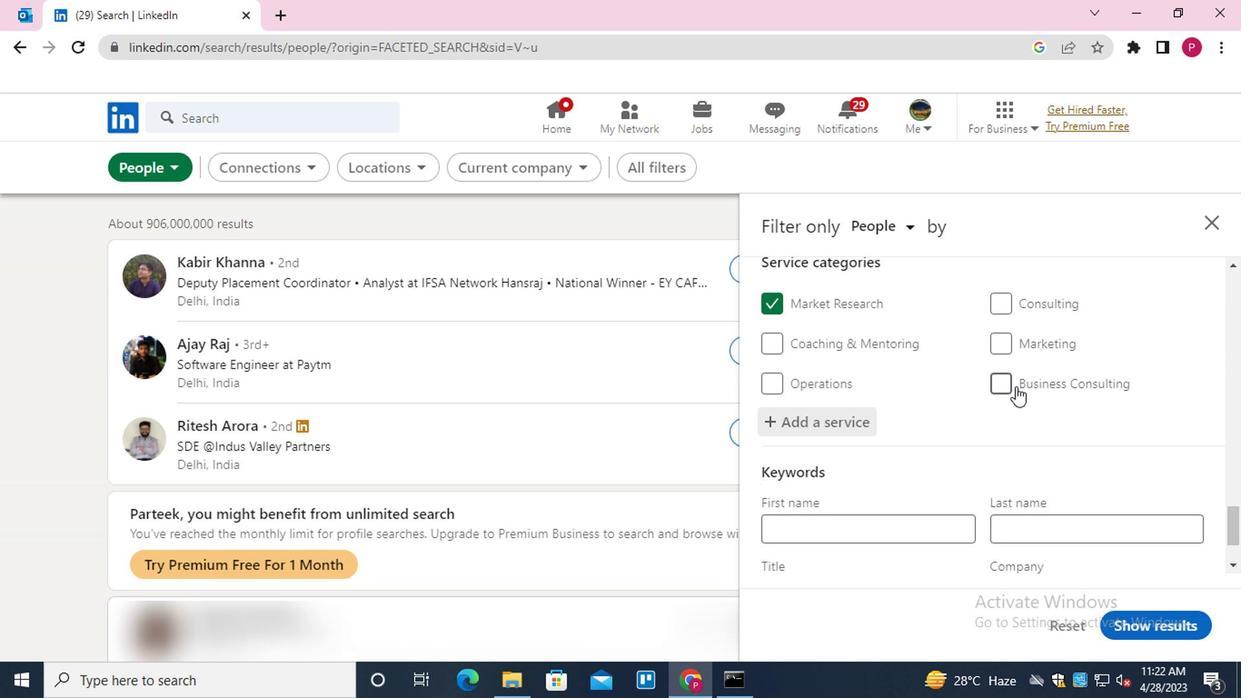 
Action: Mouse scrolled (1014, 382) with delta (0, 0)
Screenshot: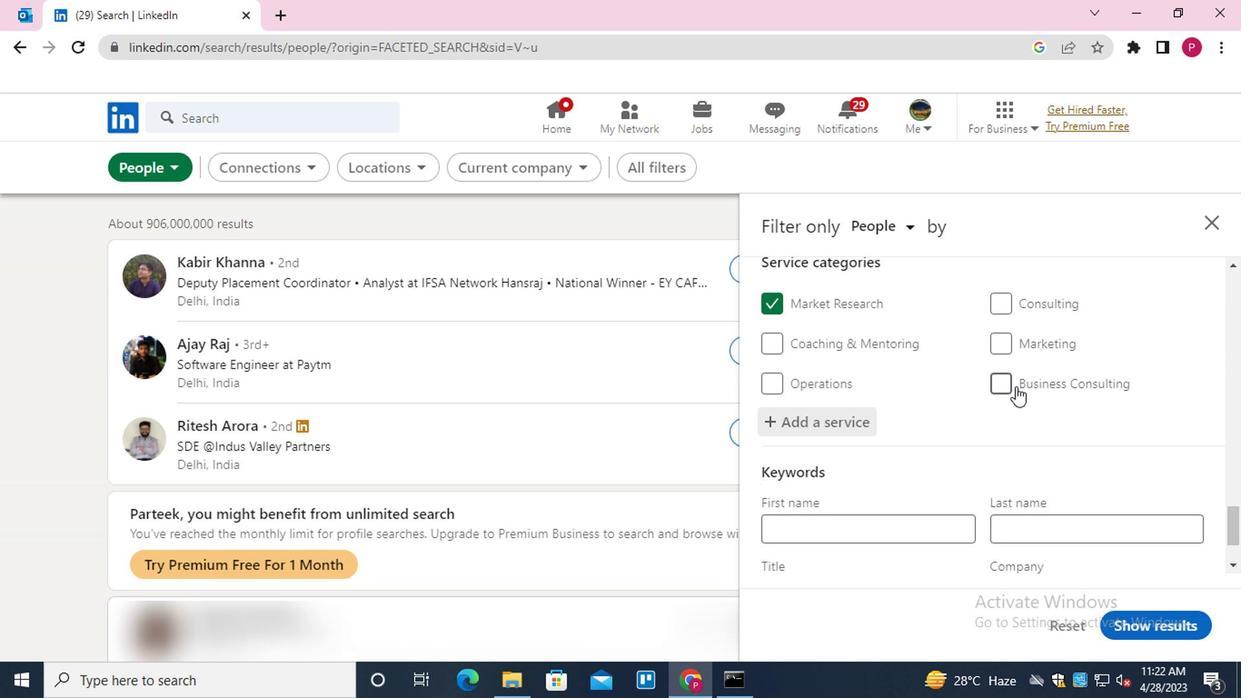 
Action: Mouse moved to (1014, 383)
Screenshot: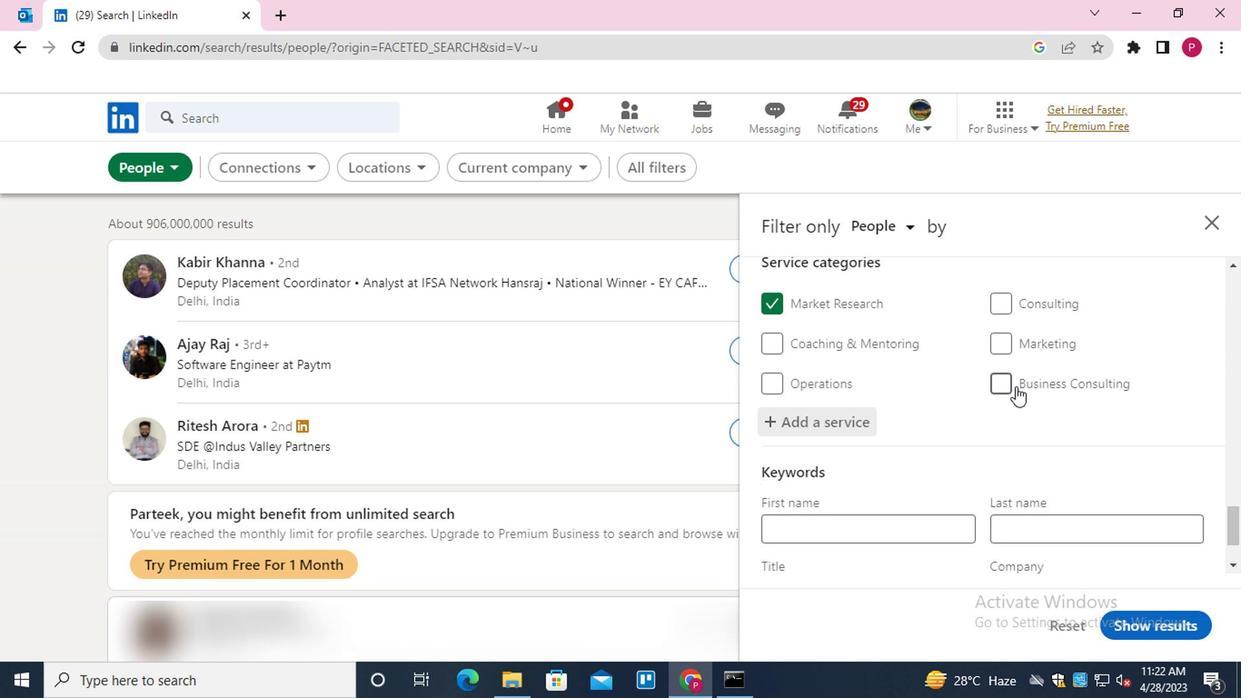 
Action: Mouse scrolled (1014, 382) with delta (0, 0)
Screenshot: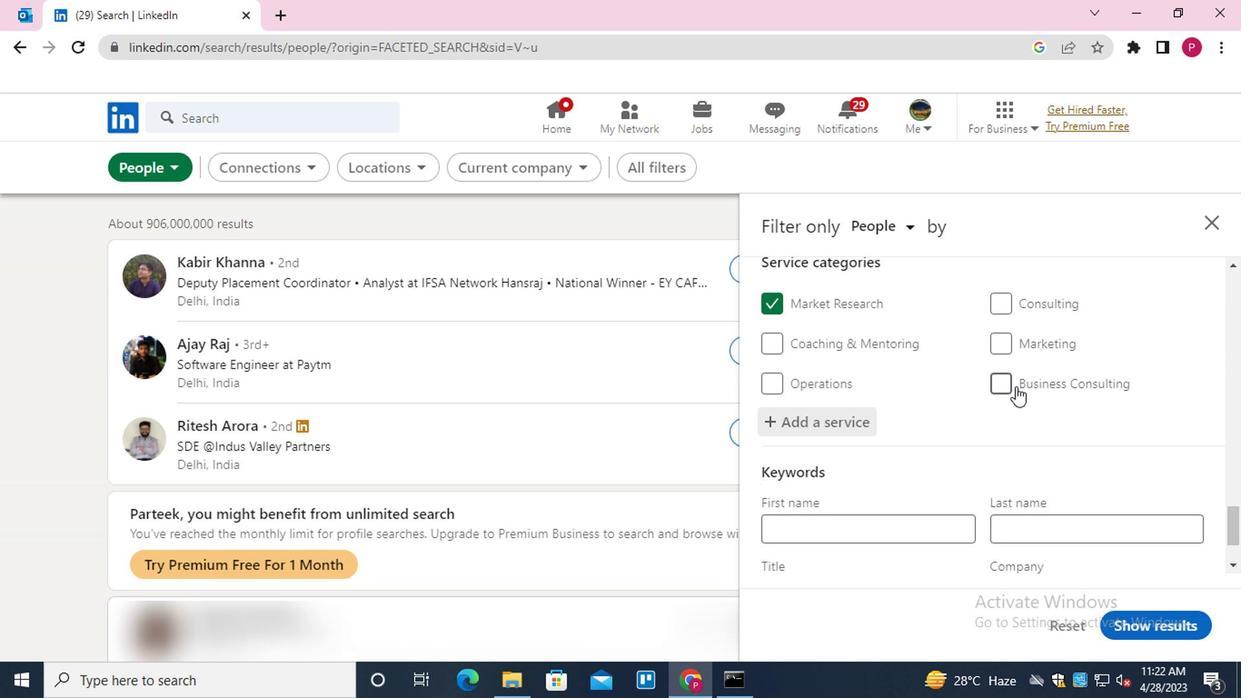
Action: Mouse moved to (1010, 387)
Screenshot: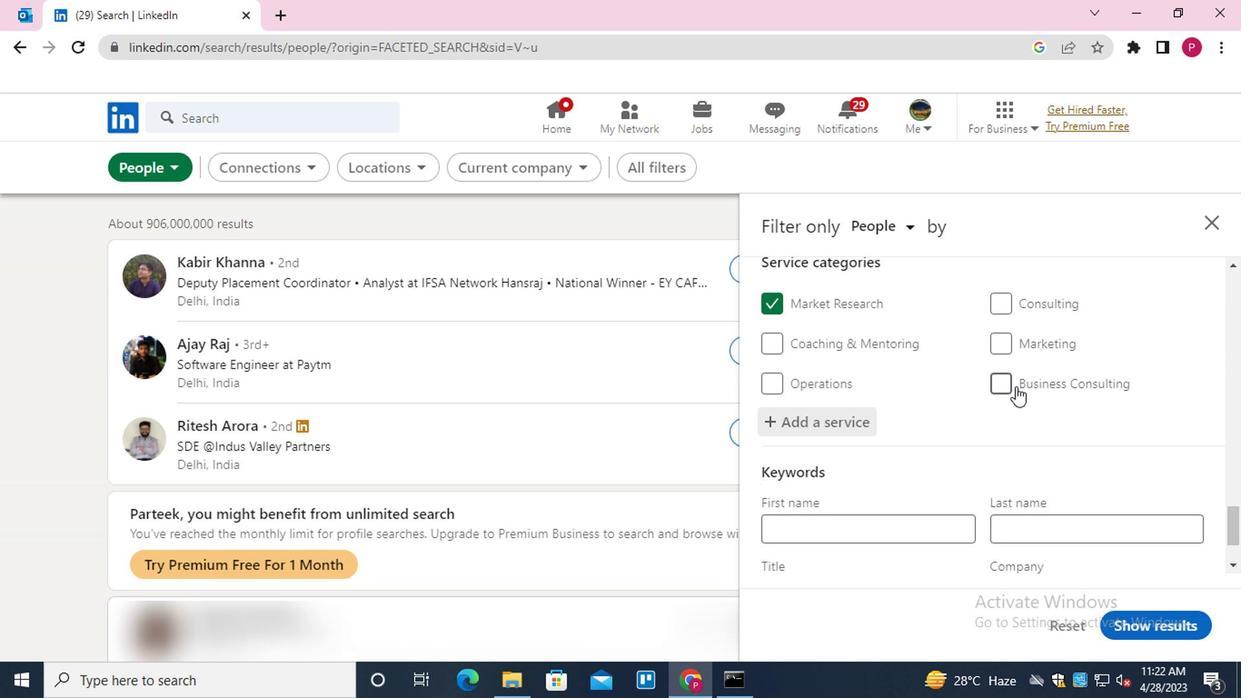 
Action: Mouse scrolled (1010, 387) with delta (0, 0)
Screenshot: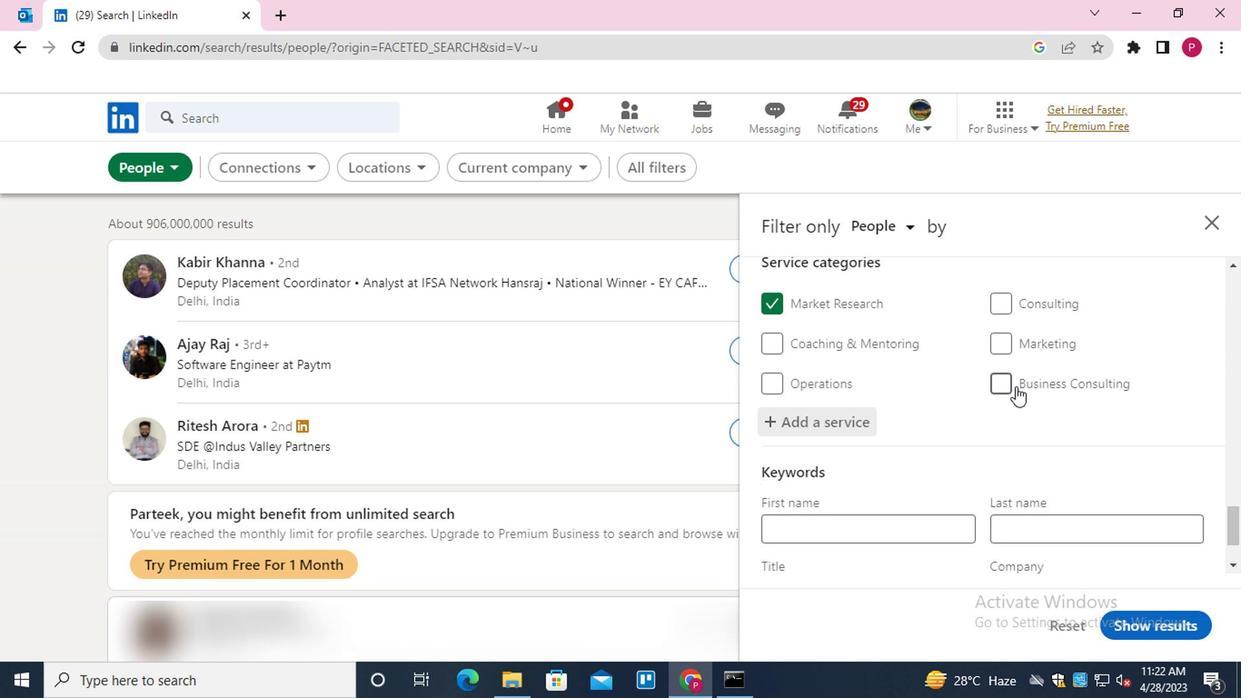 
Action: Mouse moved to (999, 402)
Screenshot: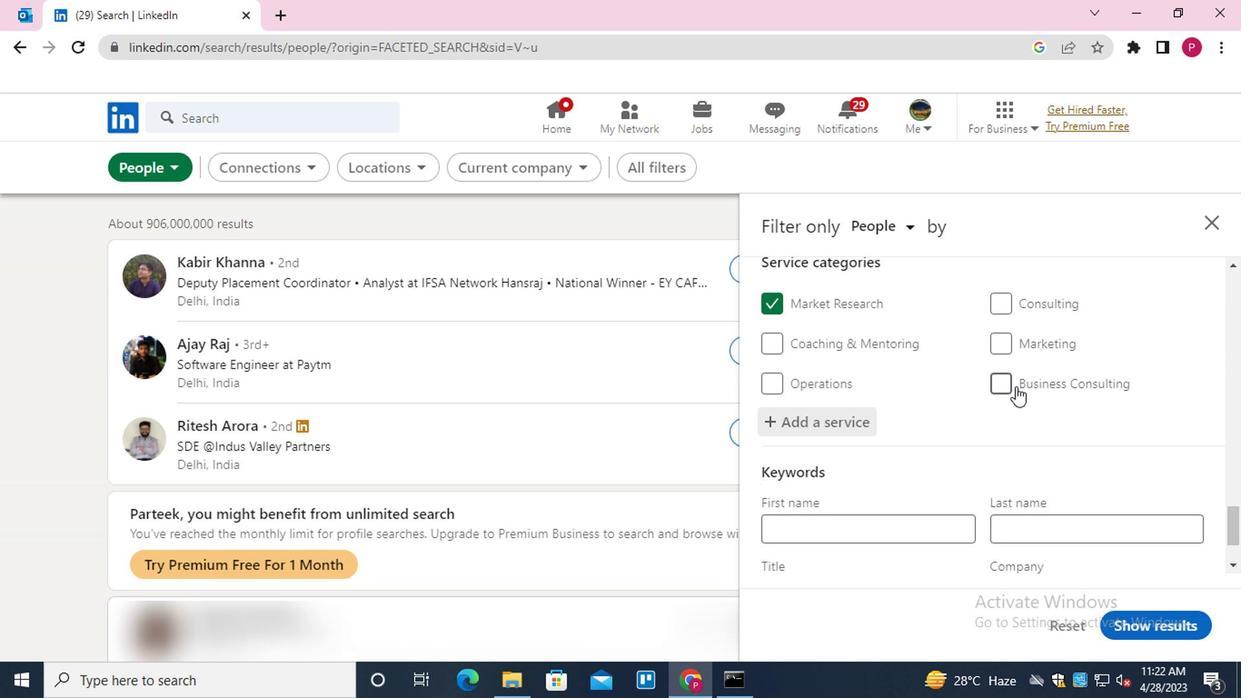 
Action: Mouse scrolled (999, 401) with delta (0, 0)
Screenshot: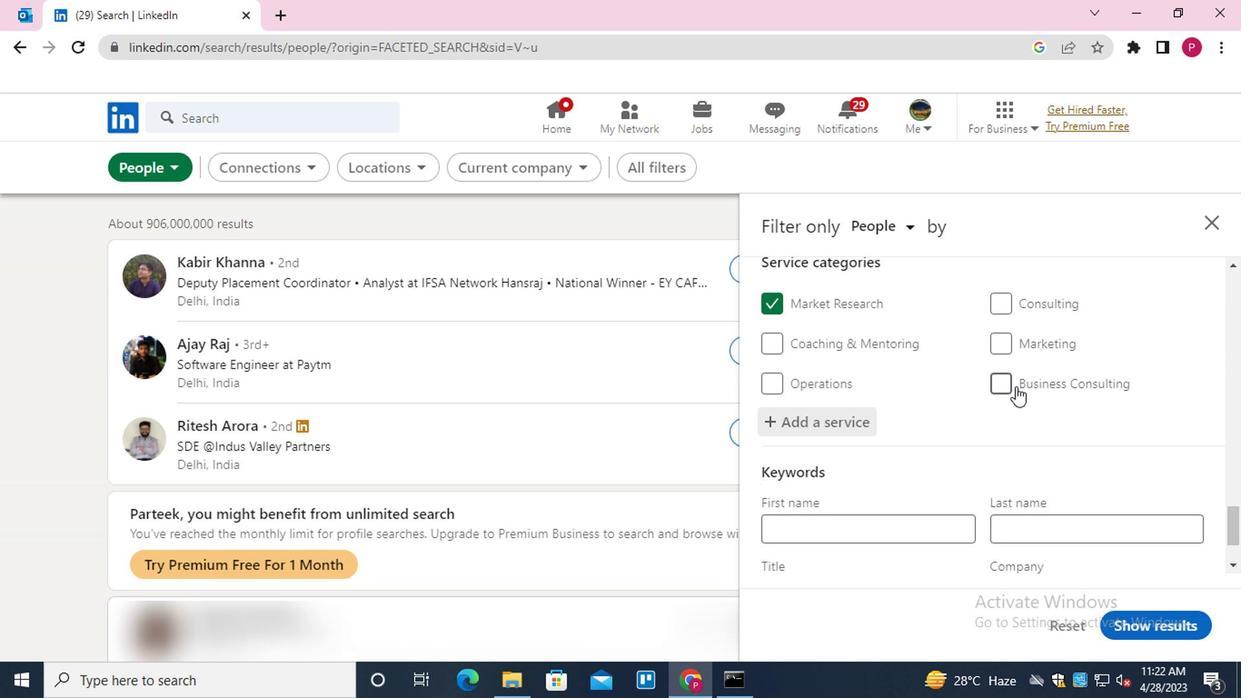 
Action: Mouse moved to (983, 422)
Screenshot: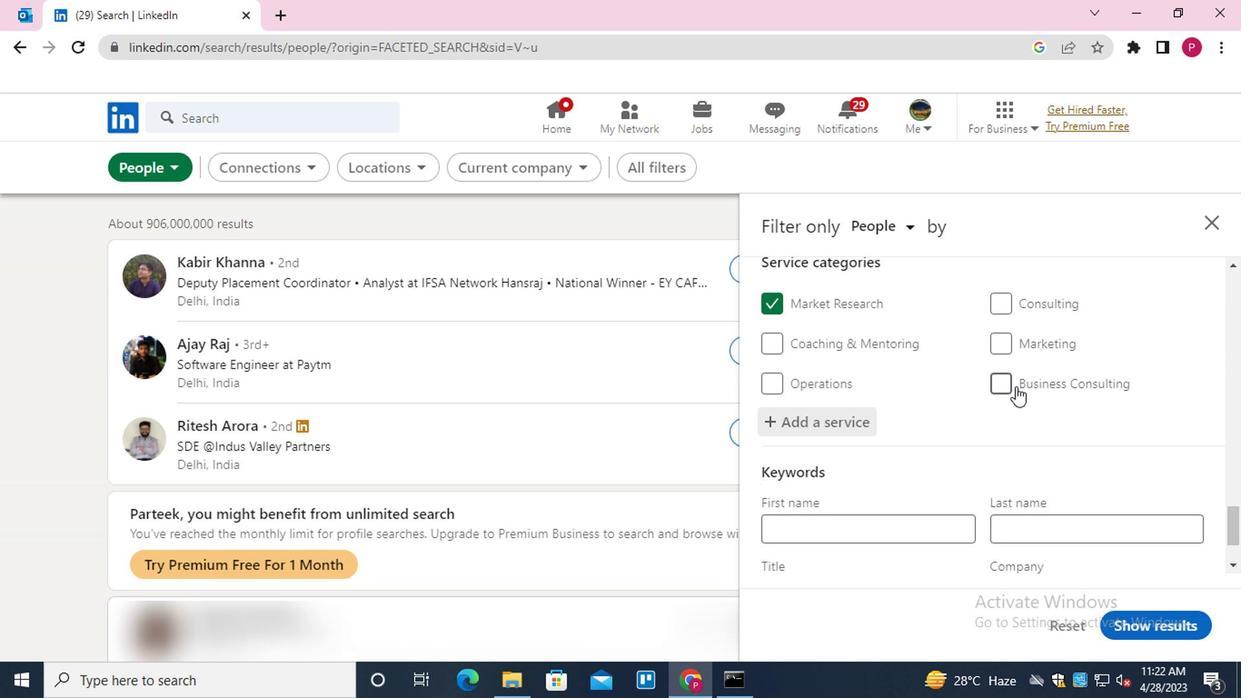 
Action: Mouse scrolled (983, 421) with delta (0, -1)
Screenshot: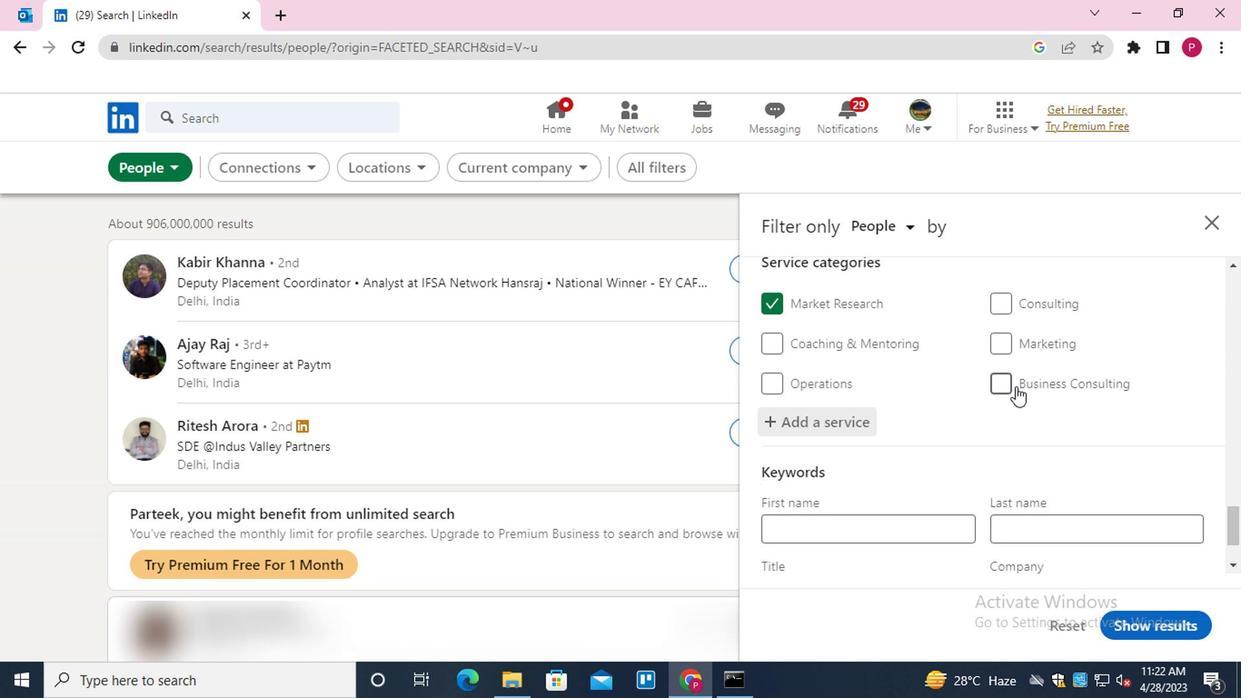 
Action: Mouse moved to (885, 489)
Screenshot: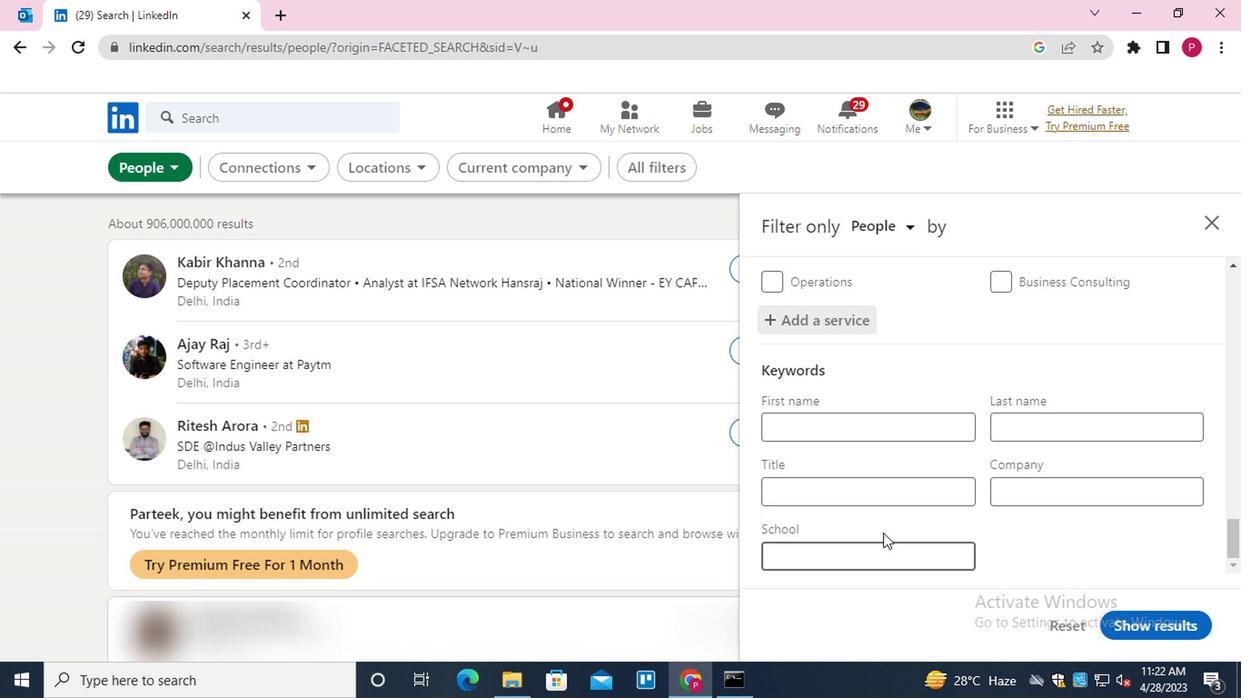 
Action: Mouse pressed left at (885, 489)
Screenshot: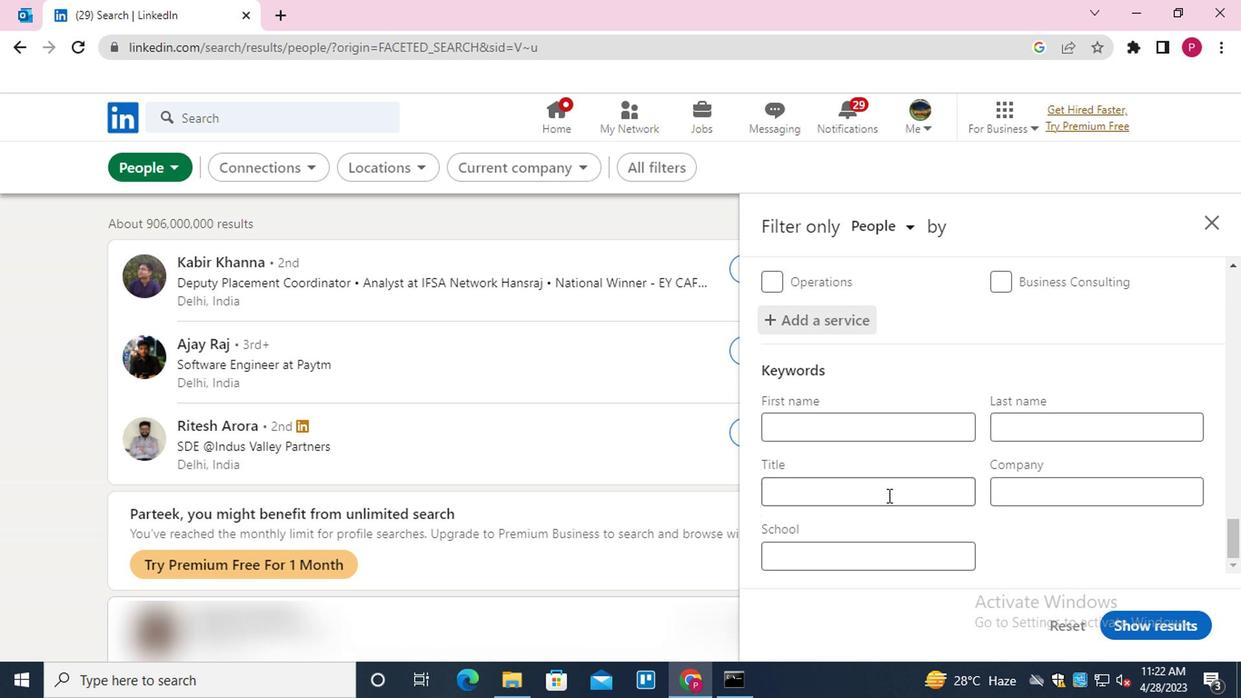 
Action: Key pressed <Key.shift>PHARMACY<Key.space><Key.shift>ASSISTANT
Screenshot: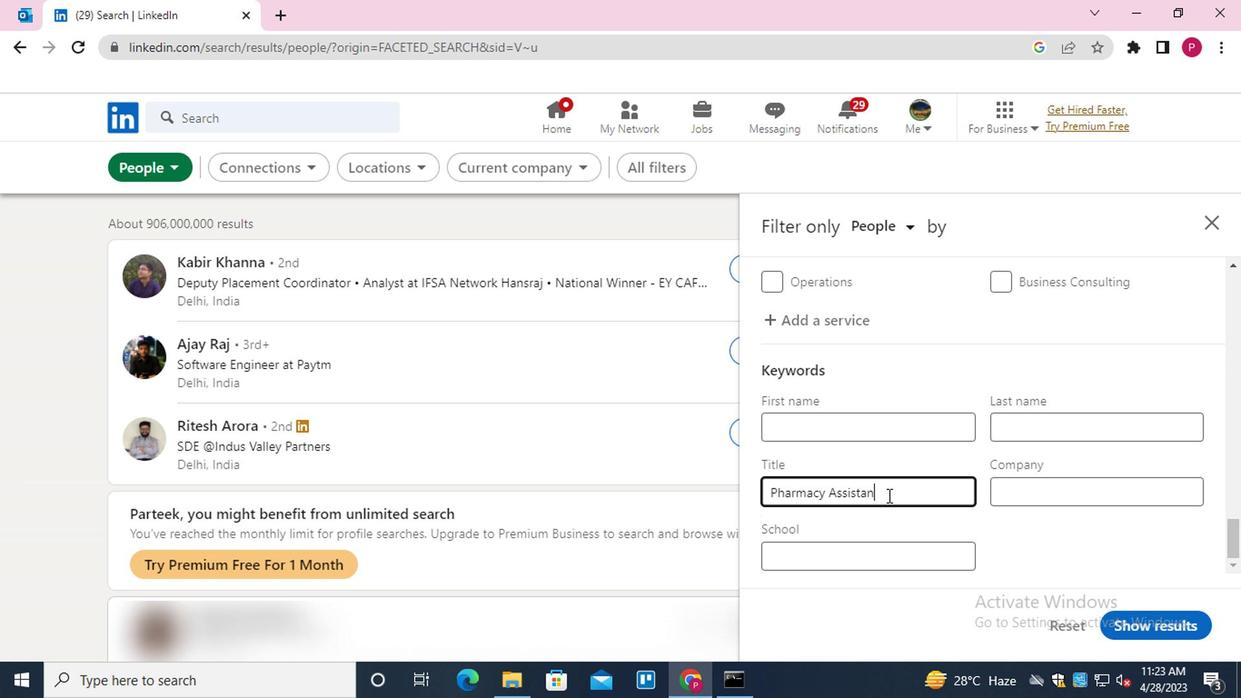 
Action: Mouse moved to (1181, 620)
Screenshot: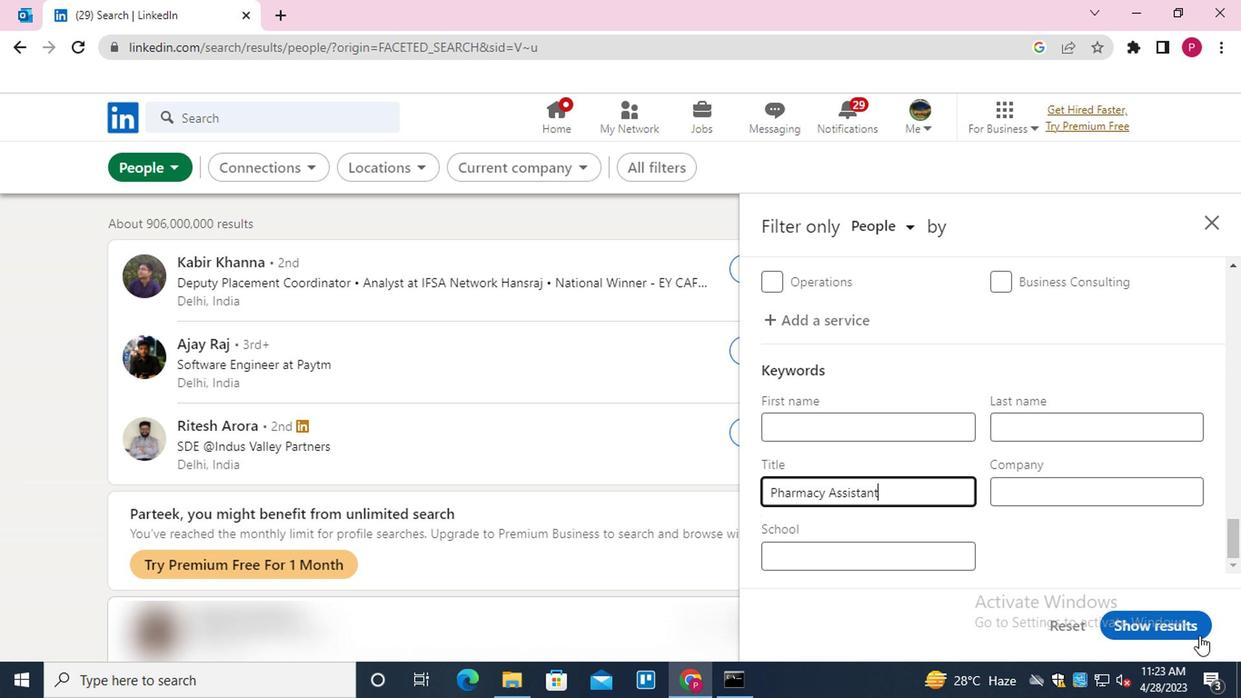 
Action: Mouse pressed left at (1181, 620)
Screenshot: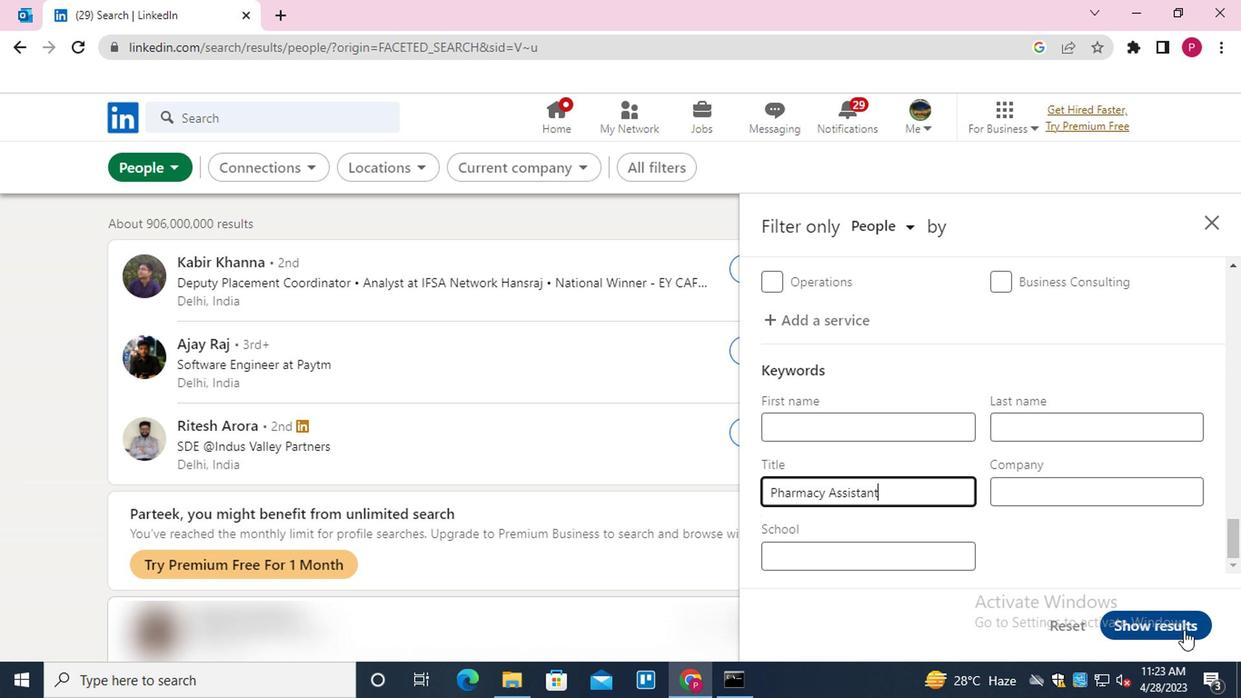 
Action: Mouse moved to (608, 376)
Screenshot: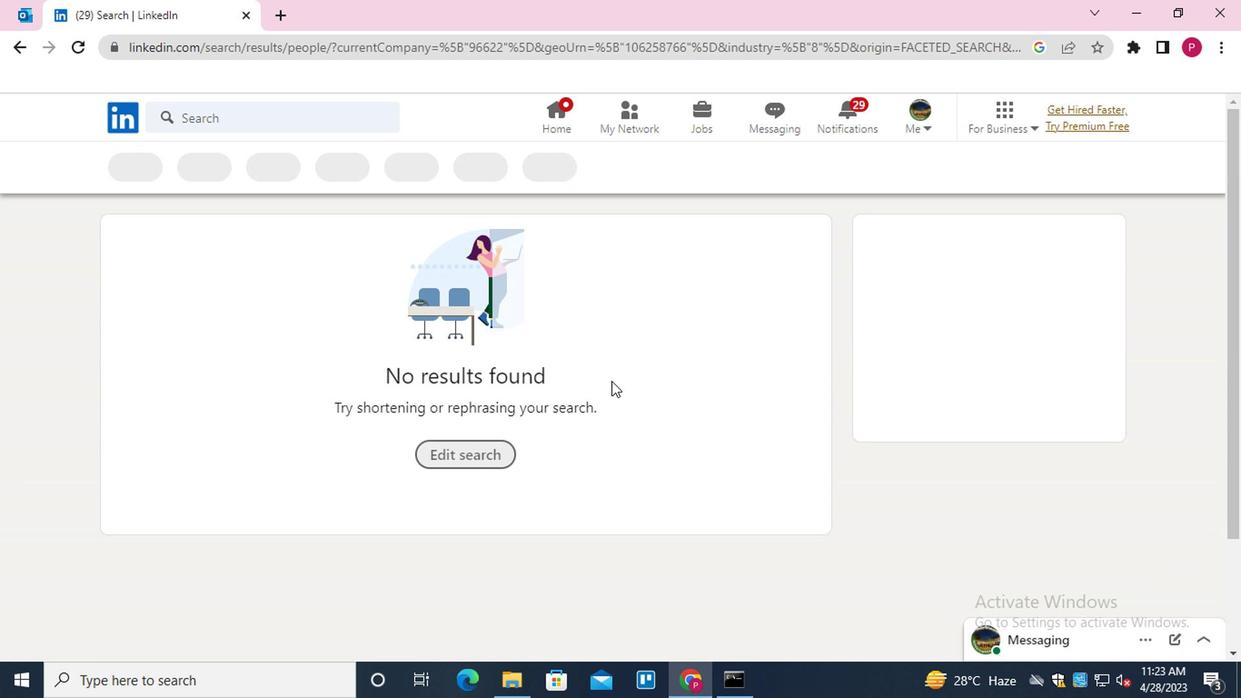 
